 Task: Look for space in Oak Ridge, United States from 24th August, 2023 to 10th September, 2023 for 8 adults in price range Rs.12000 to Rs.15000. Place can be entire place or shared room with 4 bedrooms having 8 beds and 4 bathrooms. Property type can be house, flat, guest house. Amenities needed are: wifi, TV, free parkinig on premises, gym, breakfast. Booking option can be shelf check-in. Required host language is English.
Action: Mouse moved to (505, 109)
Screenshot: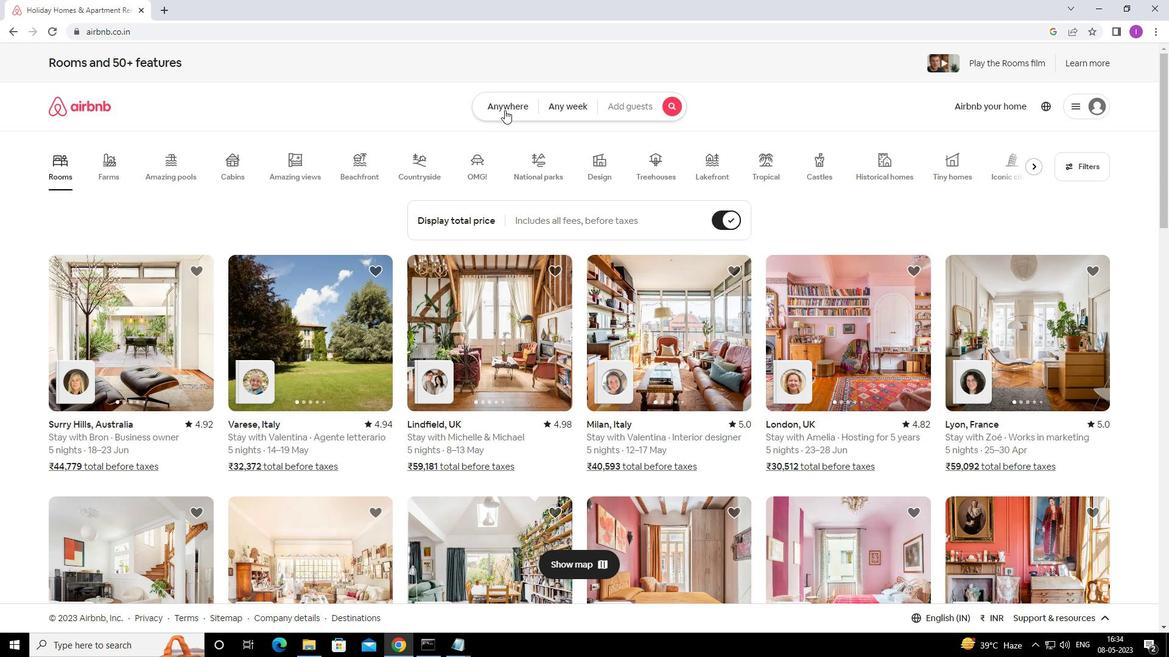 
Action: Mouse pressed left at (505, 109)
Screenshot: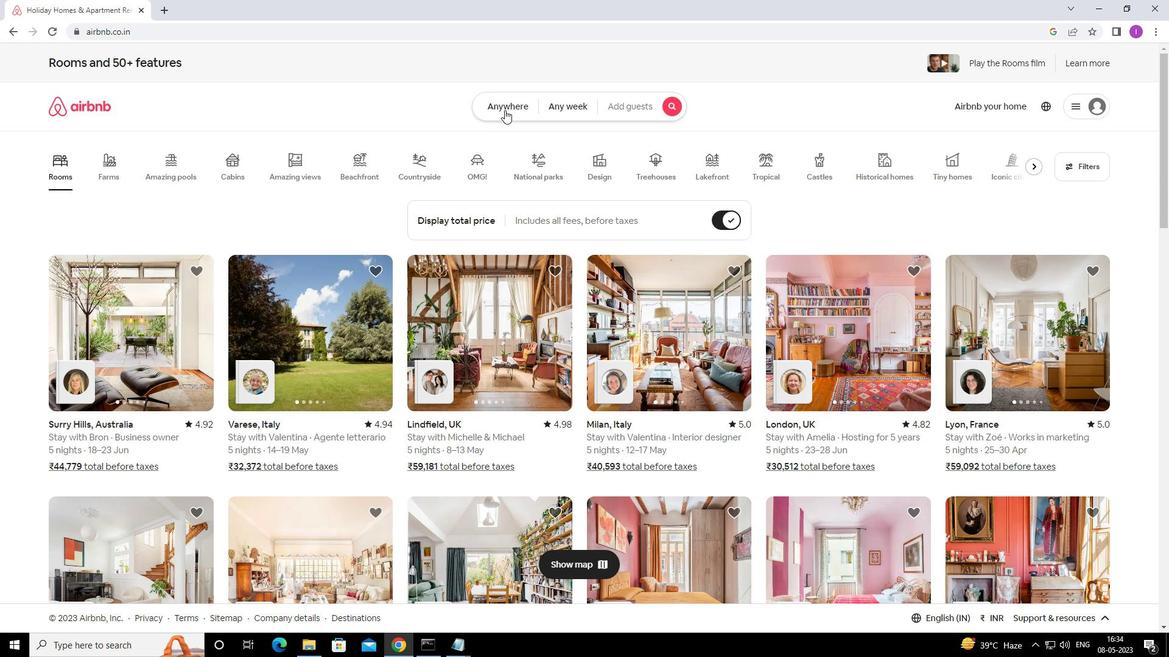 
Action: Mouse moved to (352, 158)
Screenshot: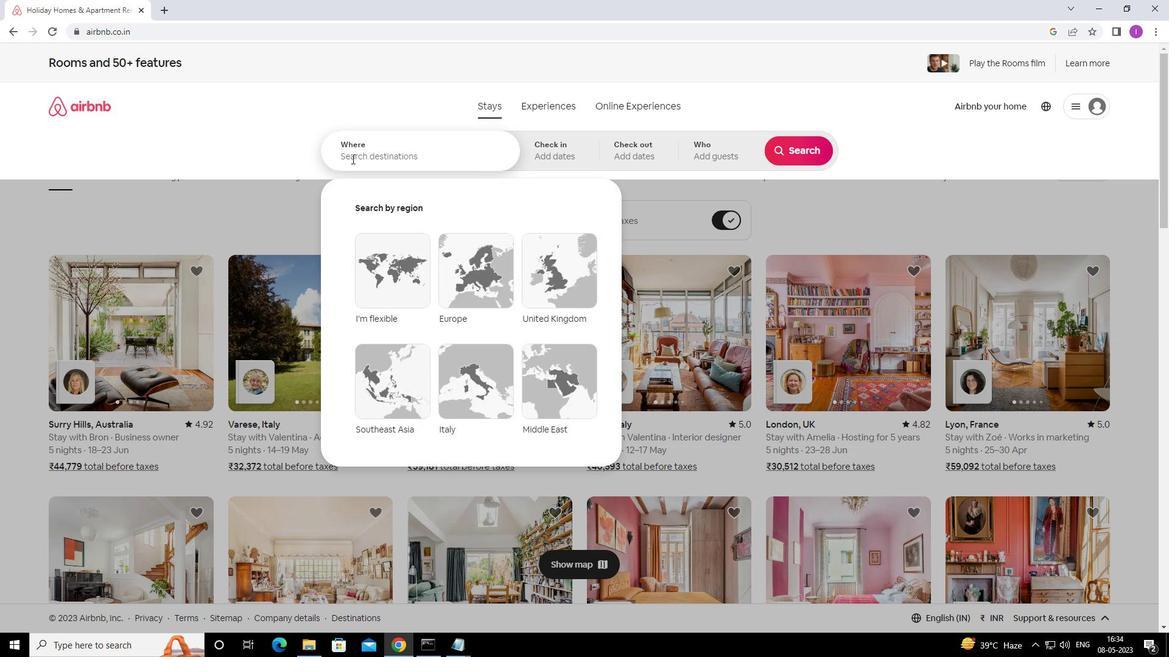 
Action: Mouse pressed left at (352, 158)
Screenshot: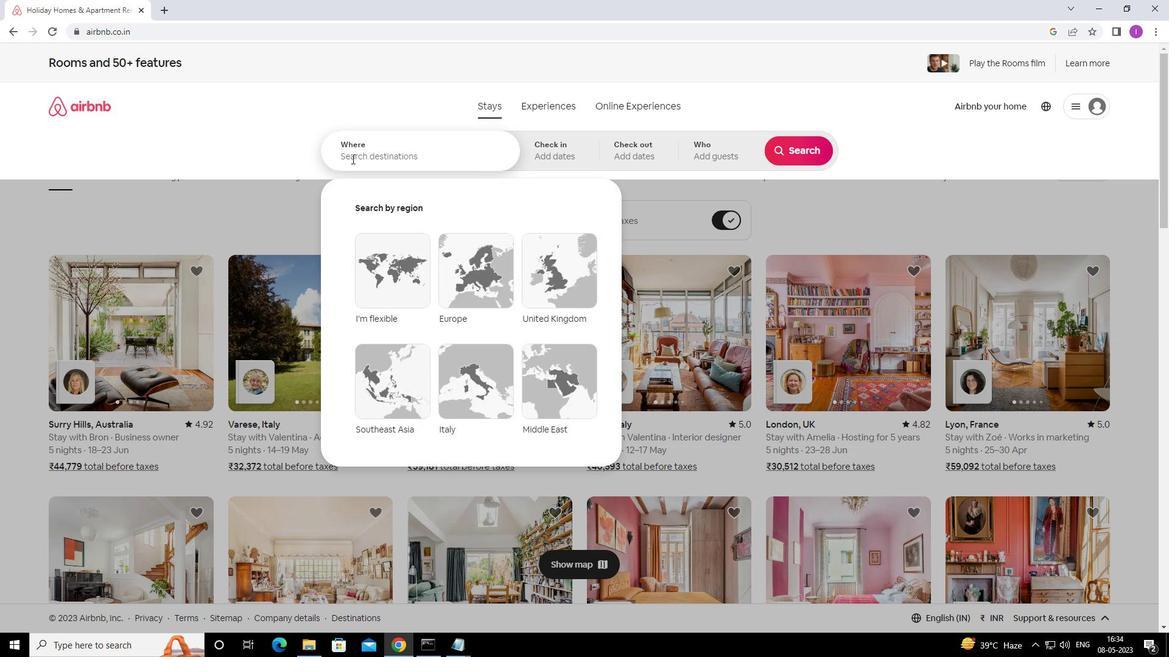 
Action: Mouse pressed left at (352, 158)
Screenshot: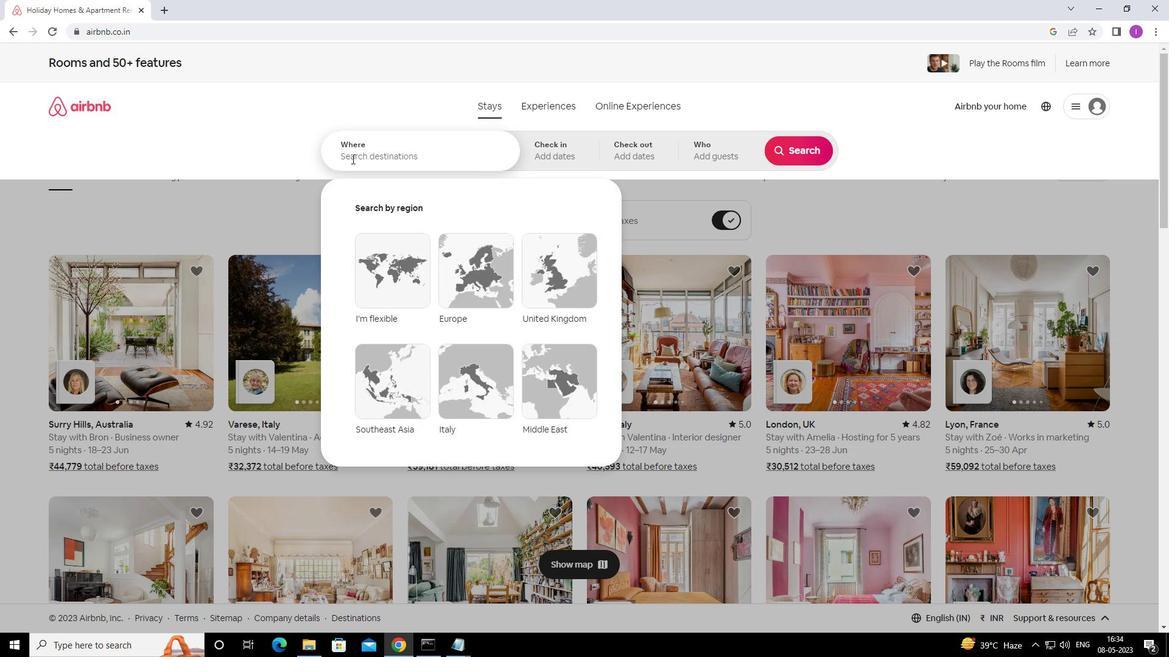 
Action: Mouse moved to (468, 157)
Screenshot: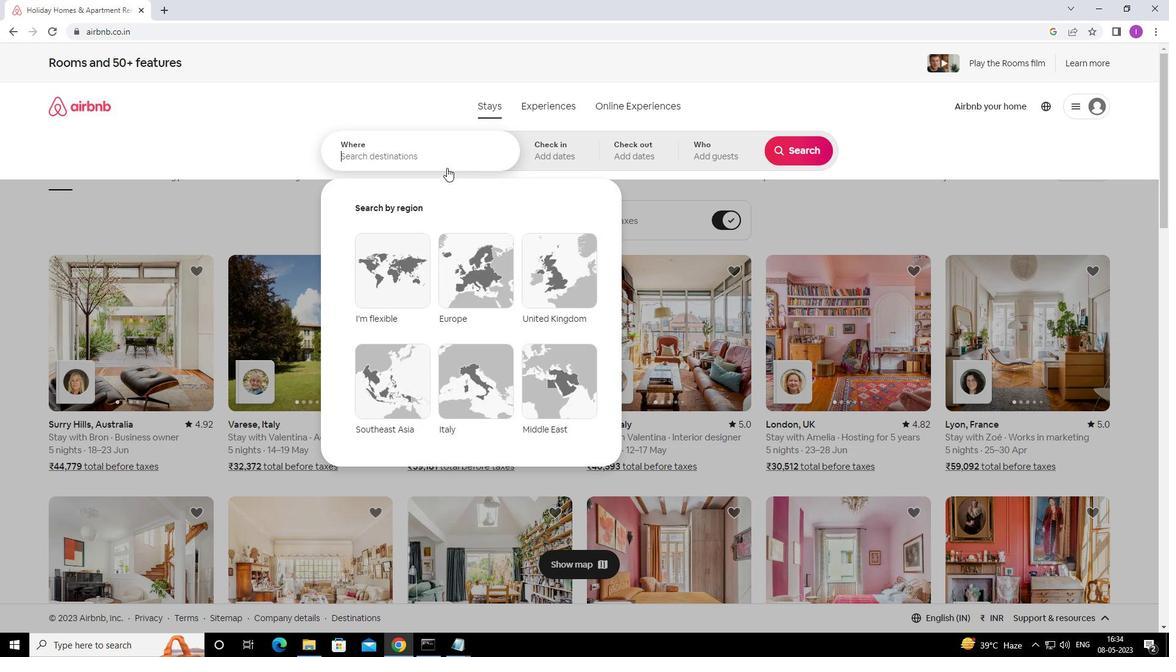 
Action: Key pressed <Key.shift>OAK<Key.space><Key.shift>RIDGE,<Key.shift>UNITED<Key.space>STATES
Screenshot: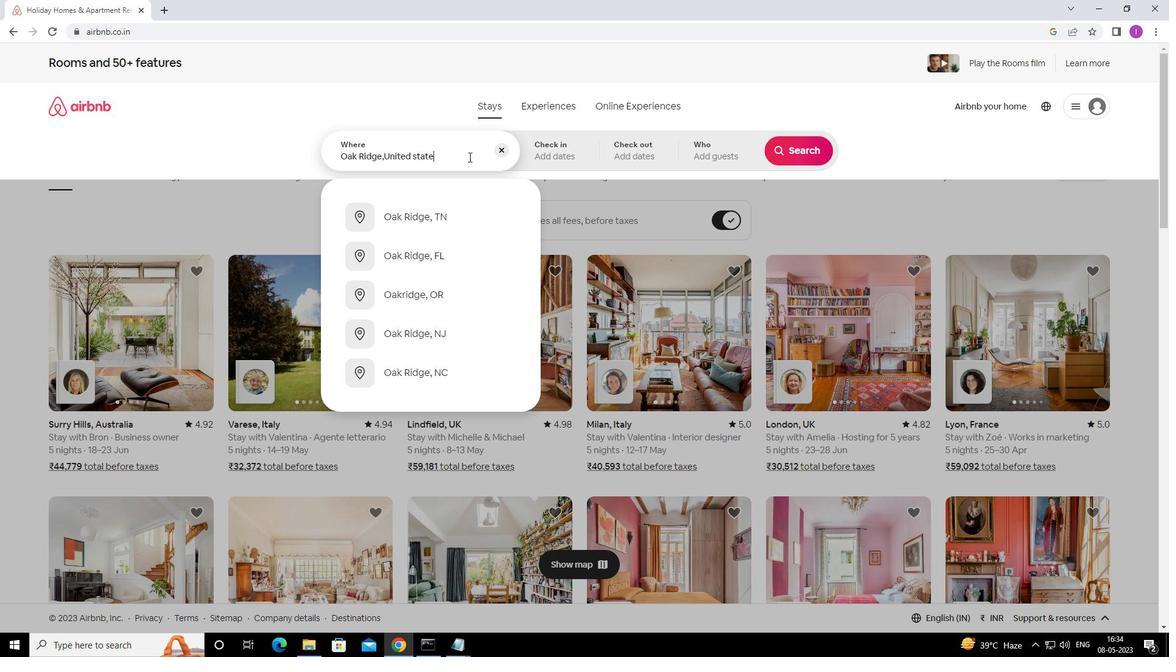 
Action: Mouse moved to (570, 147)
Screenshot: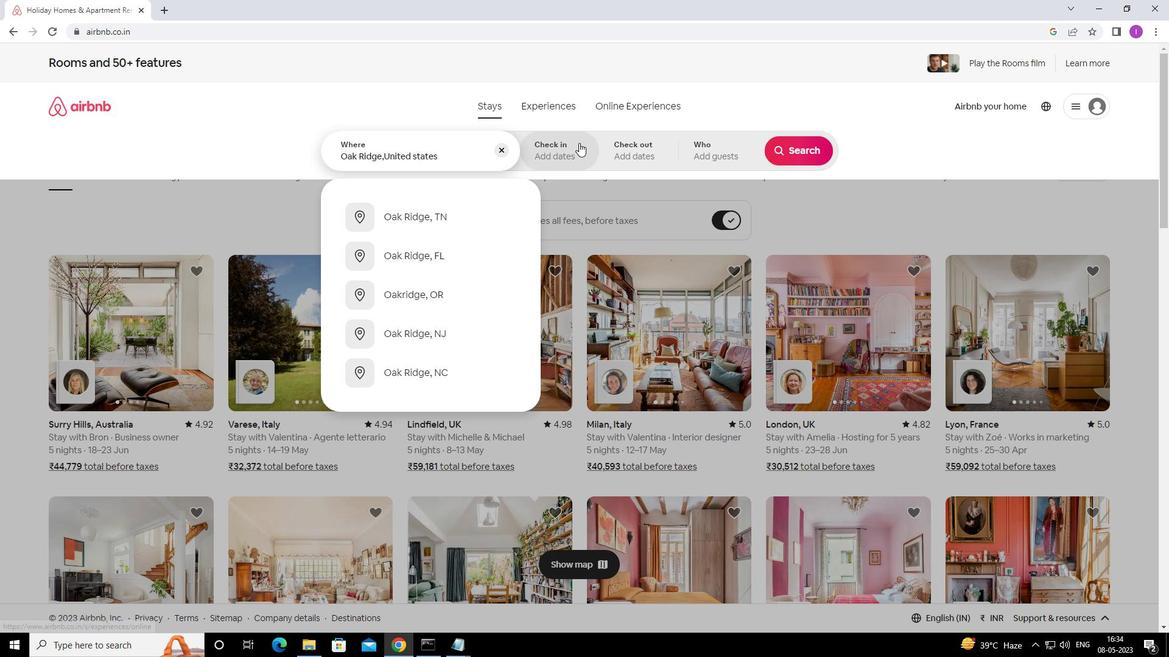 
Action: Mouse pressed left at (570, 147)
Screenshot: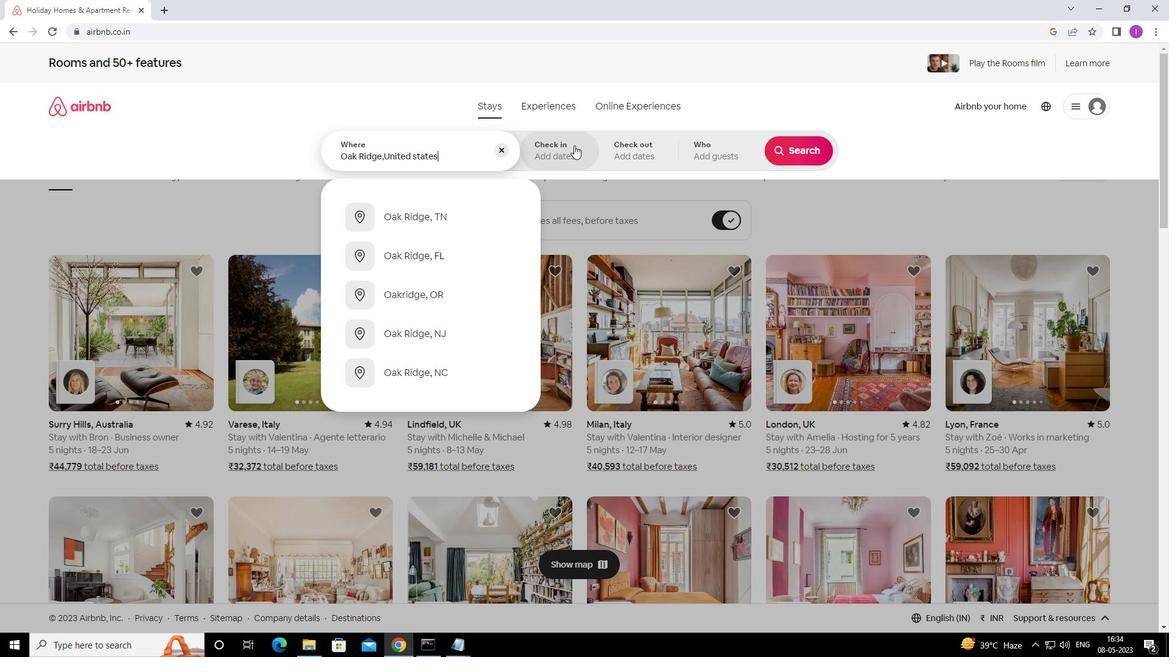 
Action: Mouse moved to (797, 246)
Screenshot: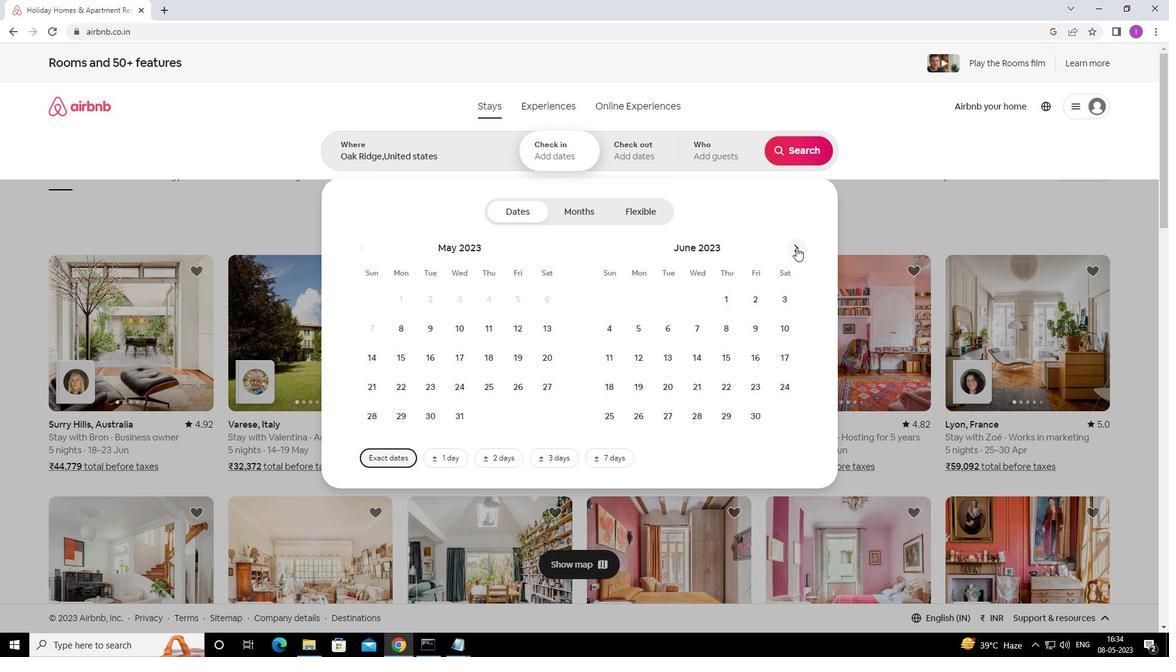 
Action: Mouse pressed left at (797, 246)
Screenshot: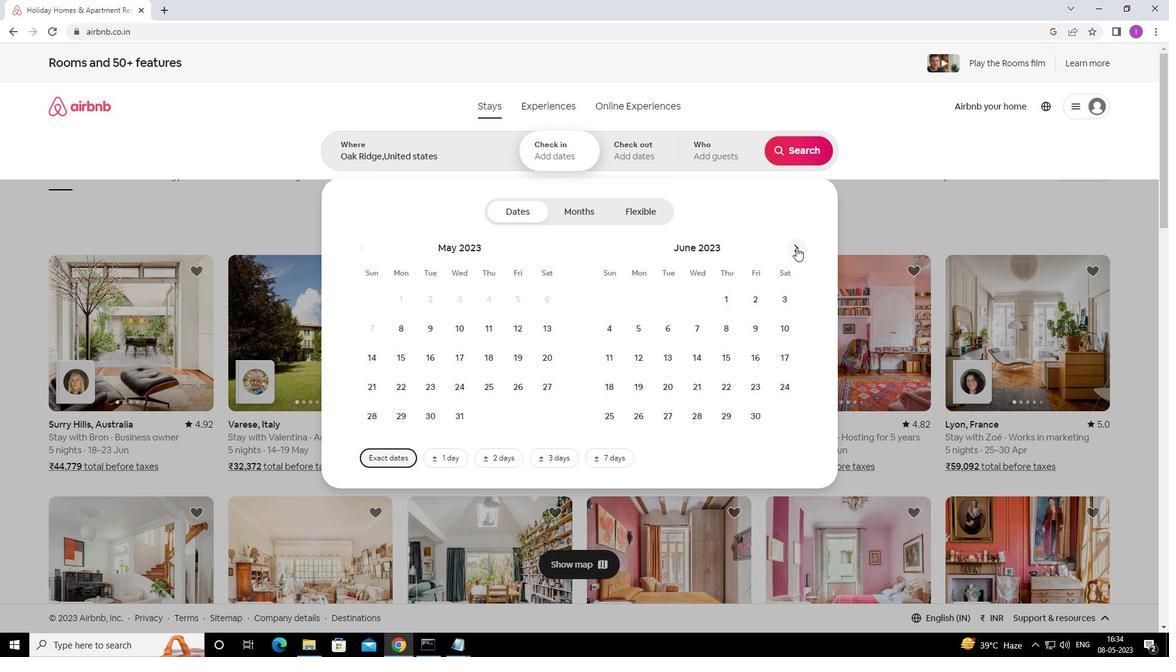 
Action: Mouse pressed left at (797, 246)
Screenshot: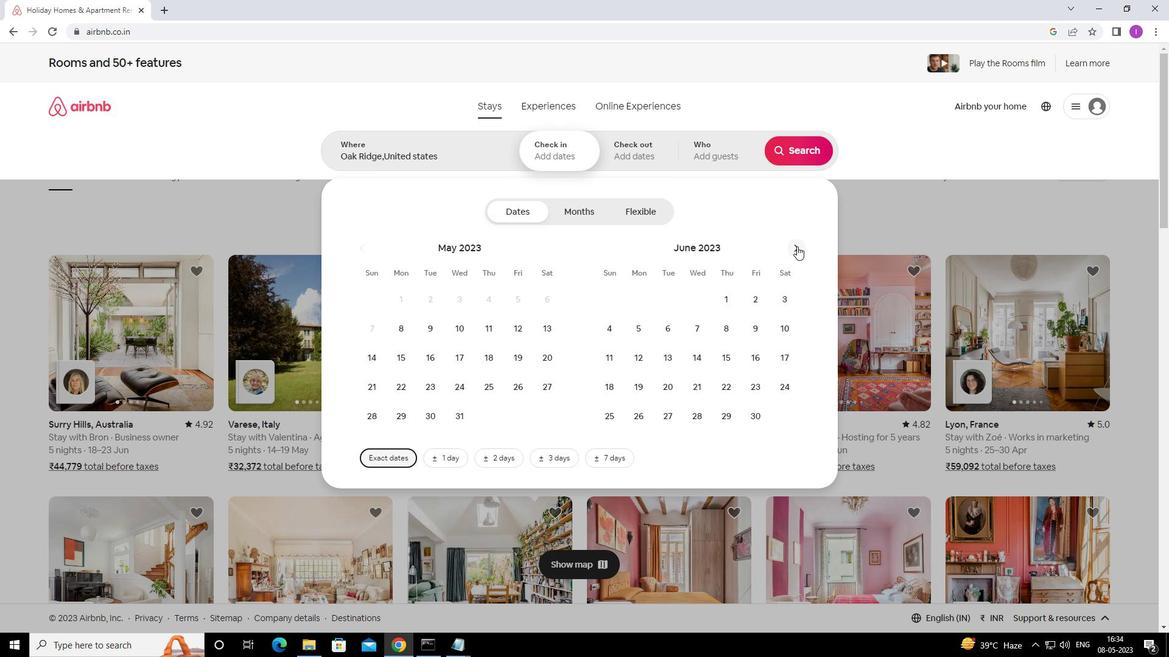 
Action: Mouse pressed left at (797, 246)
Screenshot: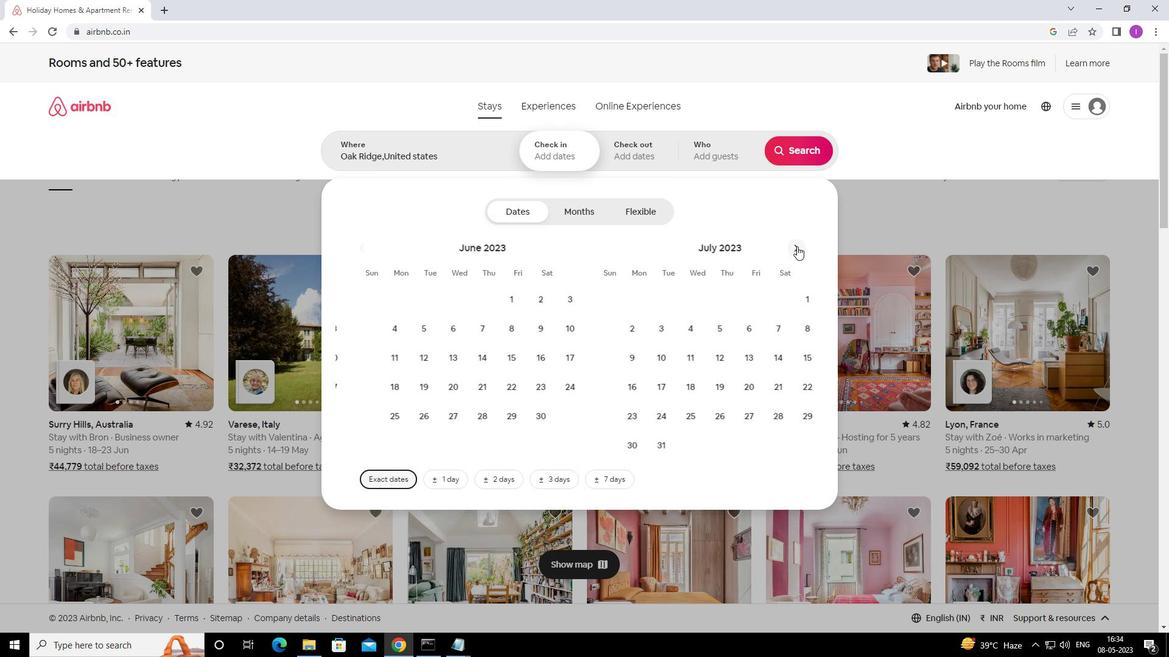 
Action: Mouse moved to (797, 249)
Screenshot: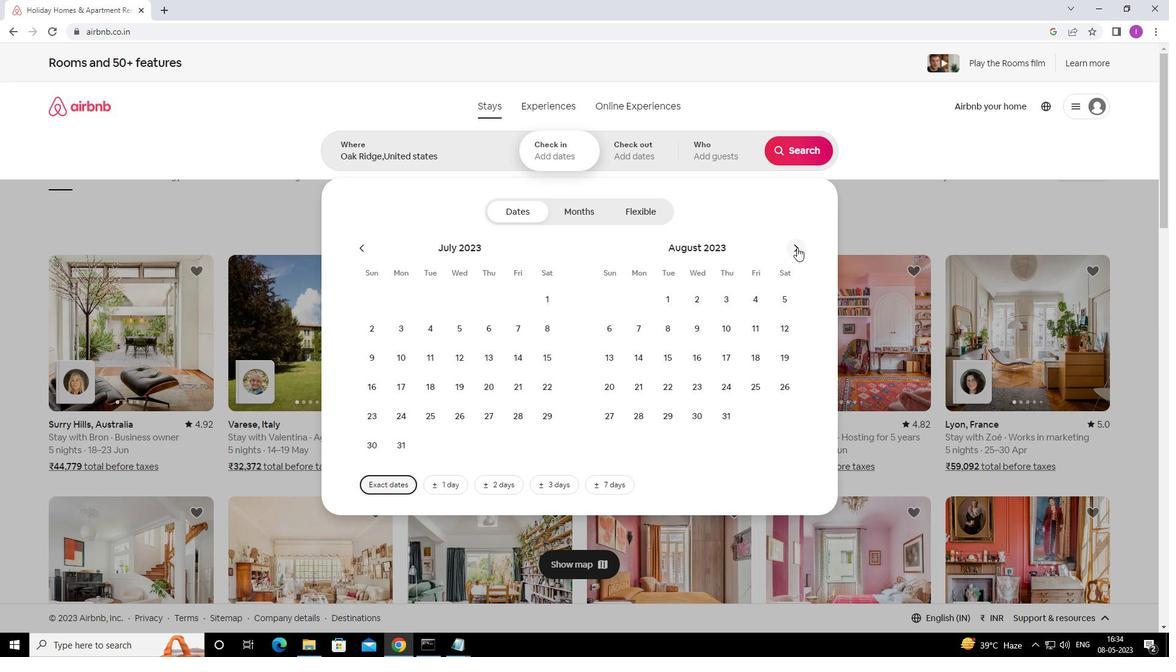 
Action: Mouse pressed left at (797, 249)
Screenshot: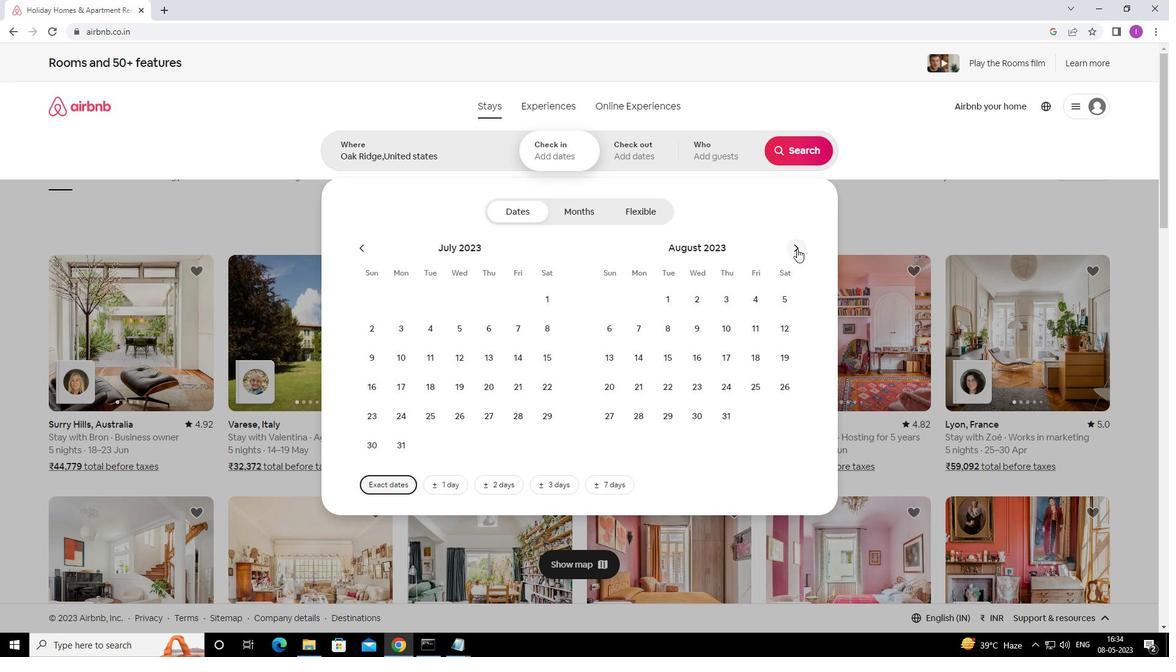 
Action: Mouse moved to (484, 391)
Screenshot: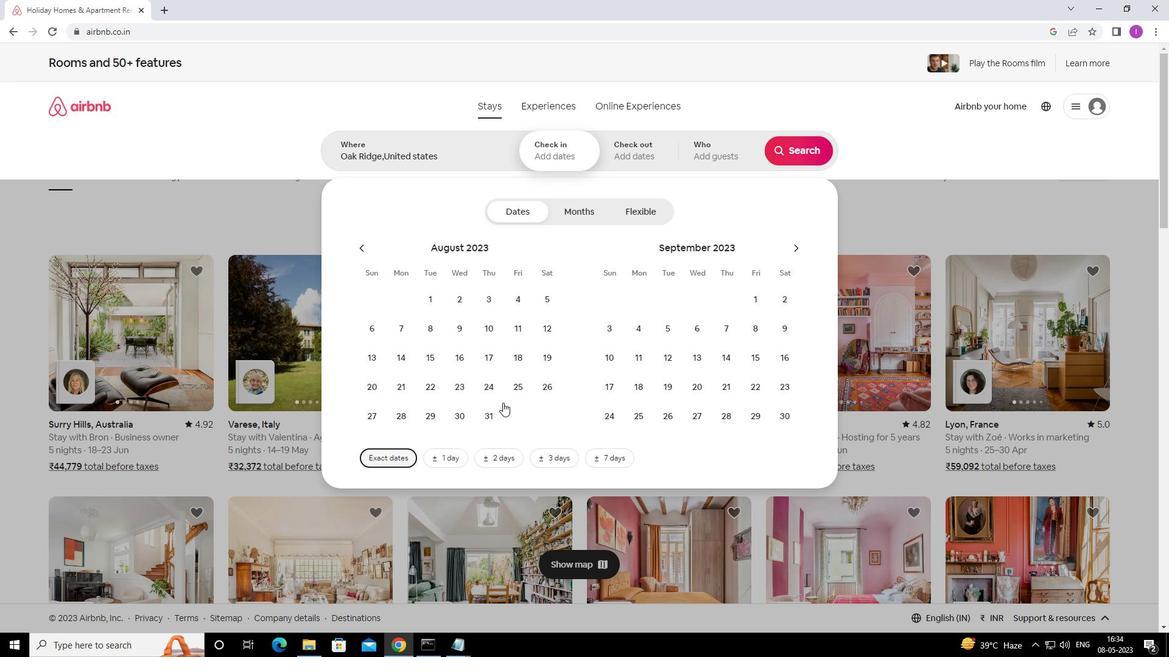 
Action: Mouse pressed left at (484, 391)
Screenshot: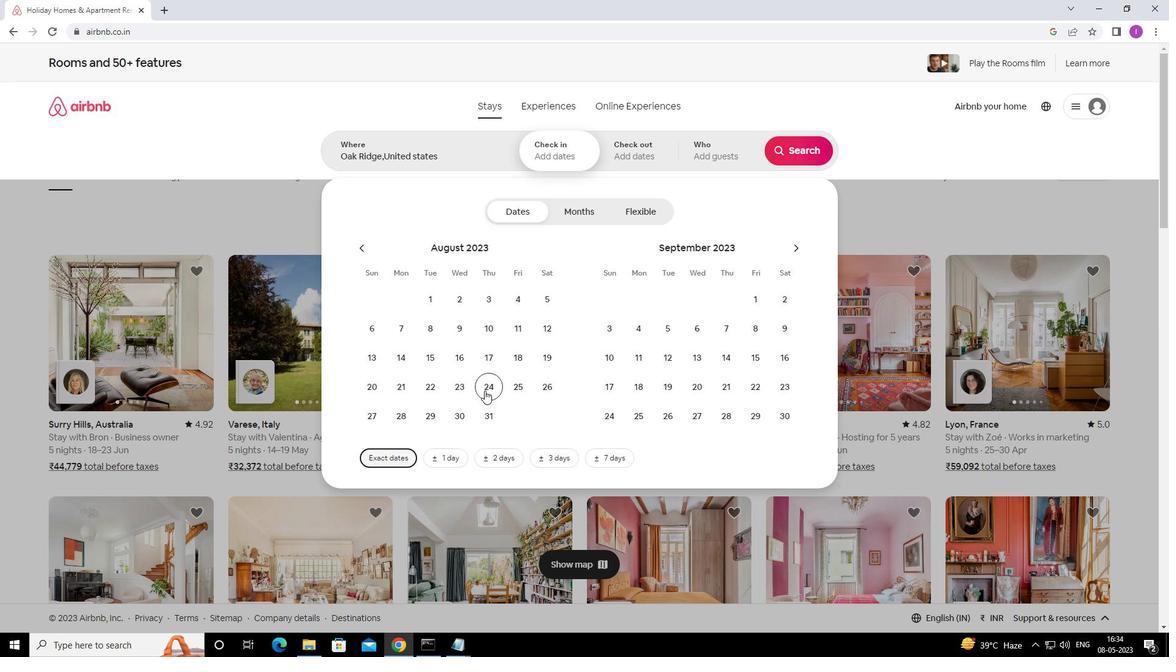 
Action: Mouse moved to (608, 358)
Screenshot: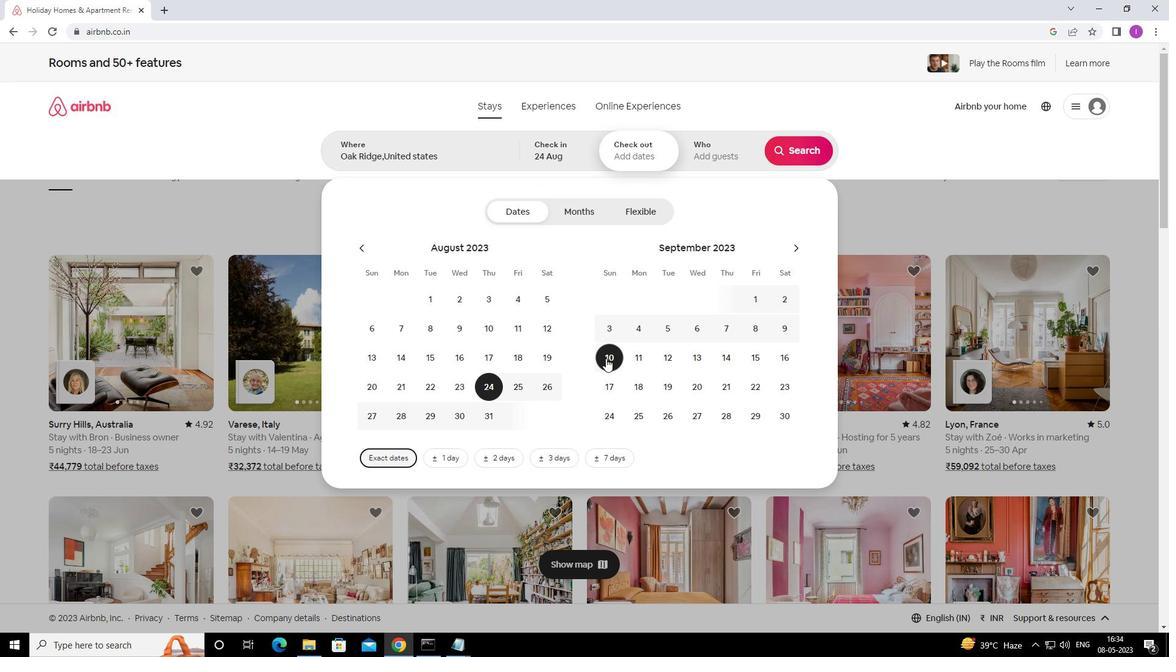 
Action: Mouse pressed left at (608, 358)
Screenshot: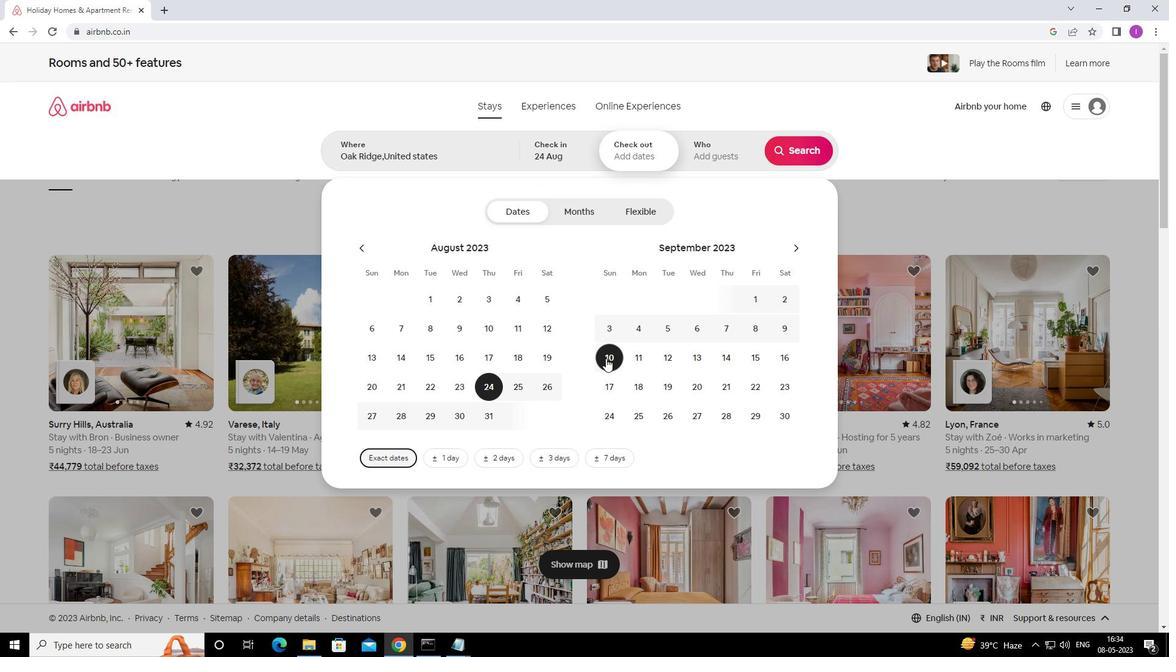 
Action: Mouse moved to (710, 156)
Screenshot: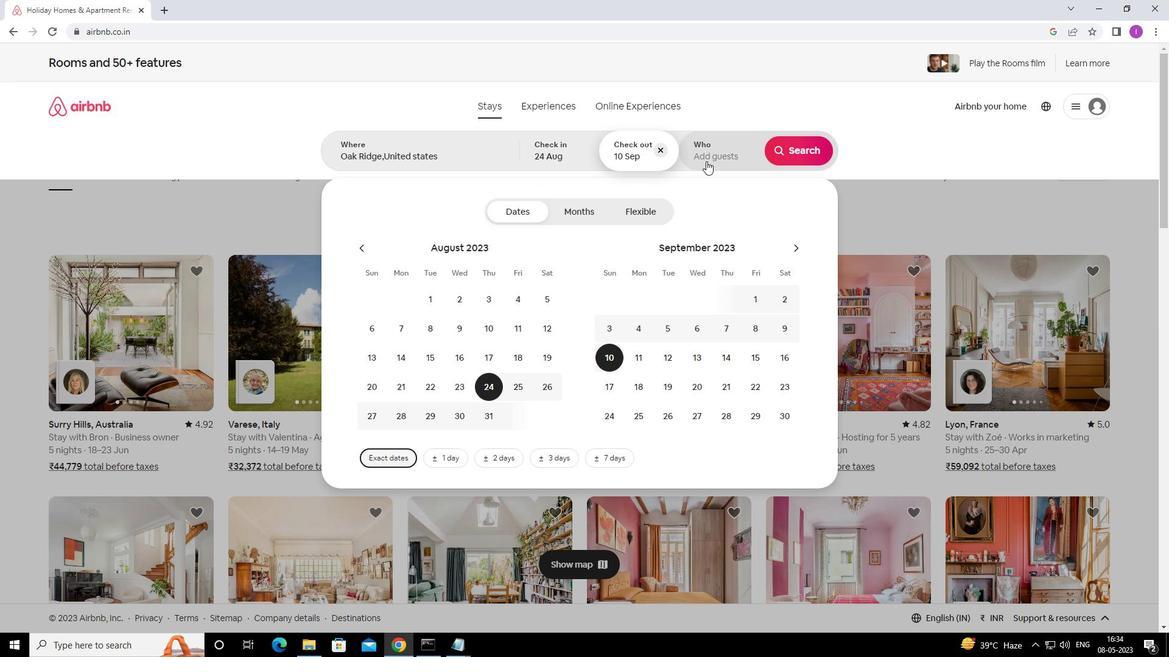 
Action: Mouse pressed left at (710, 156)
Screenshot: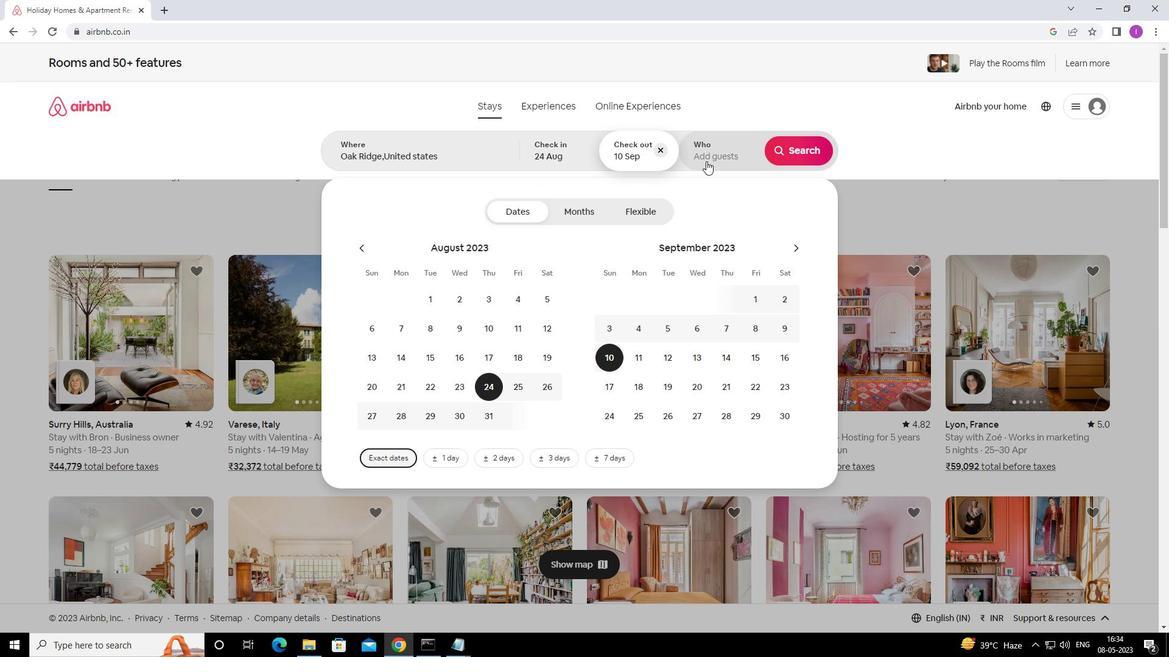
Action: Mouse moved to (805, 214)
Screenshot: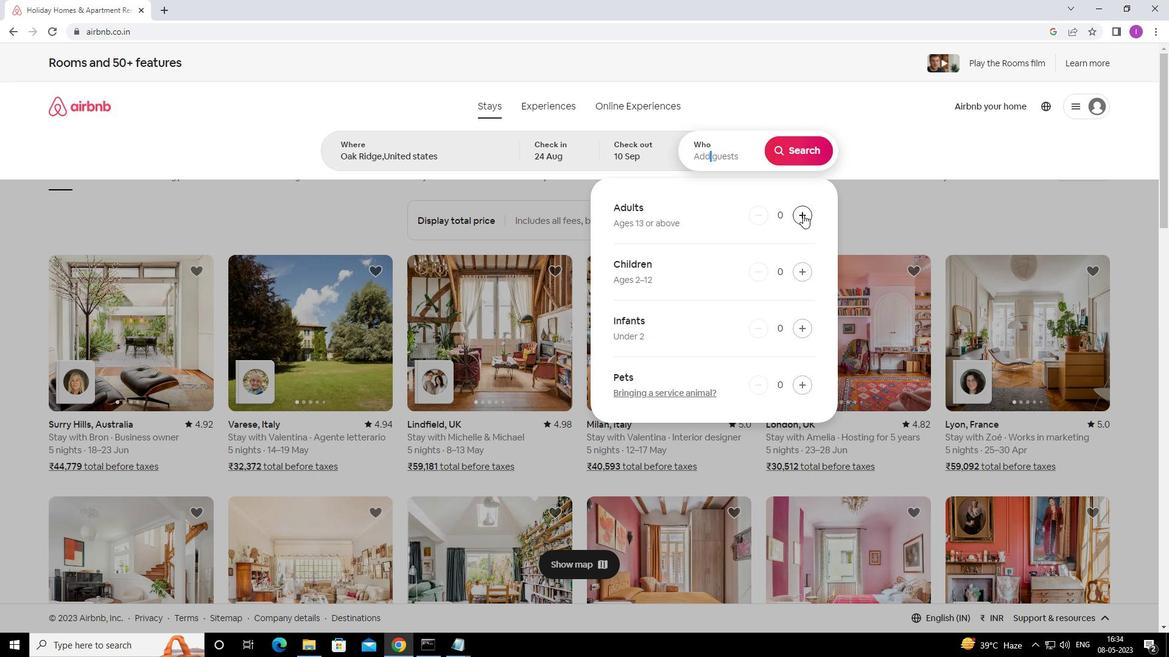 
Action: Mouse pressed left at (805, 214)
Screenshot: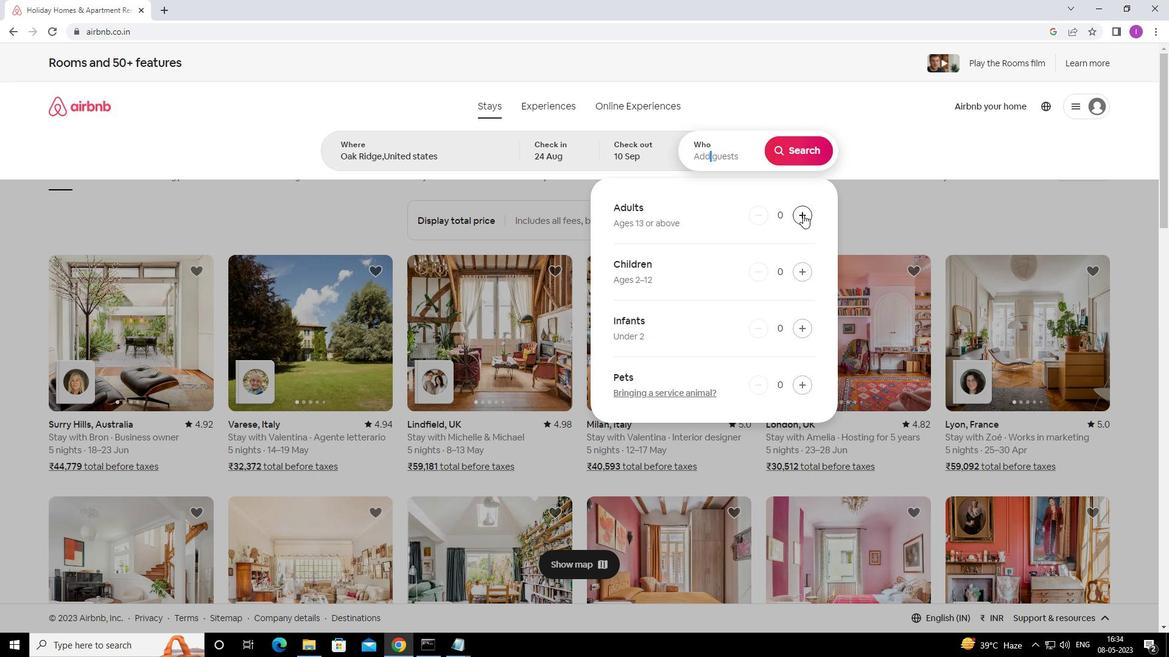 
Action: Mouse moved to (806, 214)
Screenshot: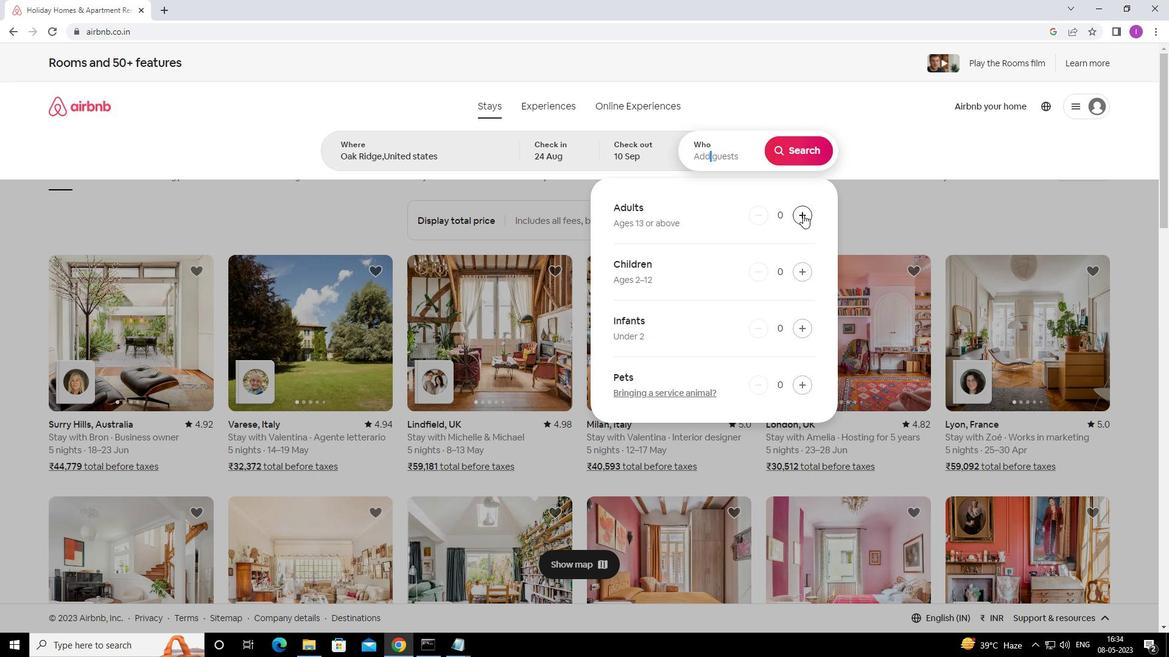 
Action: Mouse pressed left at (806, 214)
Screenshot: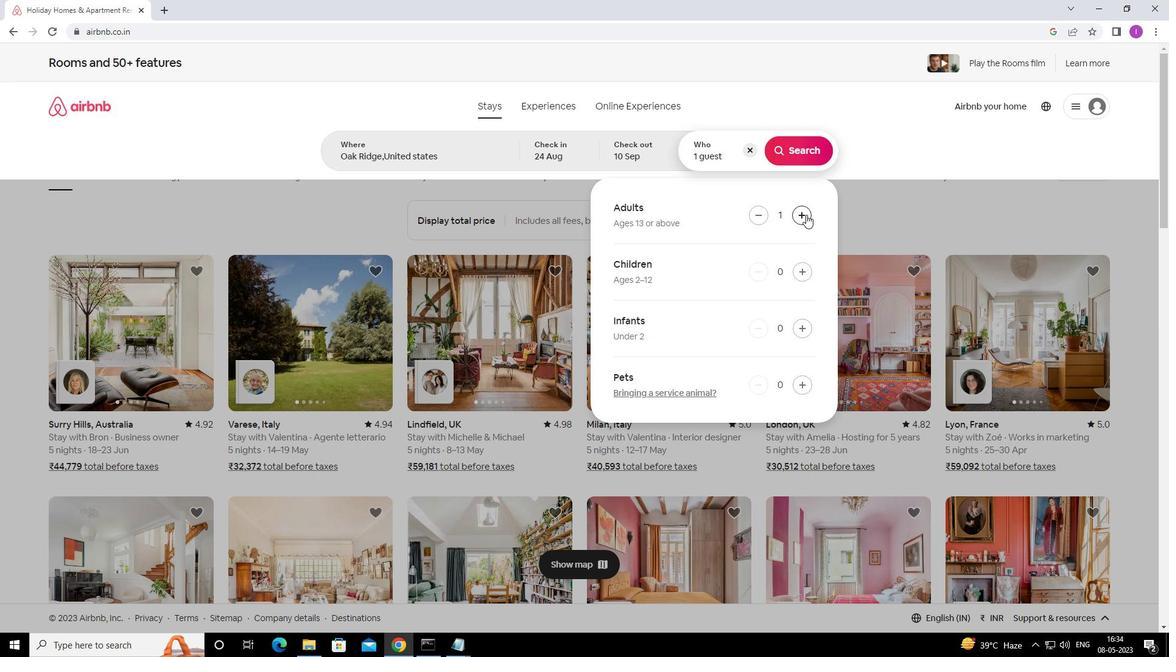 
Action: Mouse pressed left at (806, 214)
Screenshot: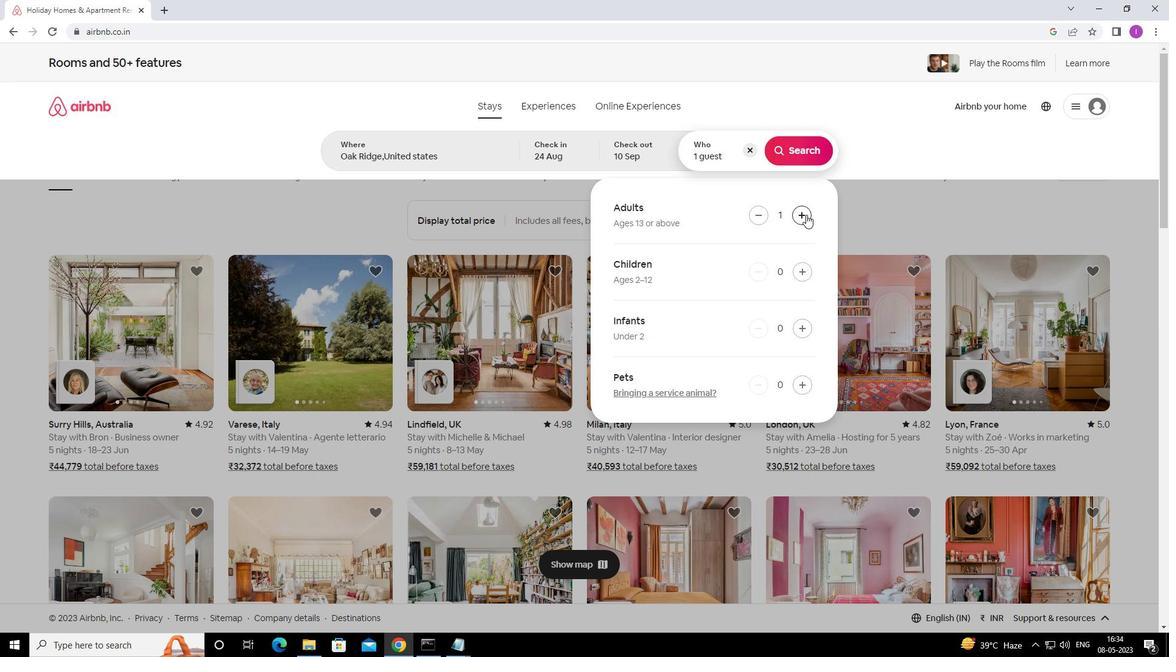 
Action: Mouse pressed left at (806, 214)
Screenshot: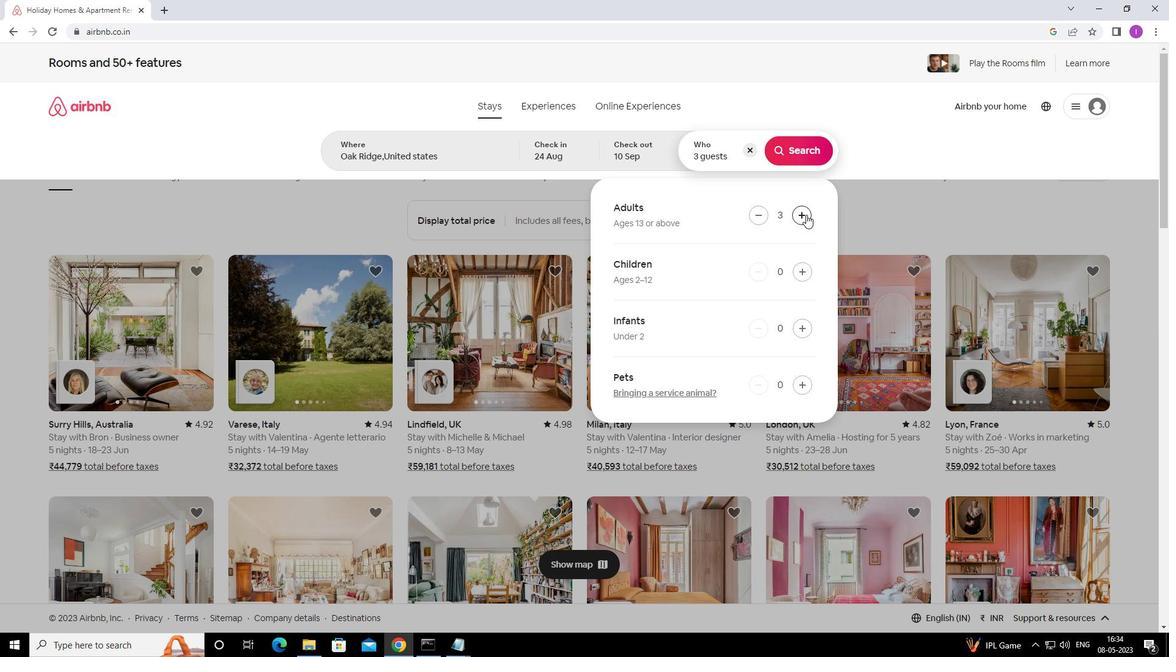 
Action: Mouse pressed left at (806, 214)
Screenshot: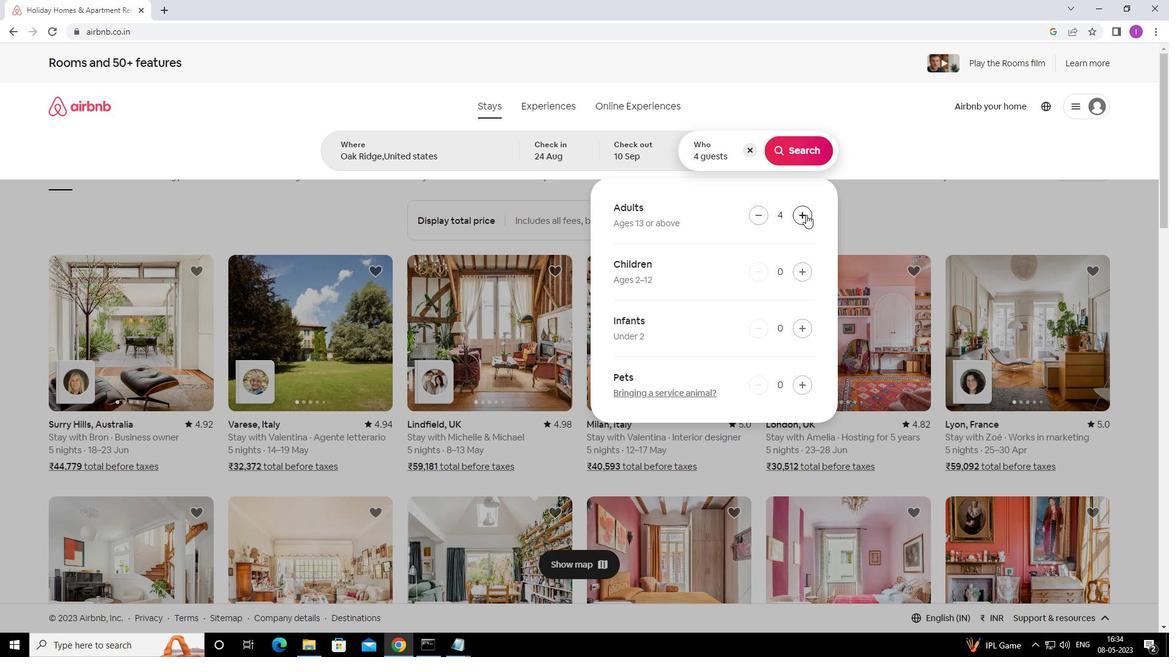 
Action: Mouse pressed left at (806, 214)
Screenshot: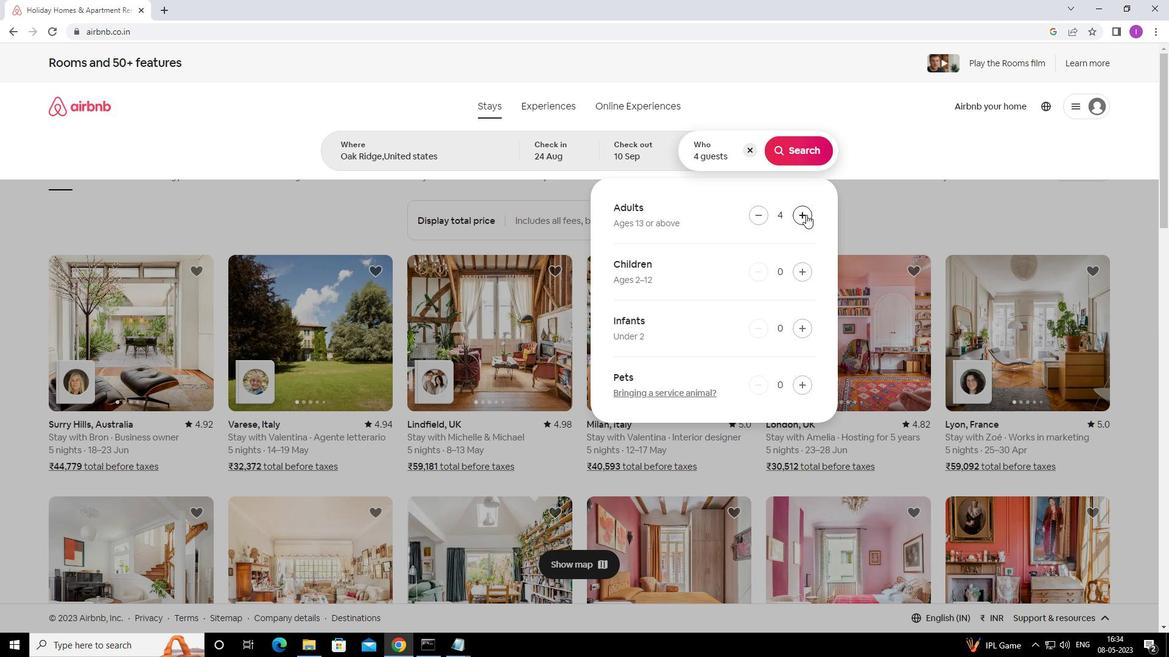 
Action: Mouse pressed left at (806, 214)
Screenshot: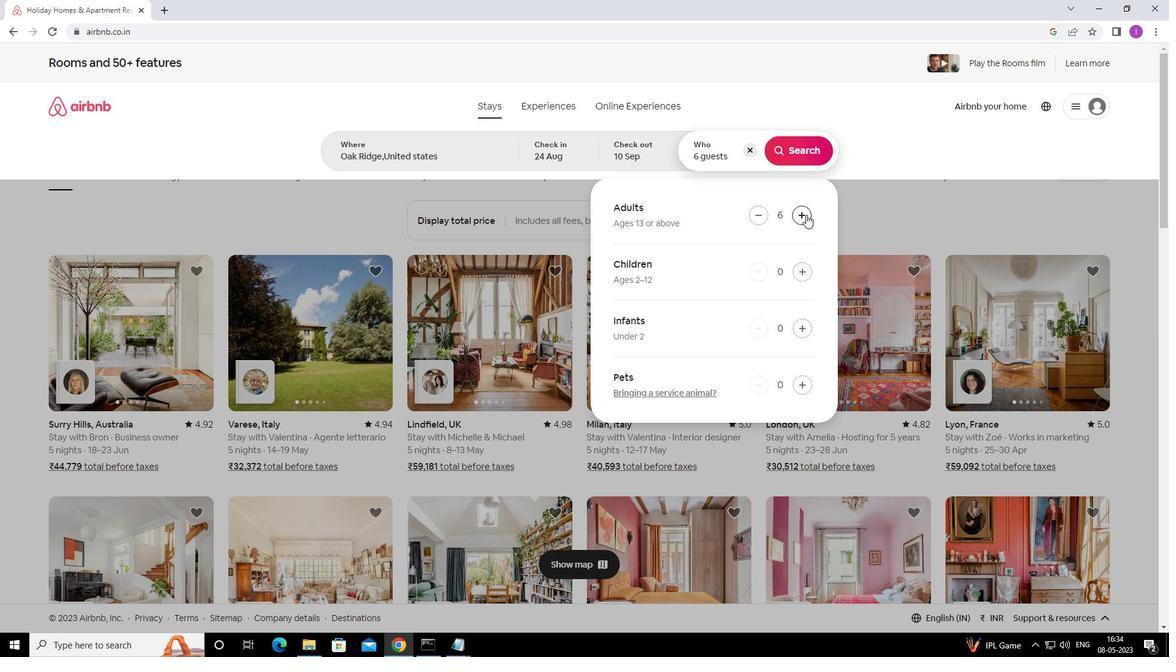 
Action: Mouse pressed left at (806, 214)
Screenshot: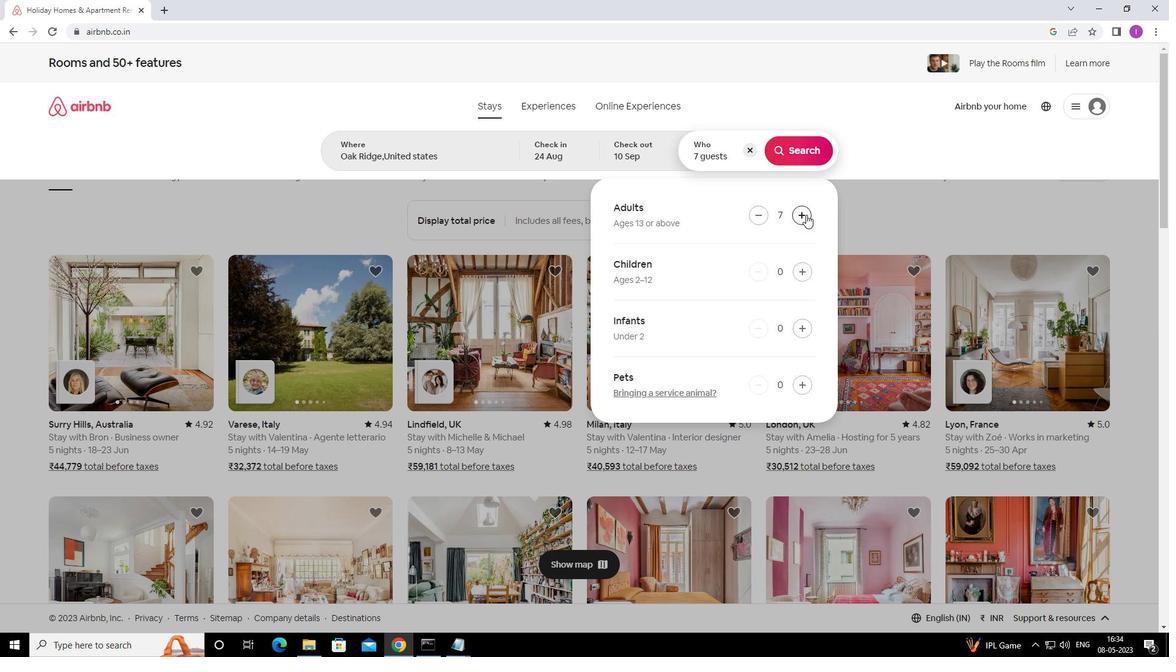 
Action: Mouse moved to (785, 149)
Screenshot: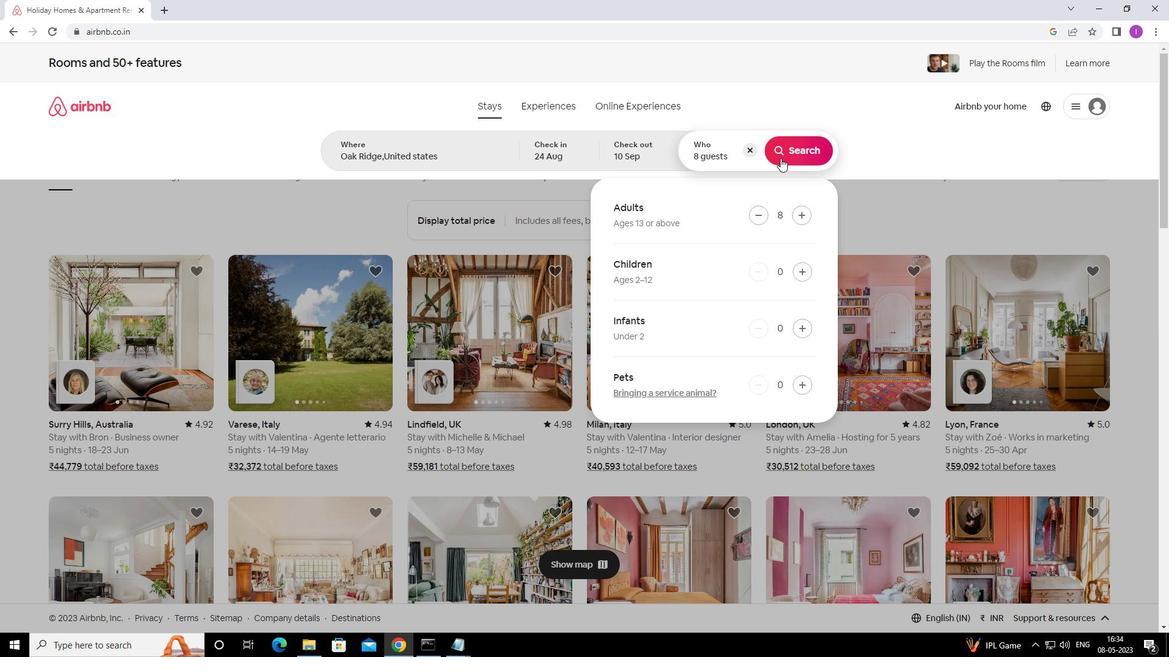 
Action: Mouse pressed left at (785, 149)
Screenshot: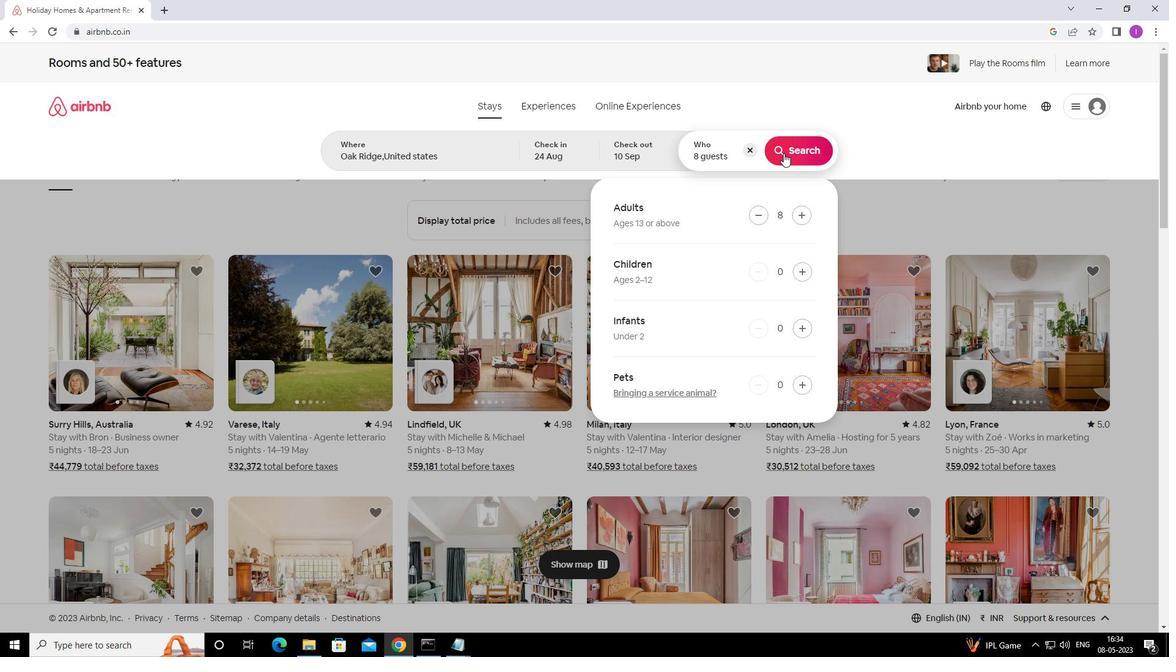 
Action: Mouse moved to (1118, 111)
Screenshot: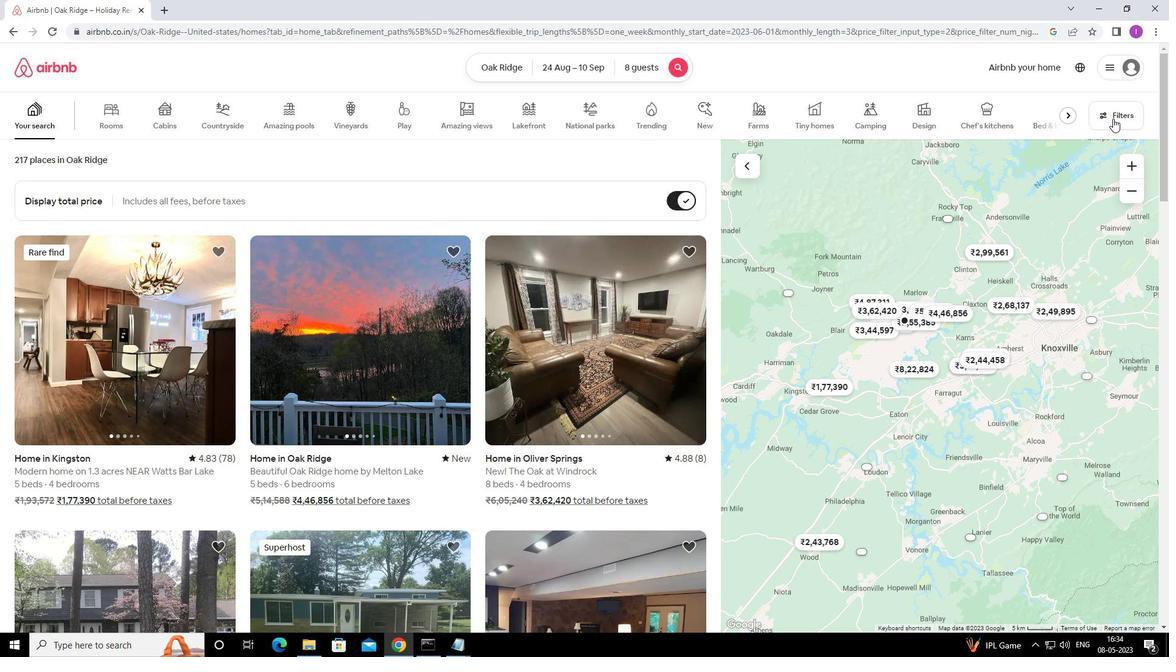 
Action: Mouse pressed left at (1118, 111)
Screenshot: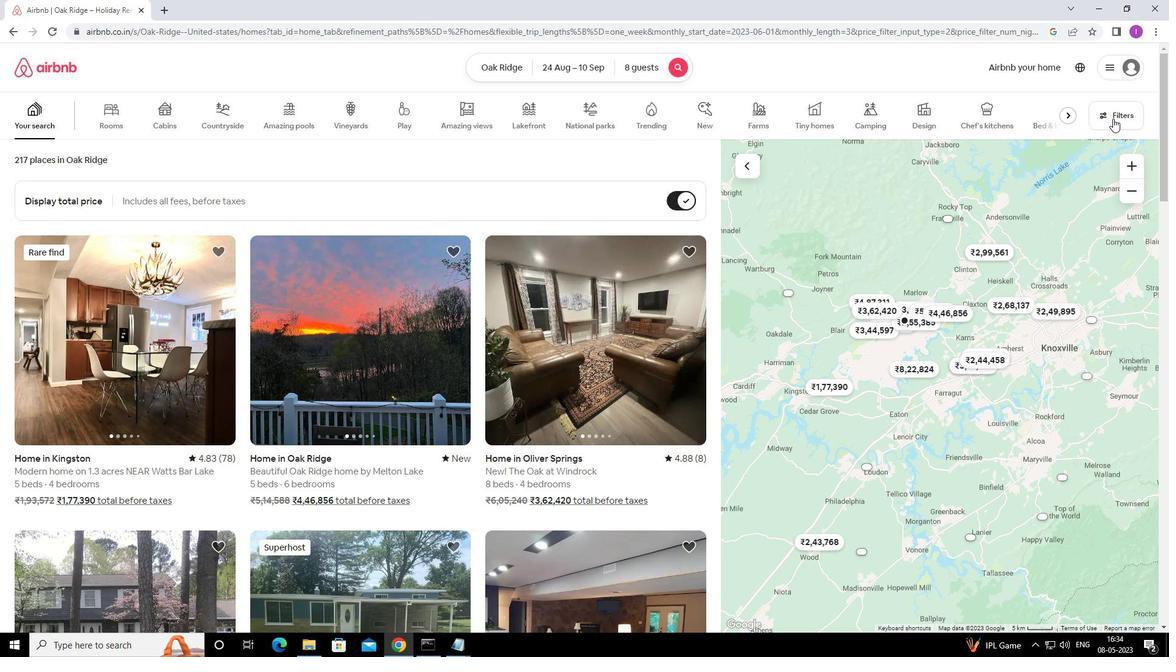 
Action: Mouse moved to (461, 423)
Screenshot: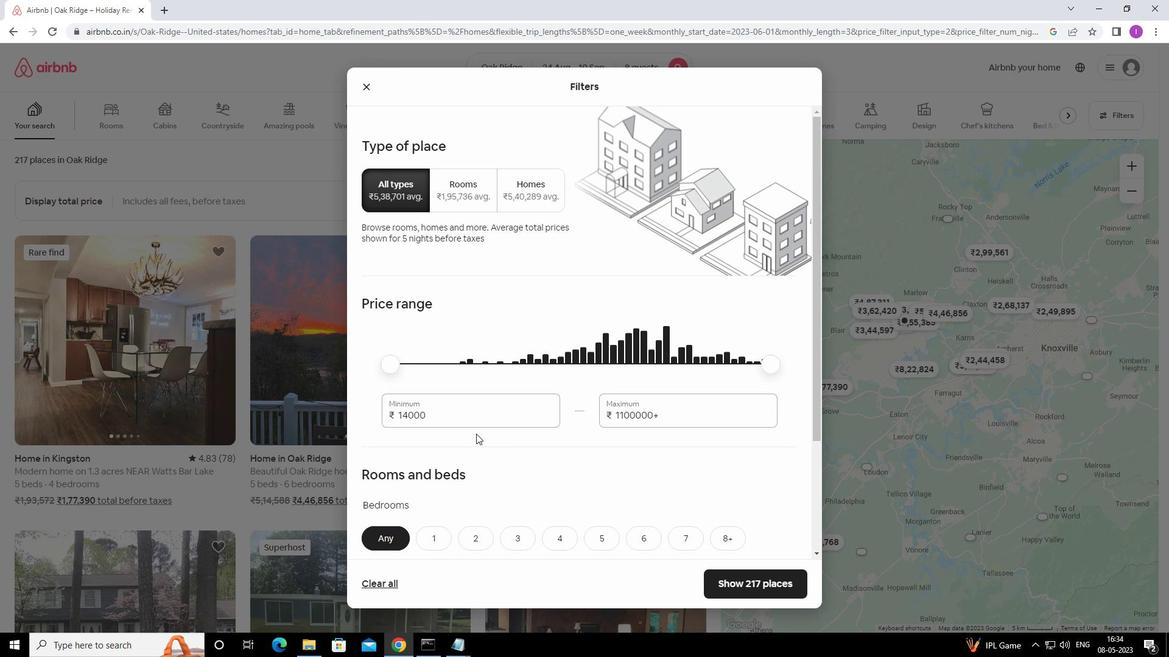 
Action: Mouse pressed left at (461, 423)
Screenshot: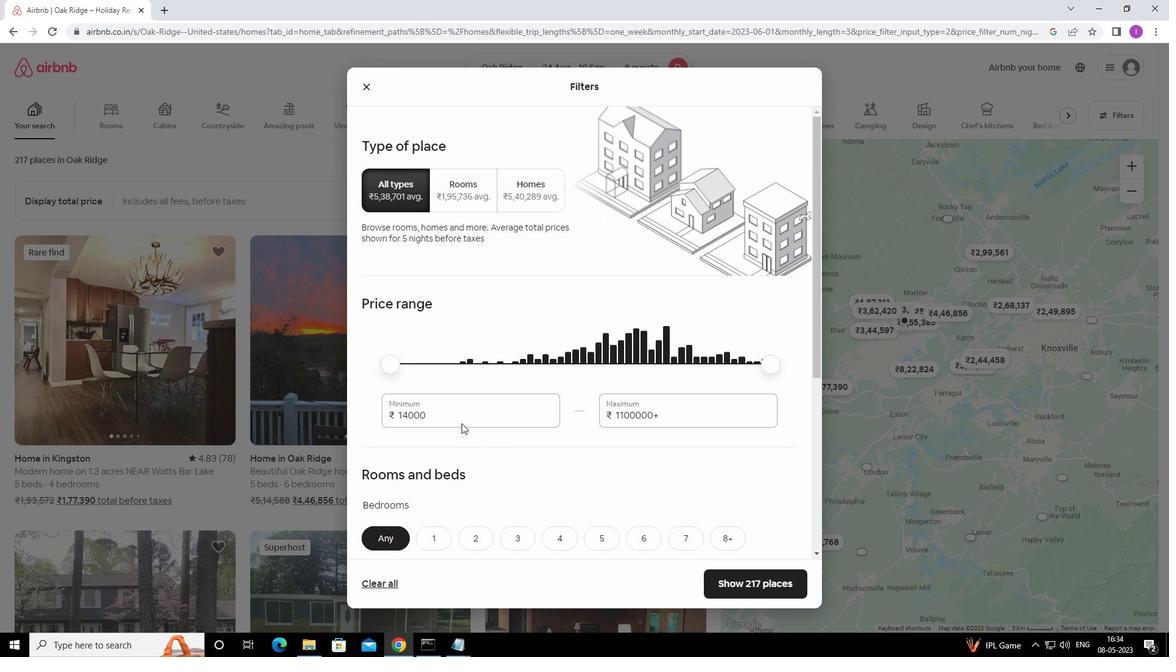 
Action: Mouse moved to (459, 421)
Screenshot: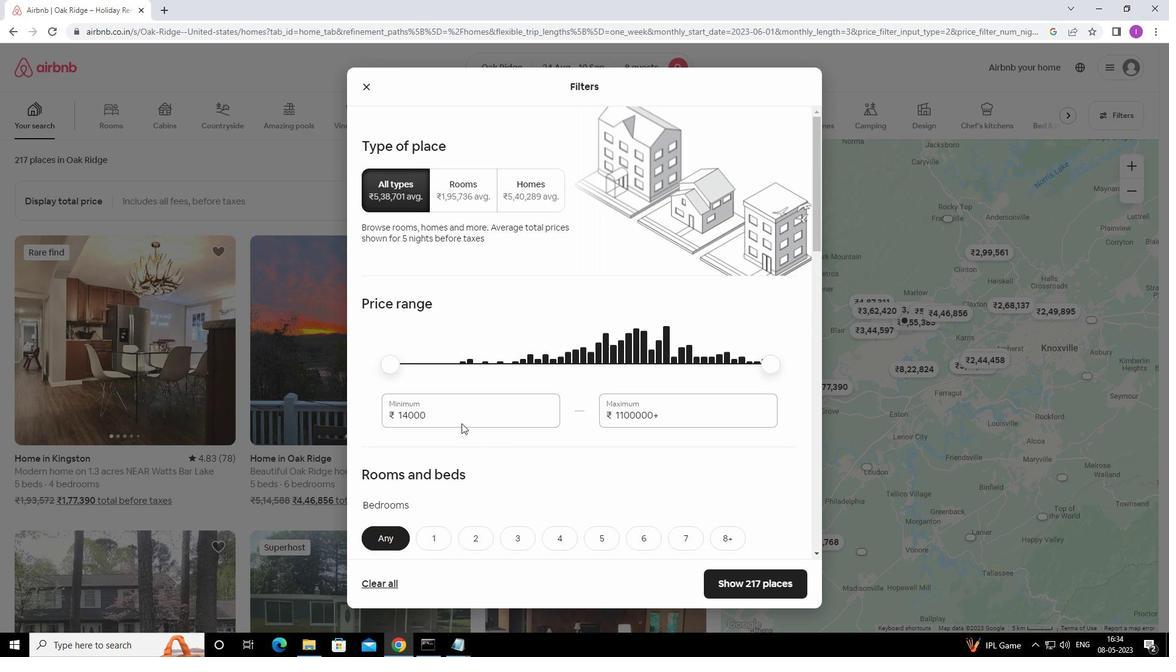 
Action: Mouse pressed left at (459, 421)
Screenshot: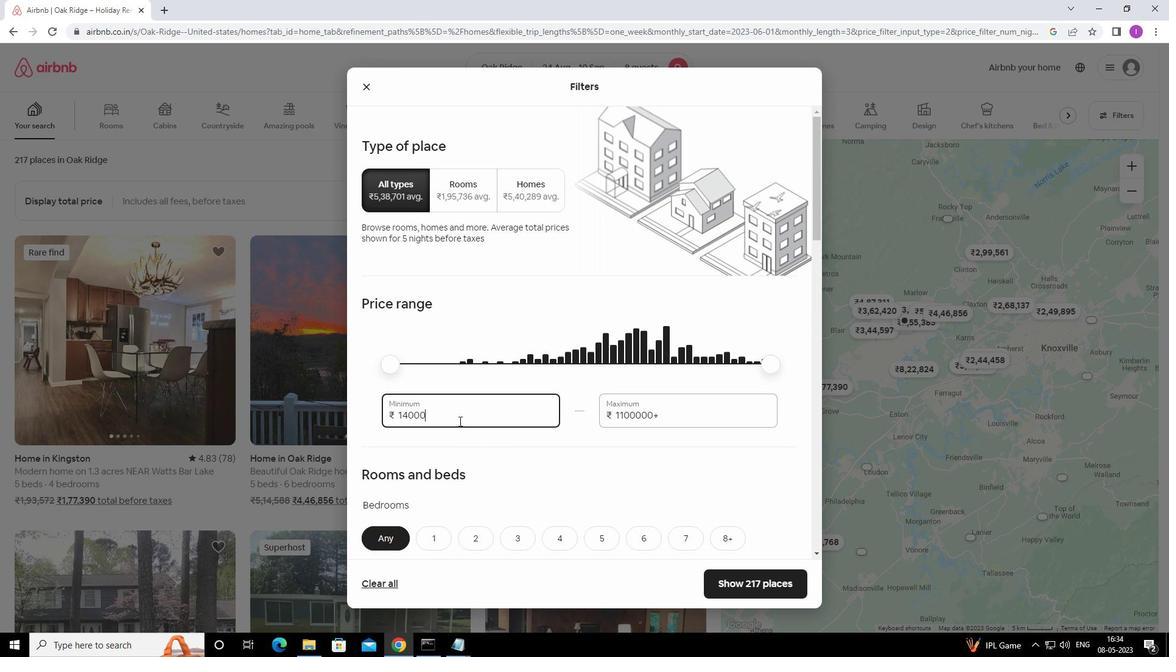 
Action: Mouse moved to (370, 419)
Screenshot: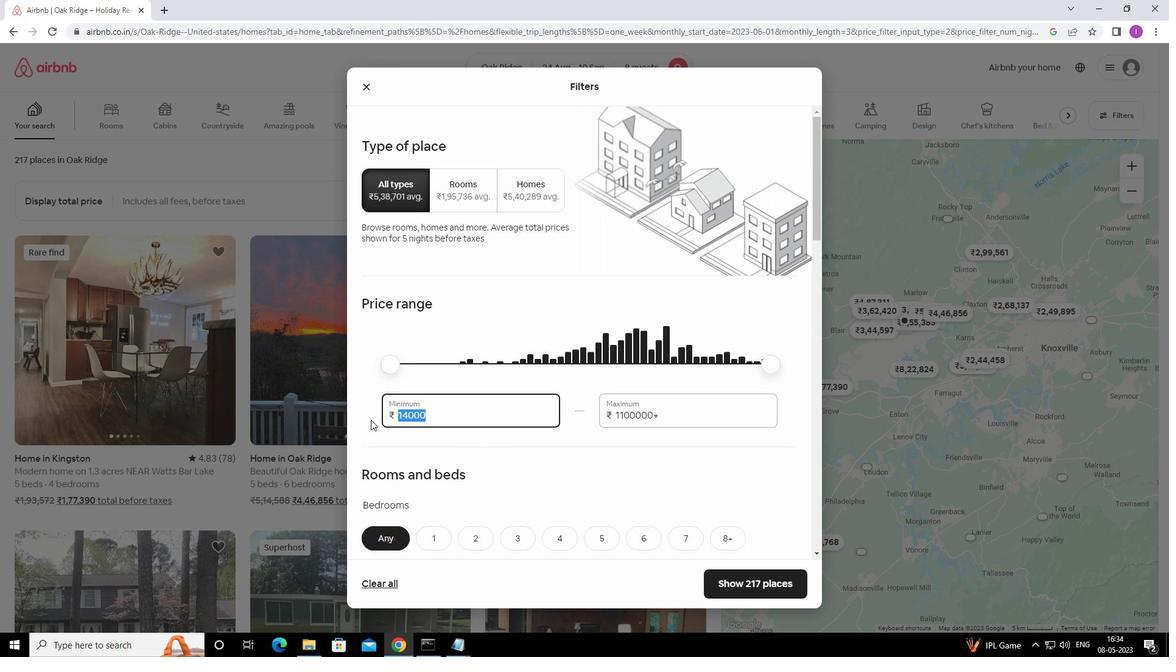 
Action: Key pressed 12
Screenshot: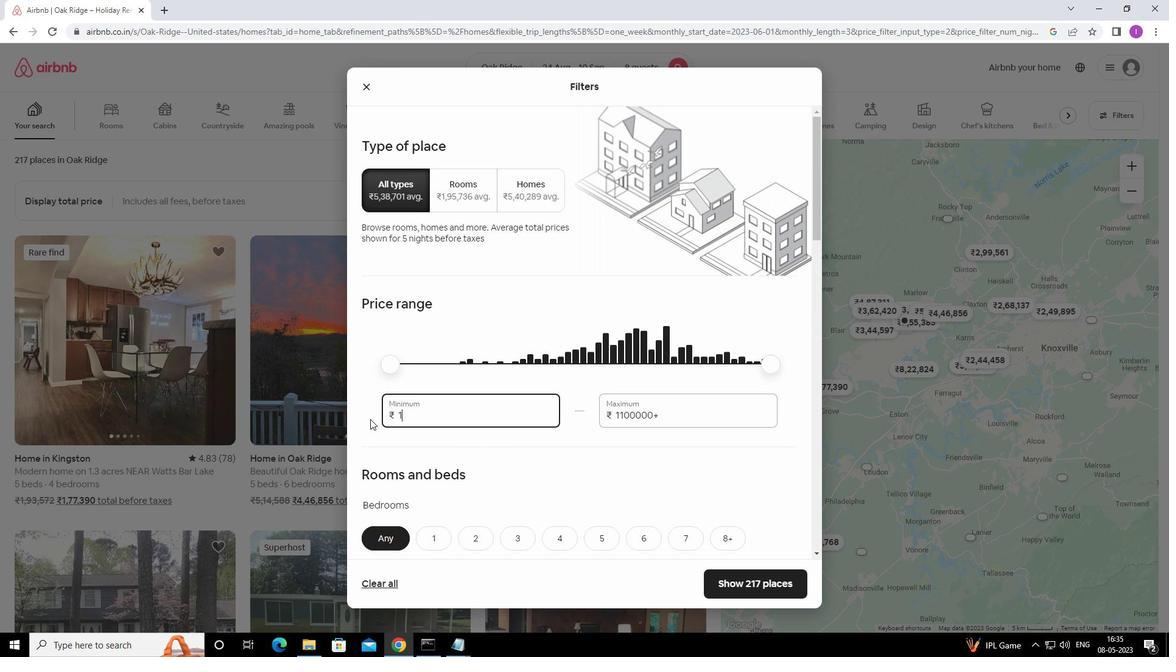 
Action: Mouse moved to (372, 417)
Screenshot: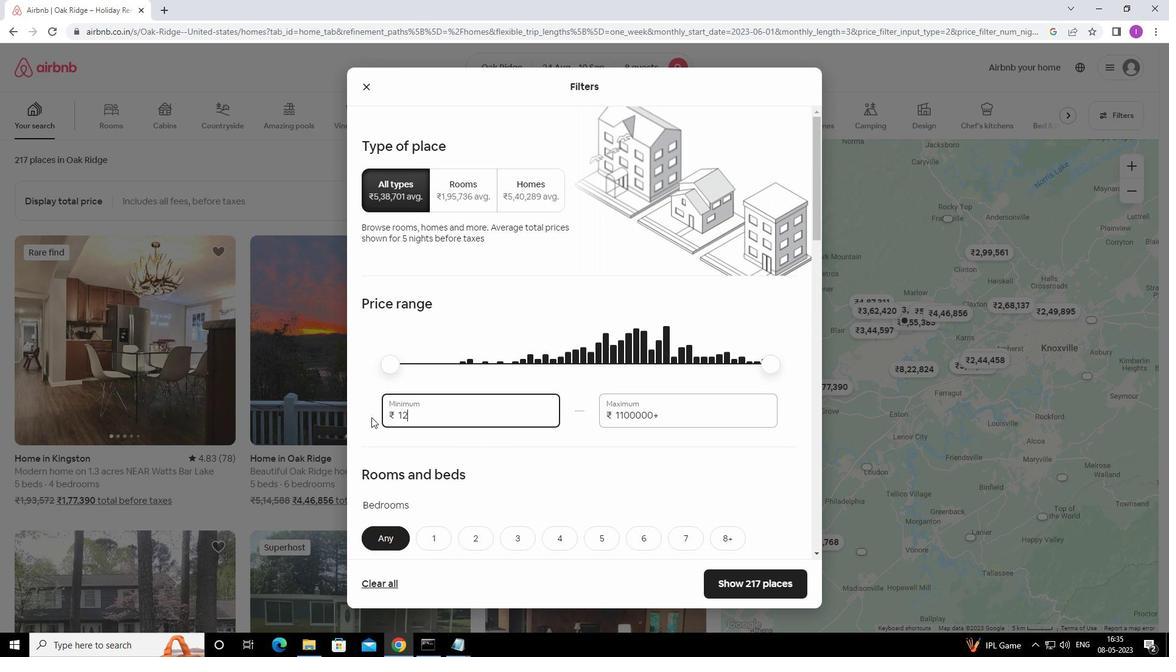 
Action: Key pressed 00
Screenshot: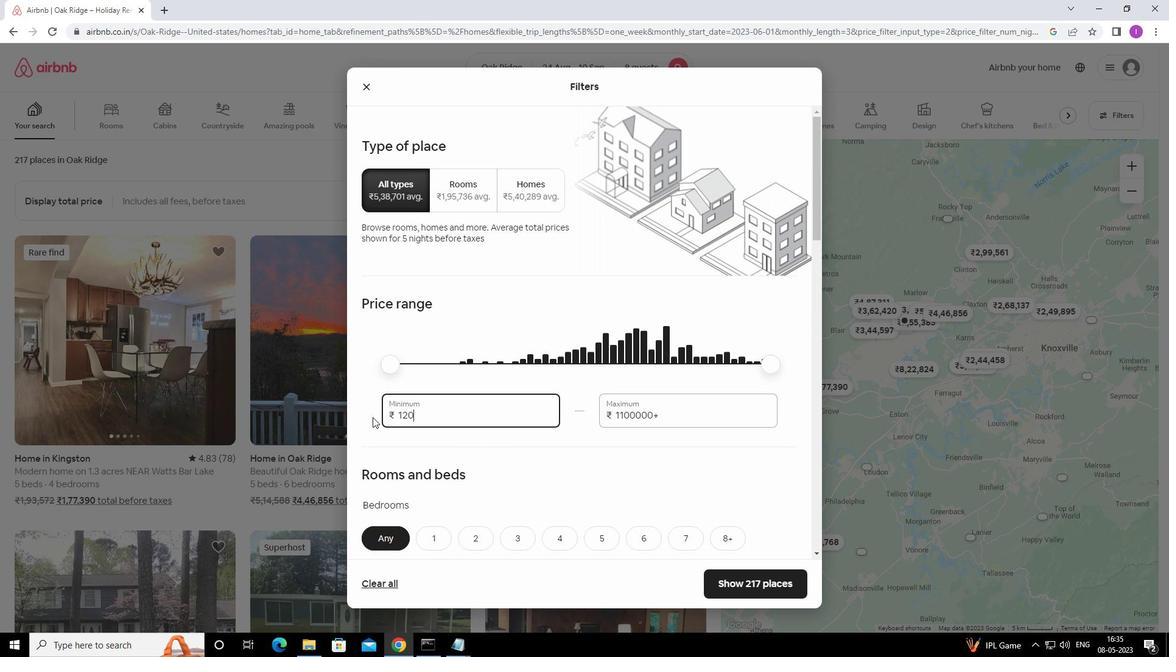 
Action: Mouse moved to (375, 415)
Screenshot: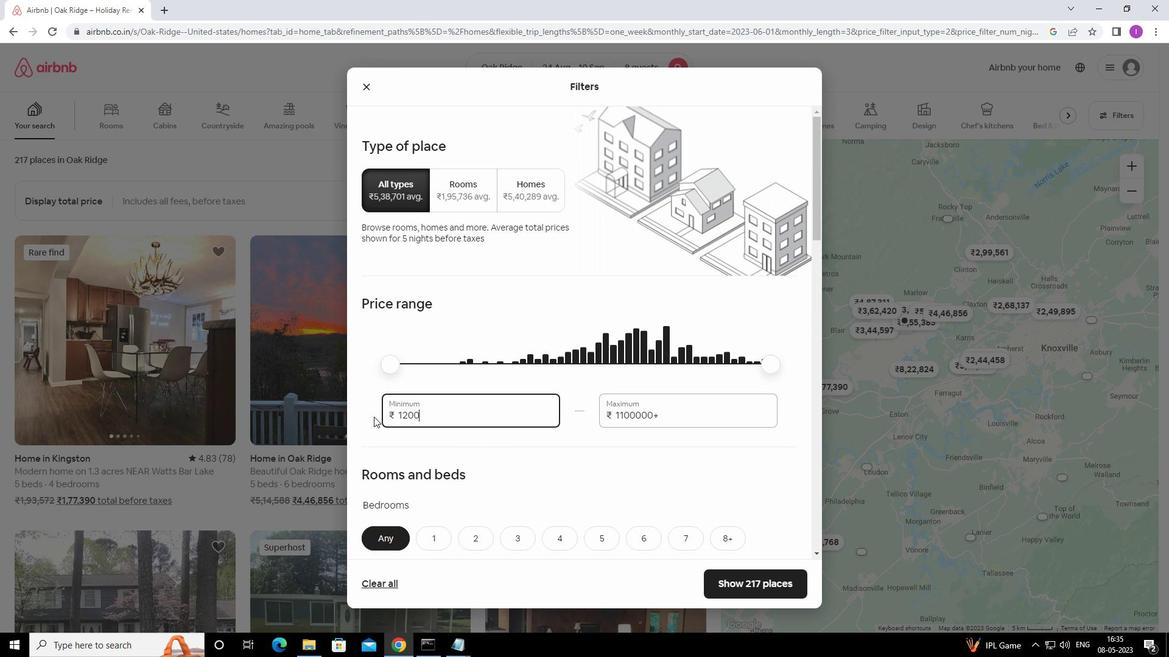 
Action: Key pressed 0
Screenshot: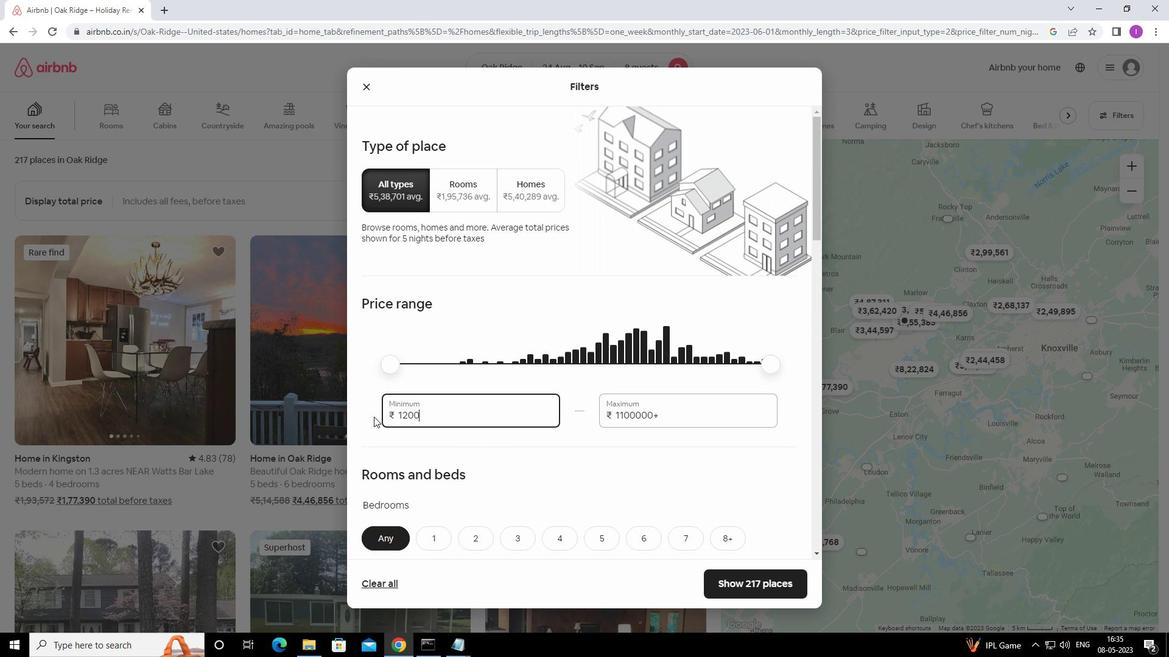 
Action: Mouse moved to (682, 407)
Screenshot: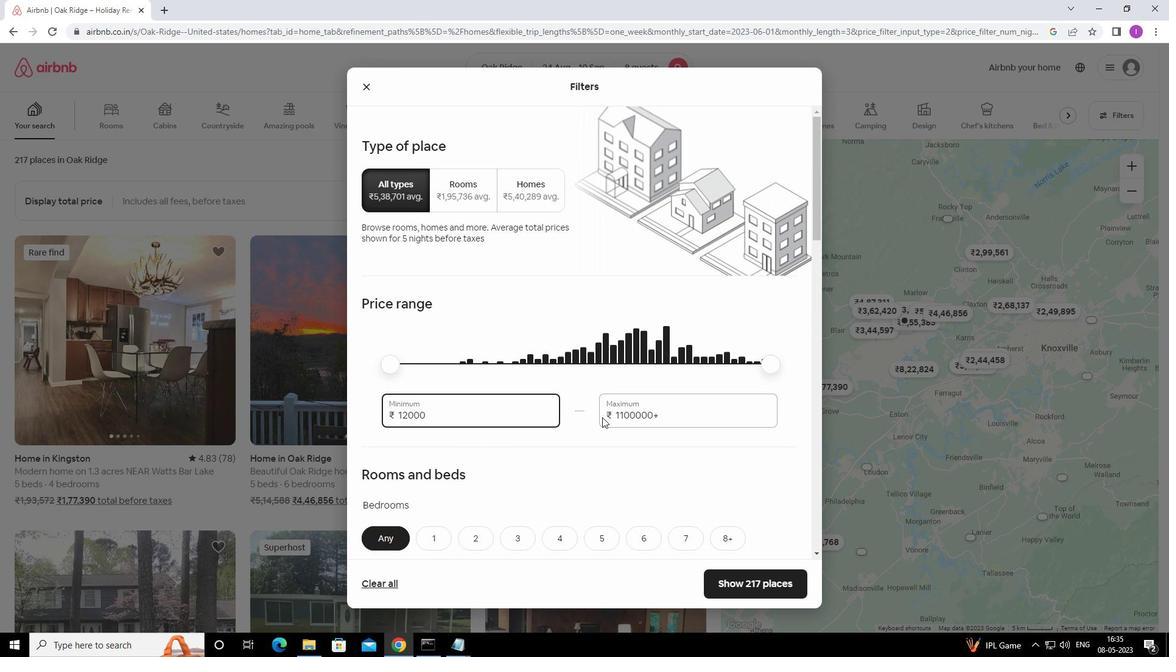 
Action: Mouse pressed left at (682, 407)
Screenshot: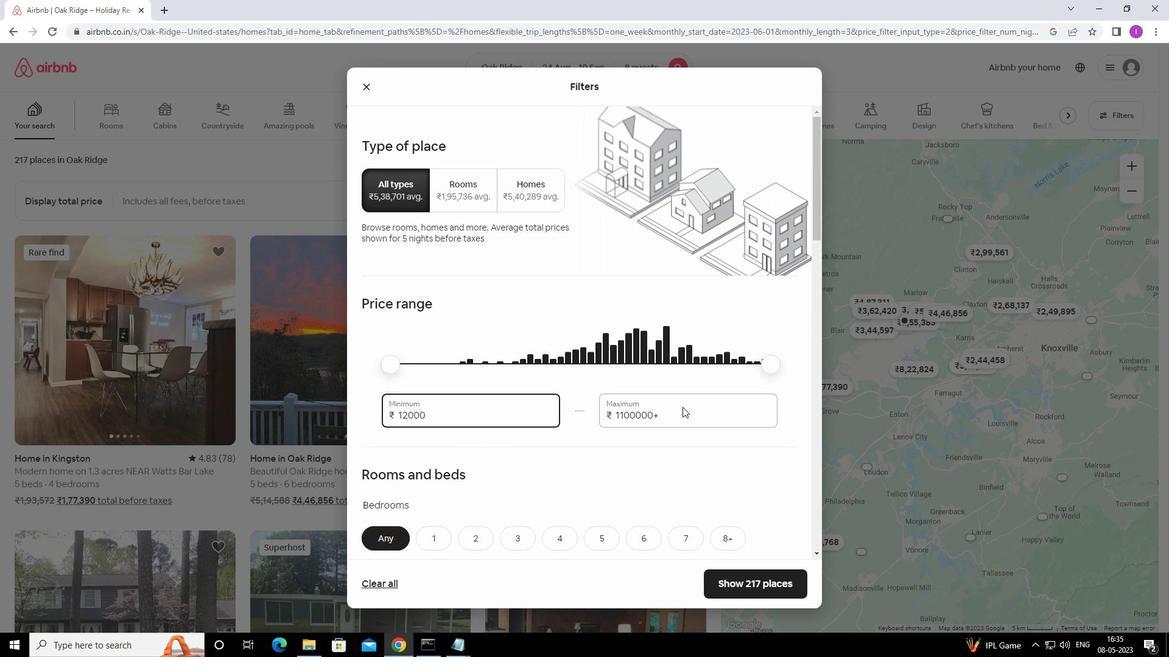 
Action: Mouse moved to (667, 414)
Screenshot: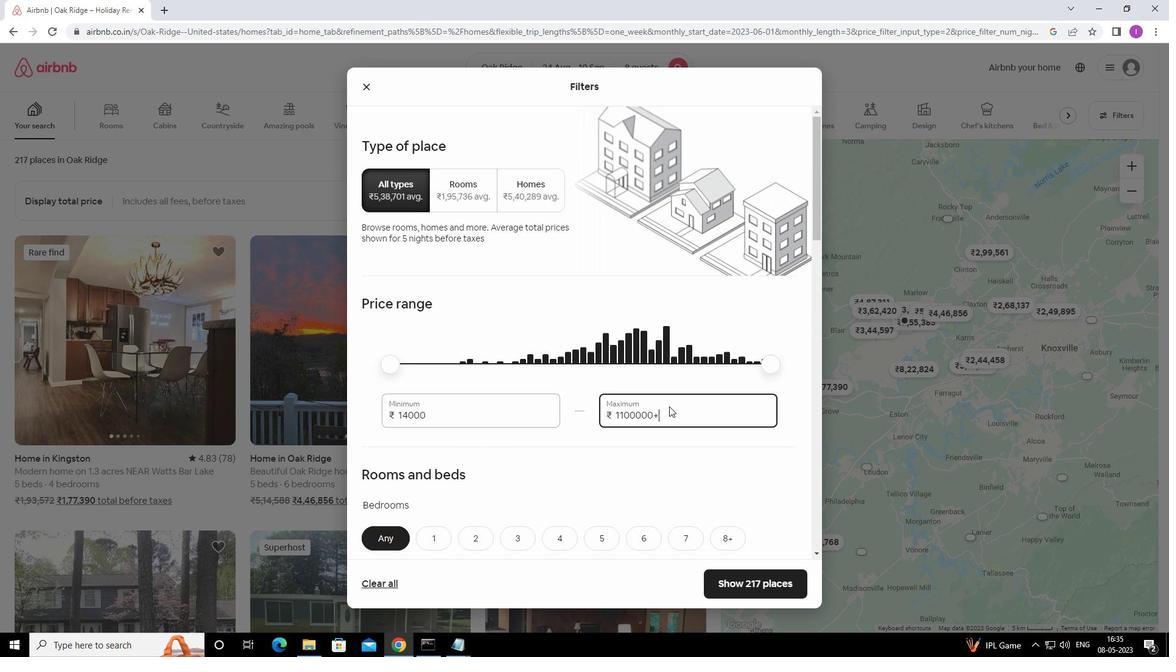 
Action: Mouse pressed left at (667, 414)
Screenshot: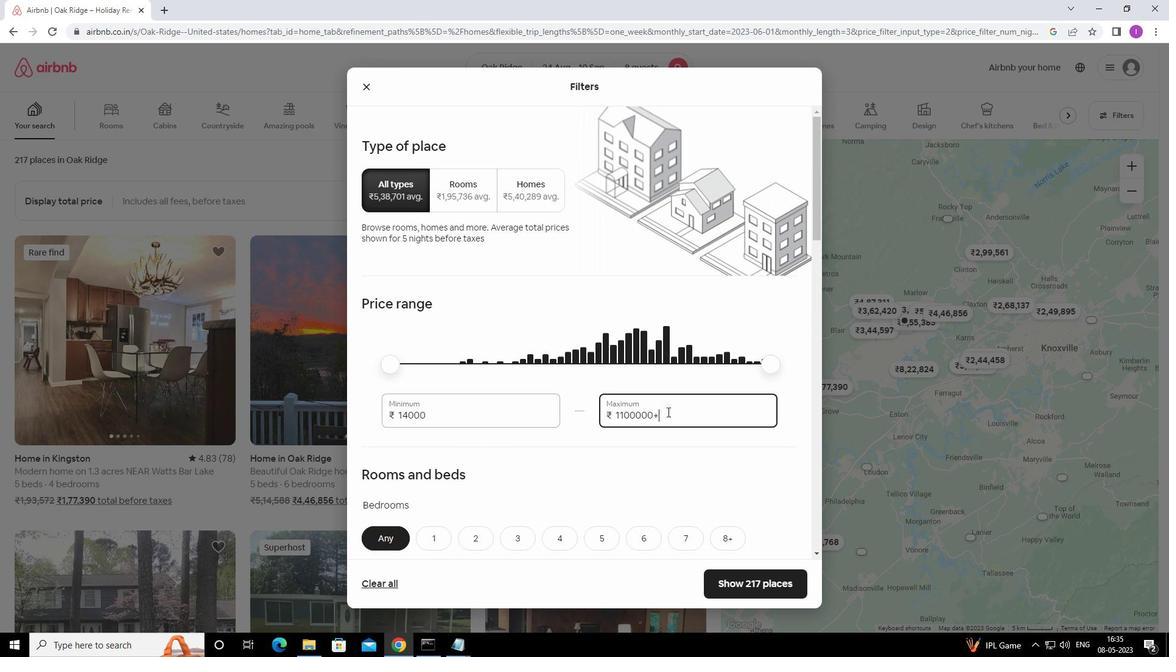 
Action: Mouse moved to (604, 419)
Screenshot: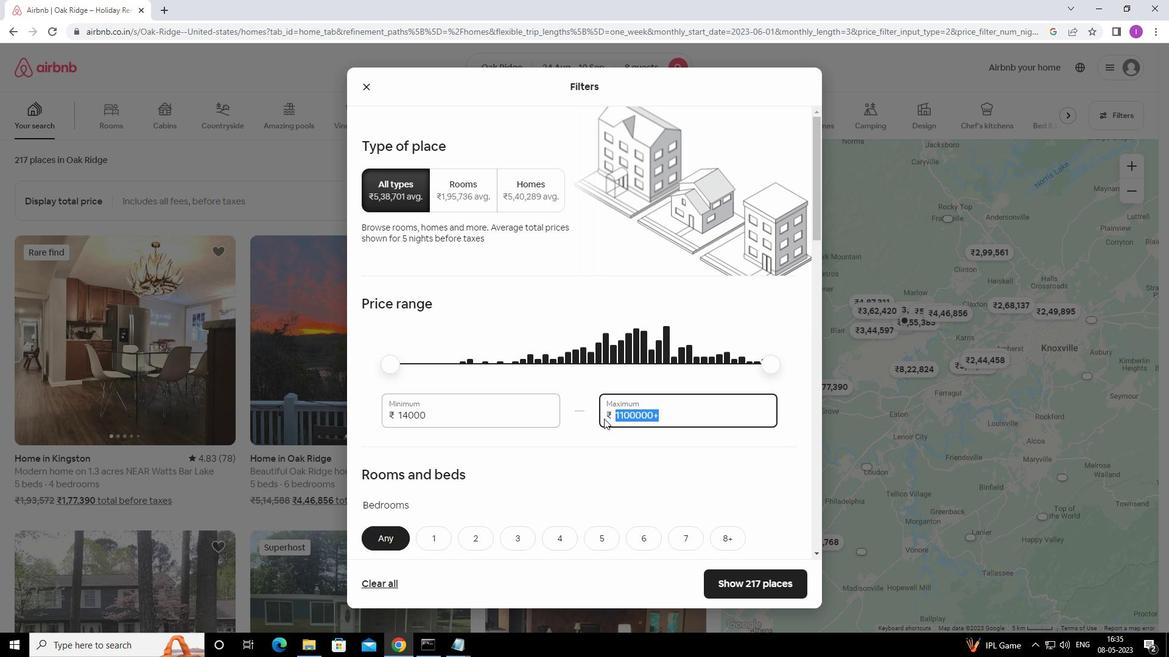 
Action: Key pressed 1
Screenshot: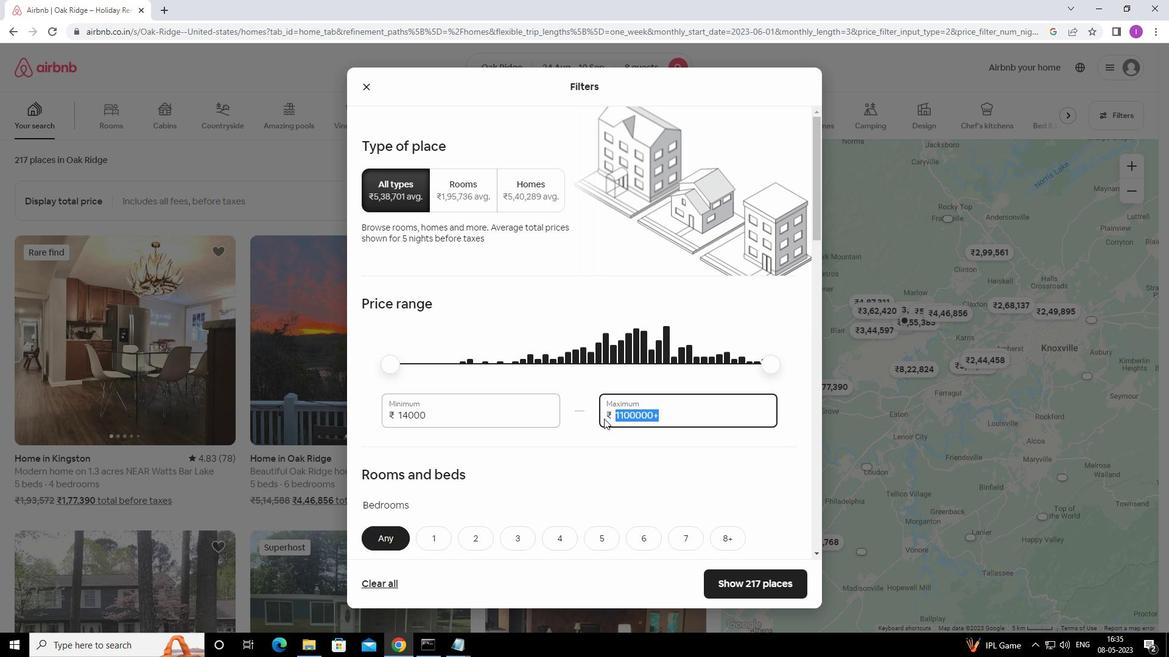 
Action: Mouse moved to (603, 416)
Screenshot: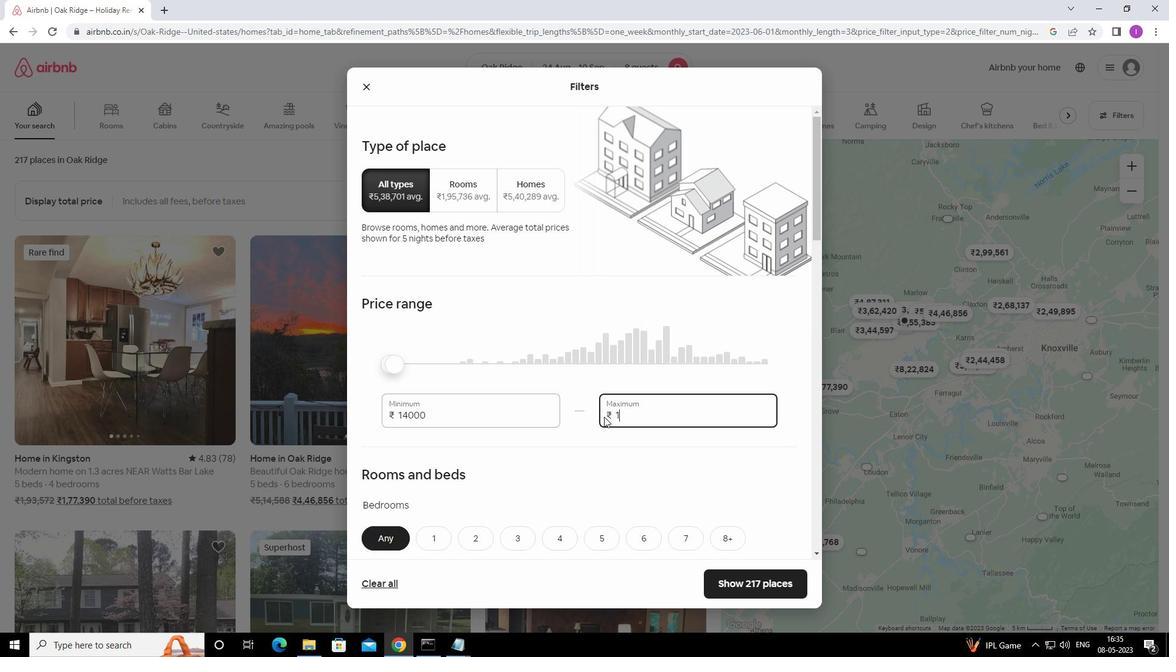
Action: Key pressed 5
Screenshot: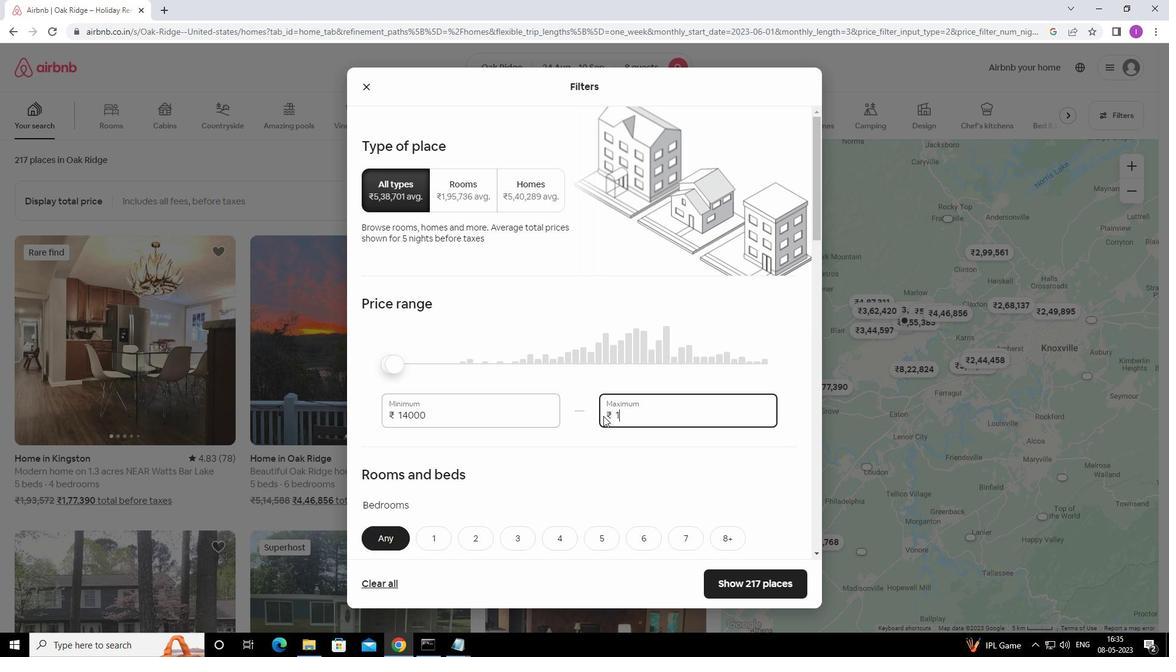 
Action: Mouse moved to (603, 415)
Screenshot: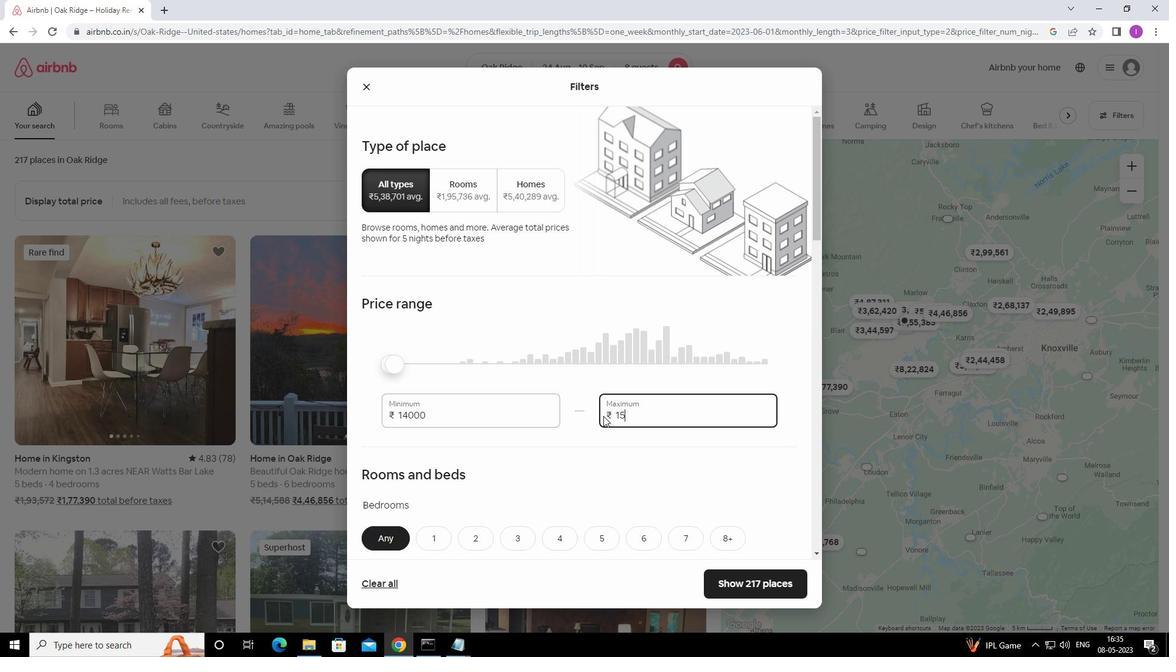 
Action: Key pressed 000
Screenshot: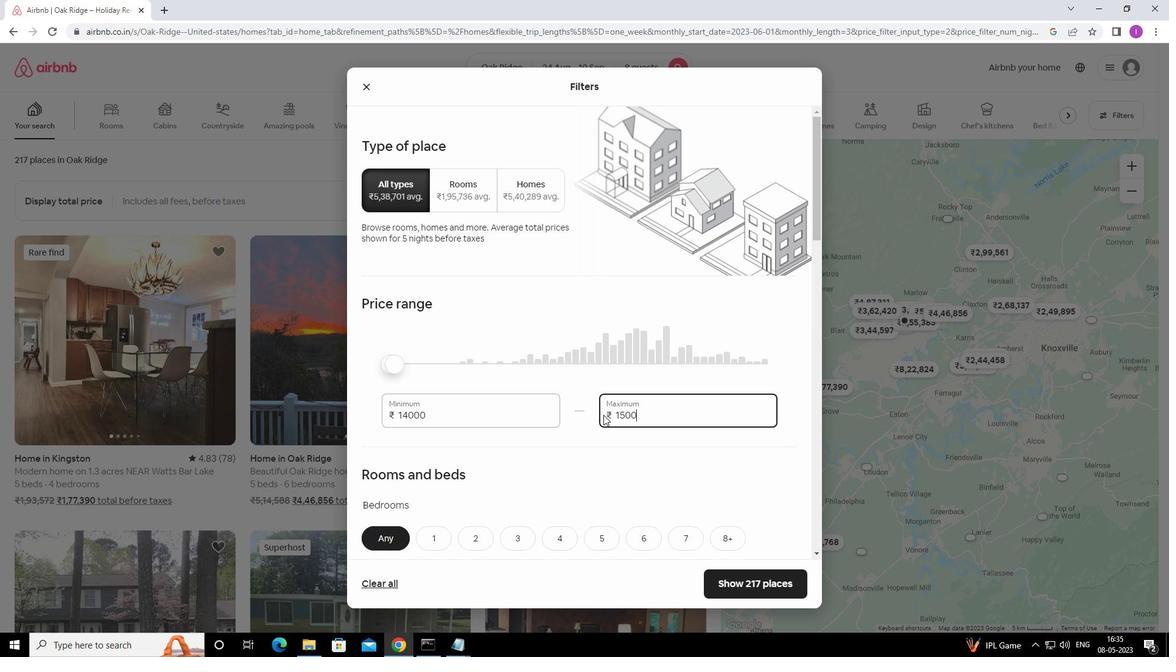 
Action: Mouse moved to (654, 521)
Screenshot: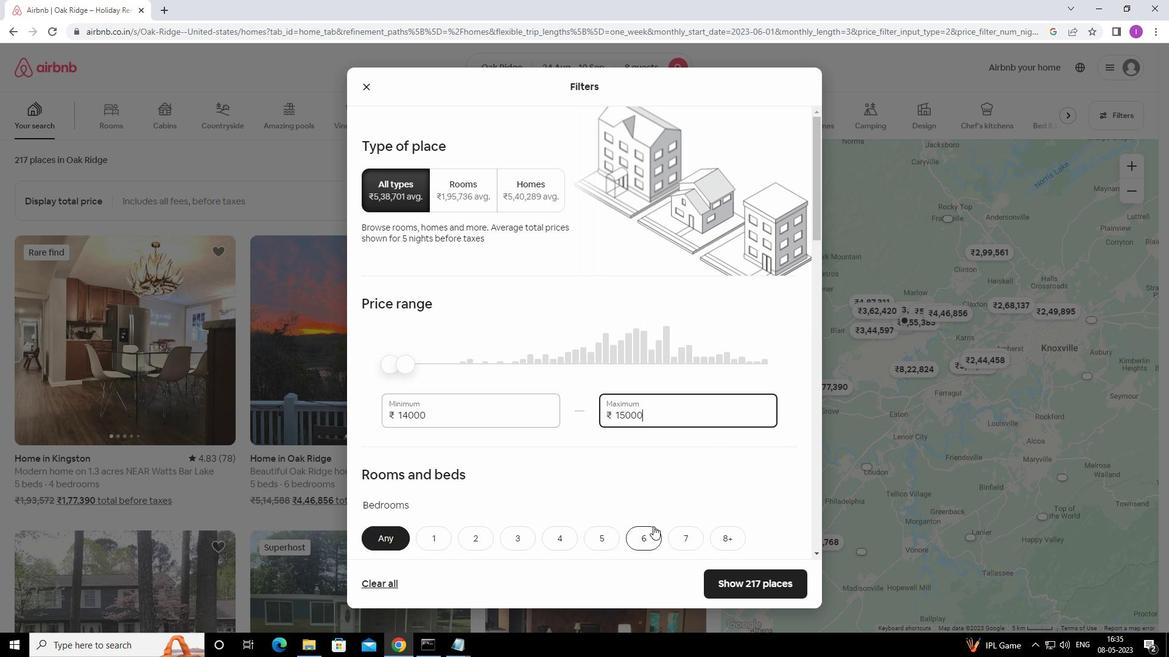 
Action: Mouse scrolled (654, 520) with delta (0, 0)
Screenshot: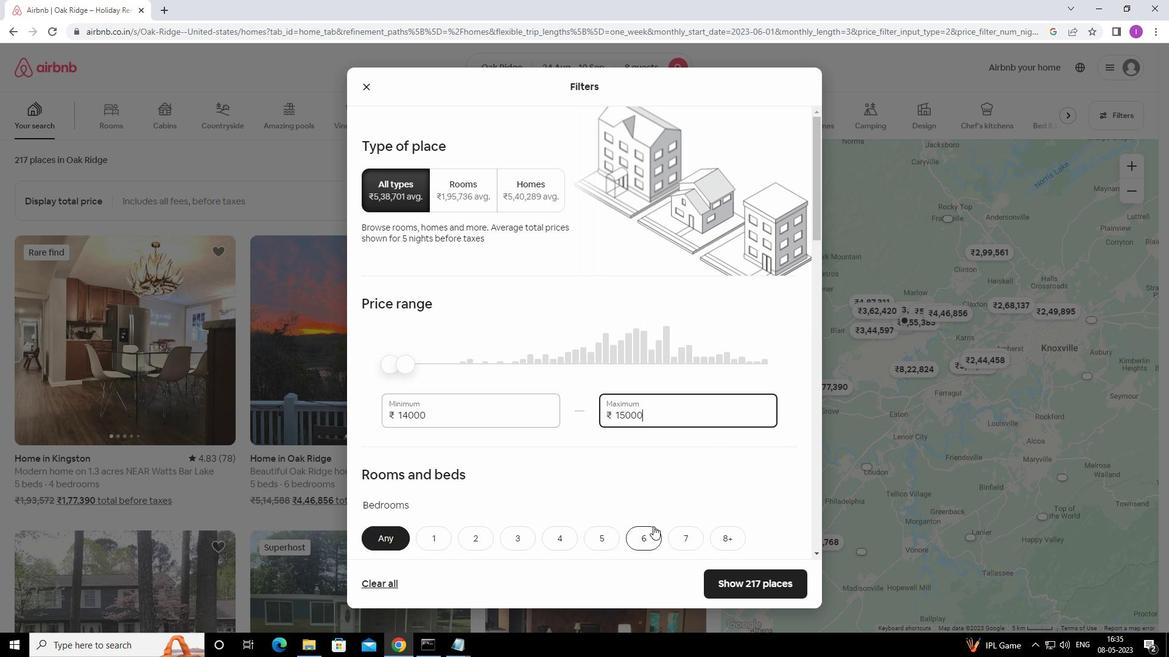 
Action: Mouse moved to (654, 524)
Screenshot: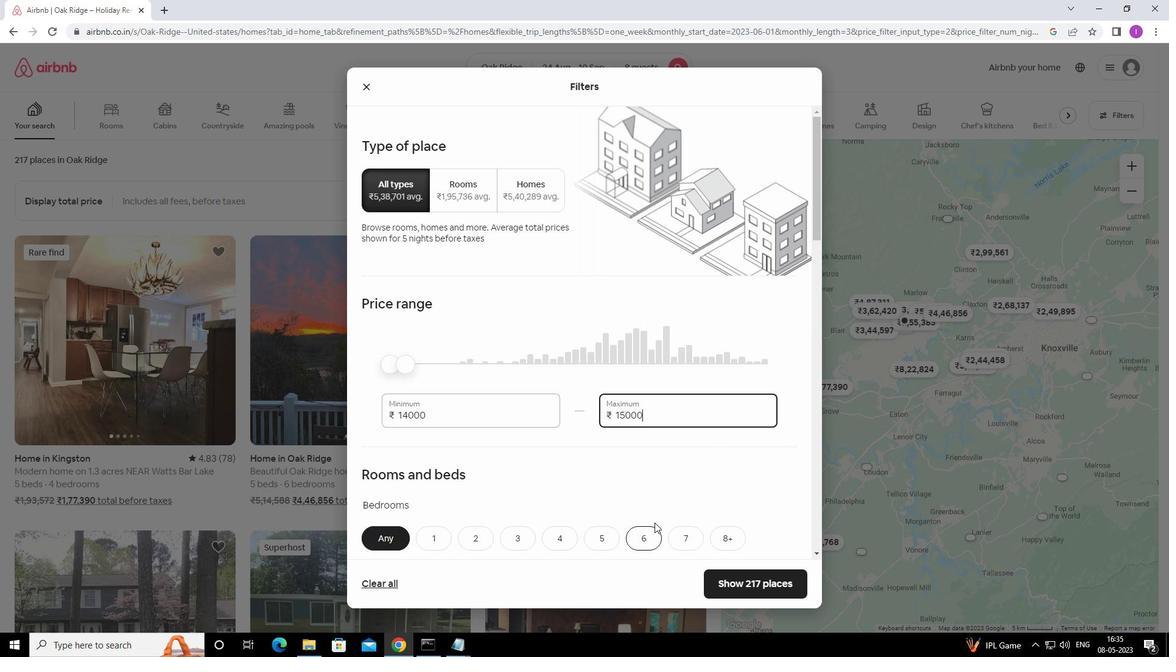 
Action: Mouse scrolled (654, 523) with delta (0, 0)
Screenshot: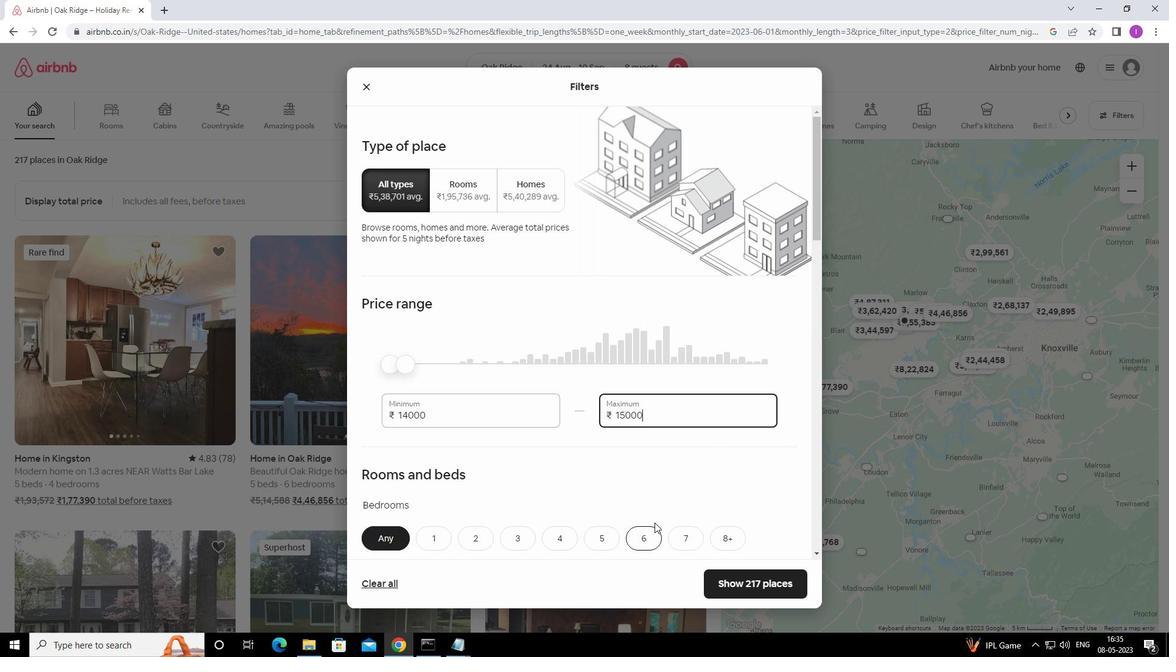 
Action: Mouse scrolled (654, 523) with delta (0, 0)
Screenshot: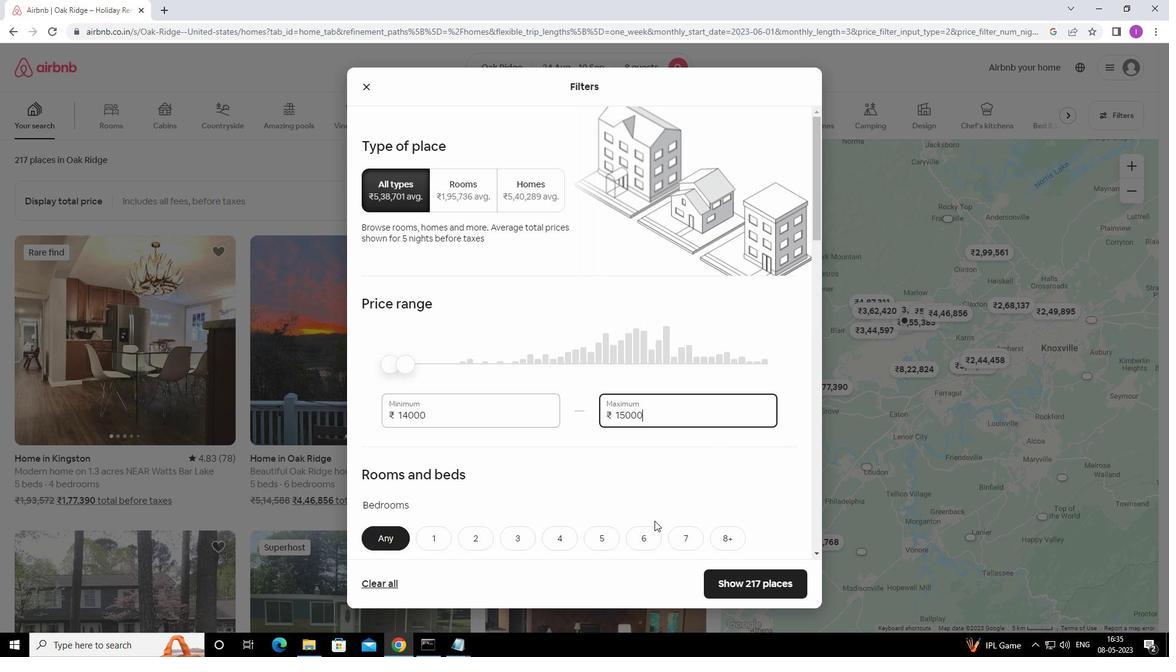 
Action: Mouse moved to (552, 360)
Screenshot: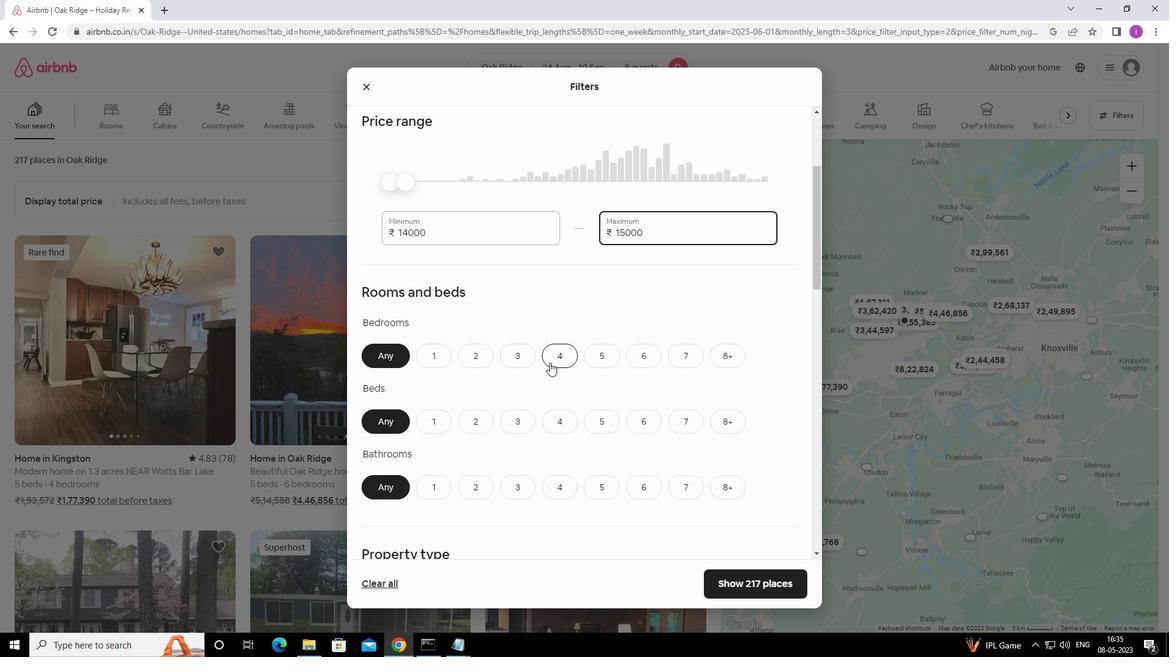 
Action: Mouse pressed left at (552, 360)
Screenshot: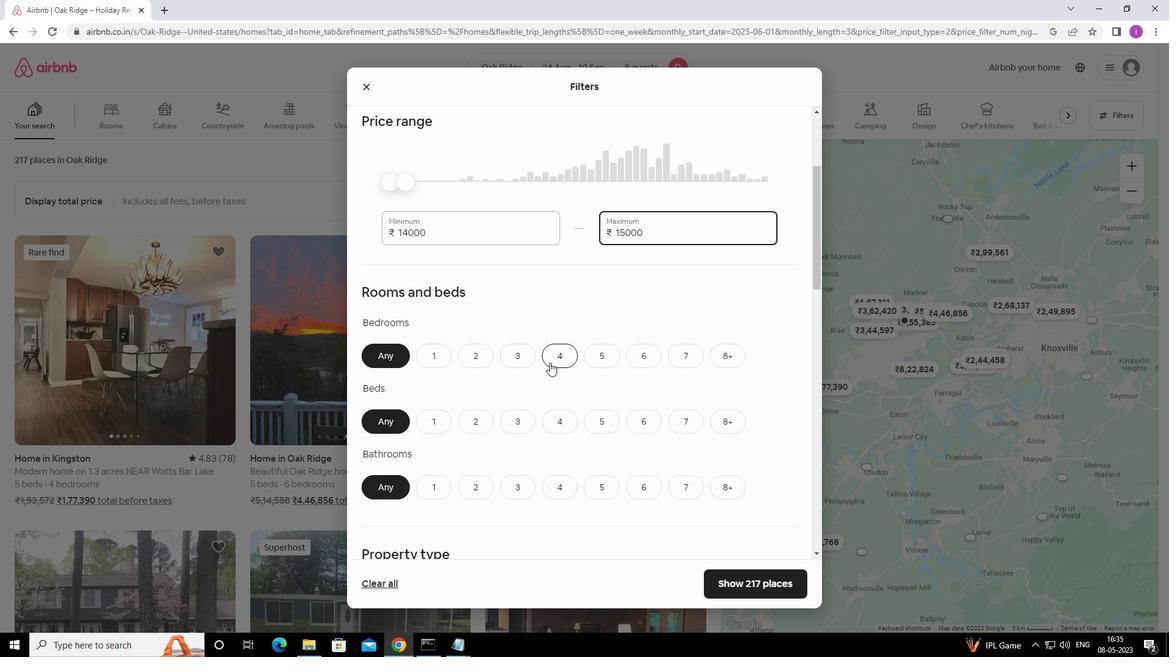 
Action: Mouse moved to (722, 420)
Screenshot: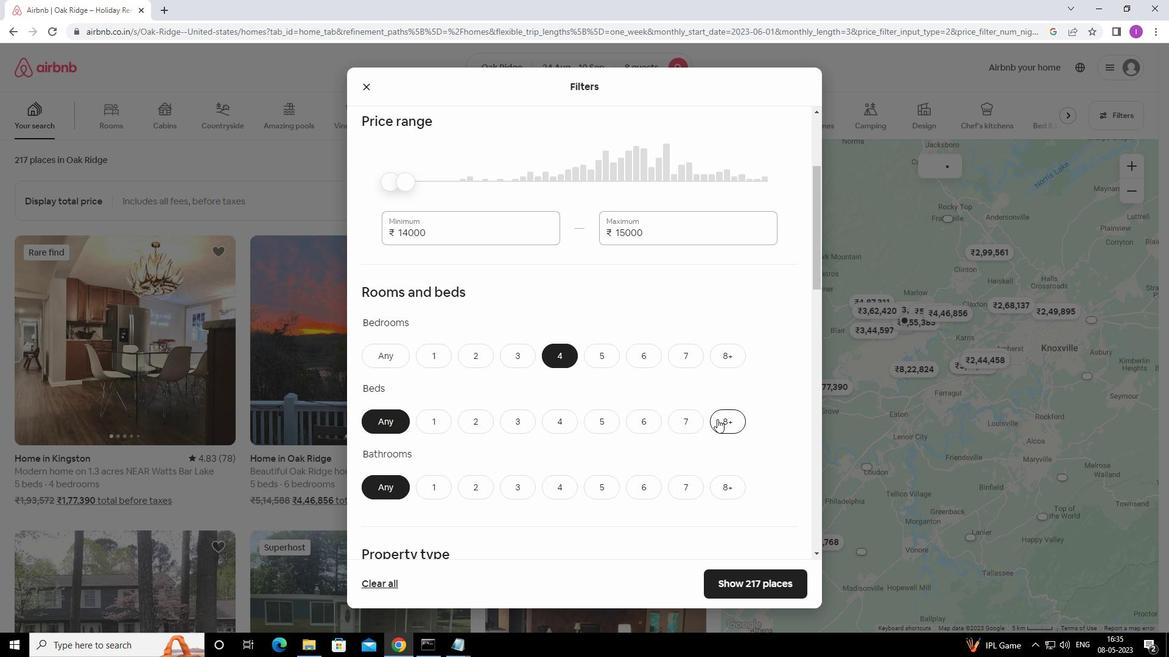 
Action: Mouse pressed left at (722, 420)
Screenshot: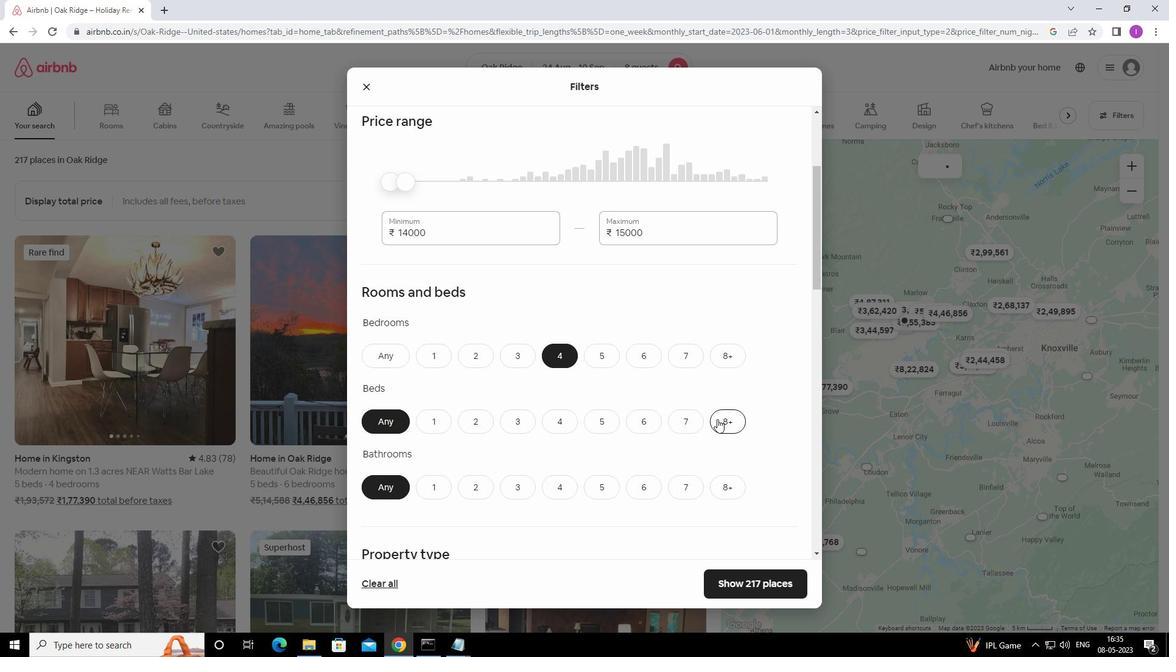 
Action: Mouse moved to (561, 492)
Screenshot: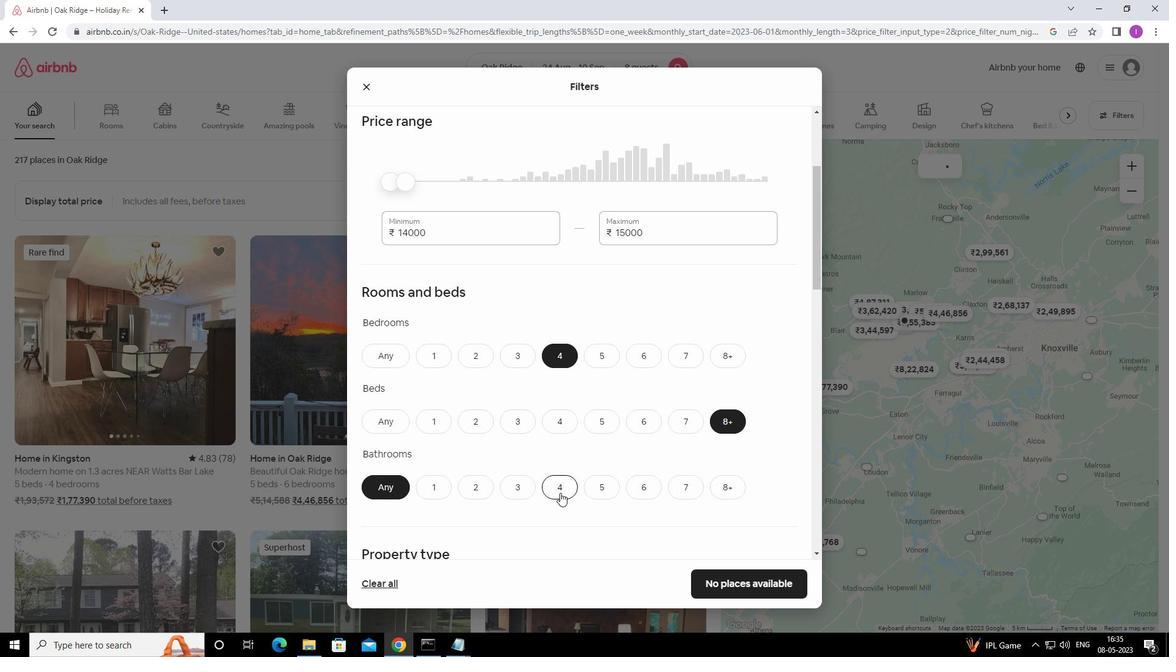 
Action: Mouse pressed left at (561, 492)
Screenshot: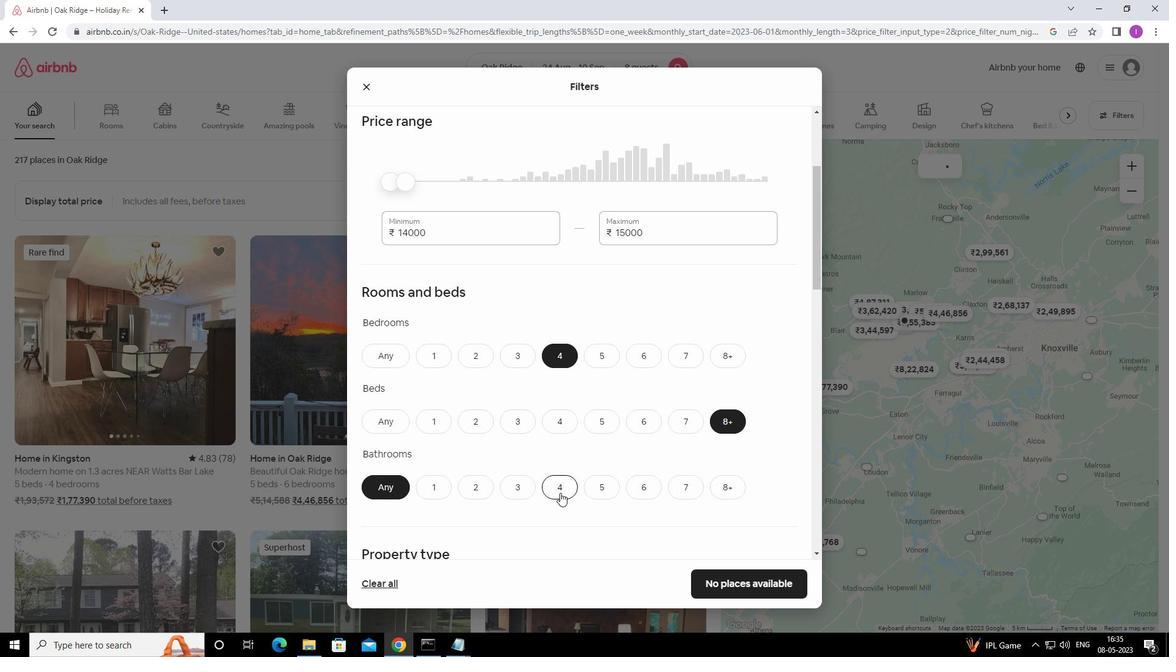 
Action: Mouse moved to (607, 400)
Screenshot: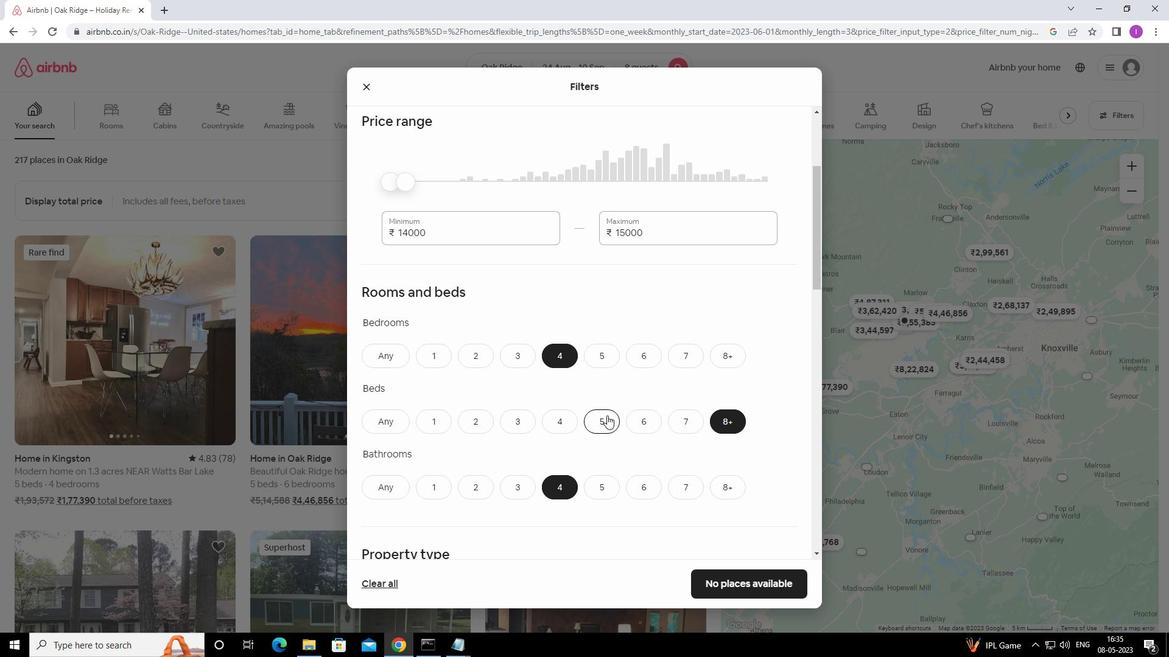
Action: Mouse scrolled (607, 399) with delta (0, 0)
Screenshot: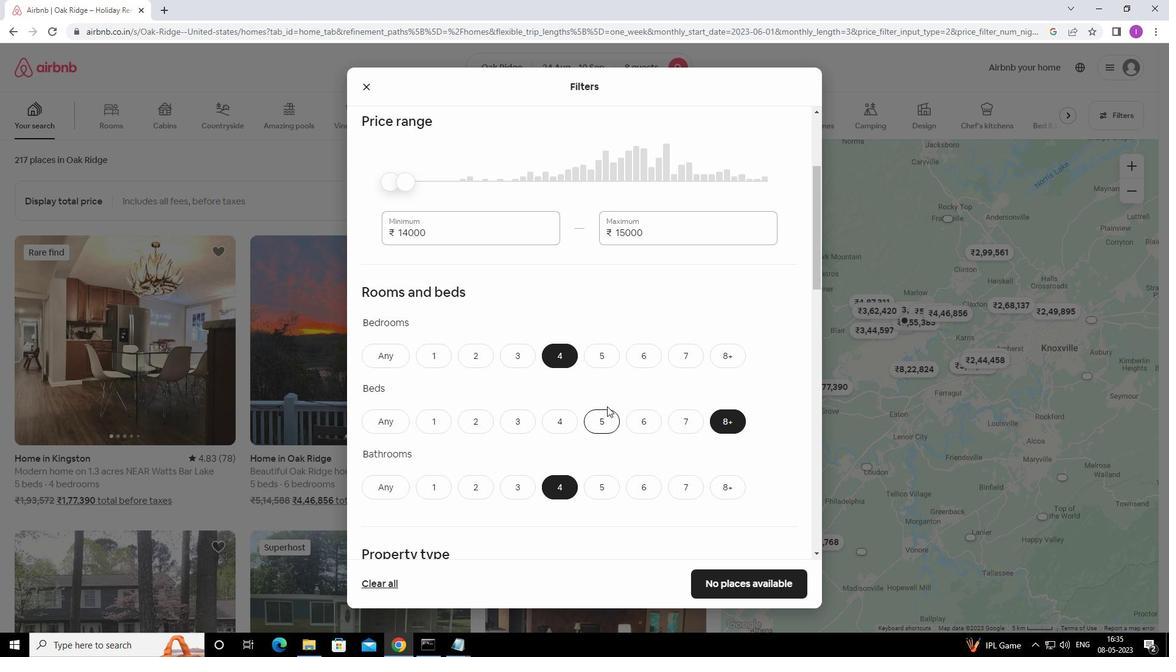 
Action: Mouse scrolled (607, 399) with delta (0, 0)
Screenshot: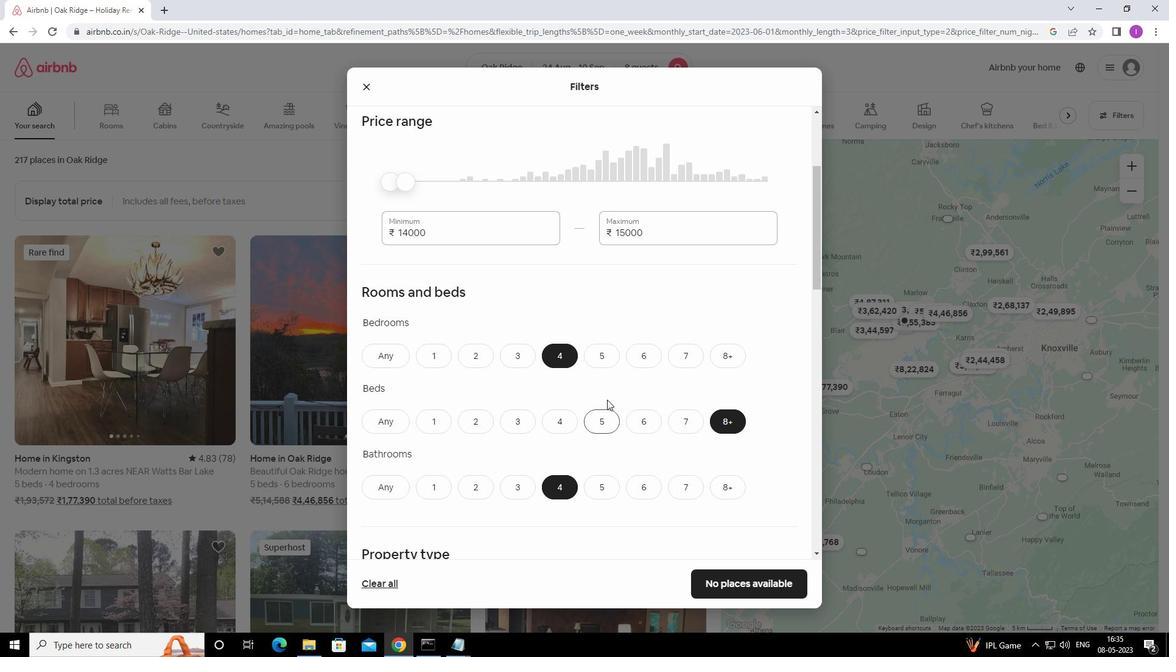 
Action: Mouse moved to (612, 399)
Screenshot: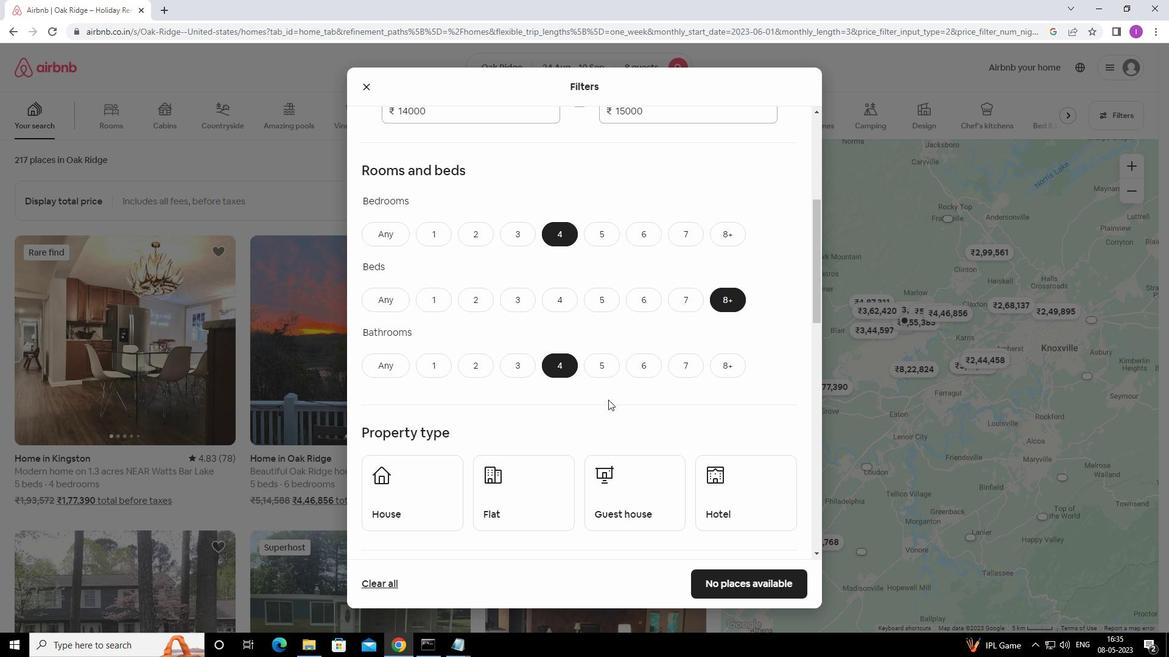 
Action: Mouse scrolled (612, 398) with delta (0, 0)
Screenshot: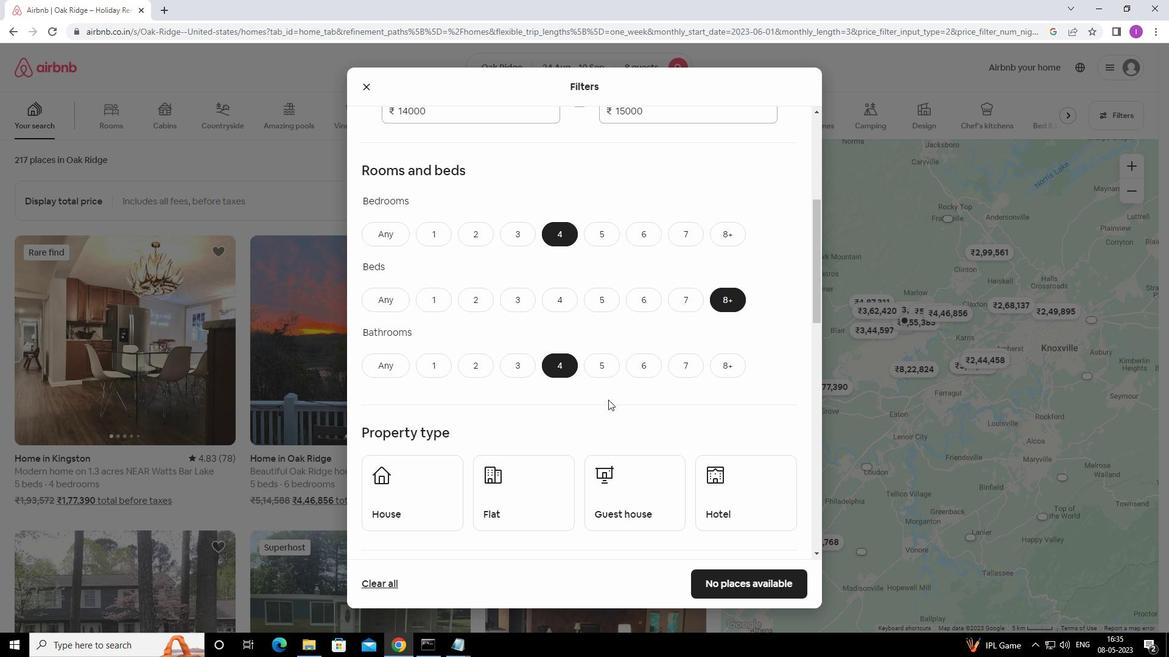 
Action: Mouse moved to (612, 401)
Screenshot: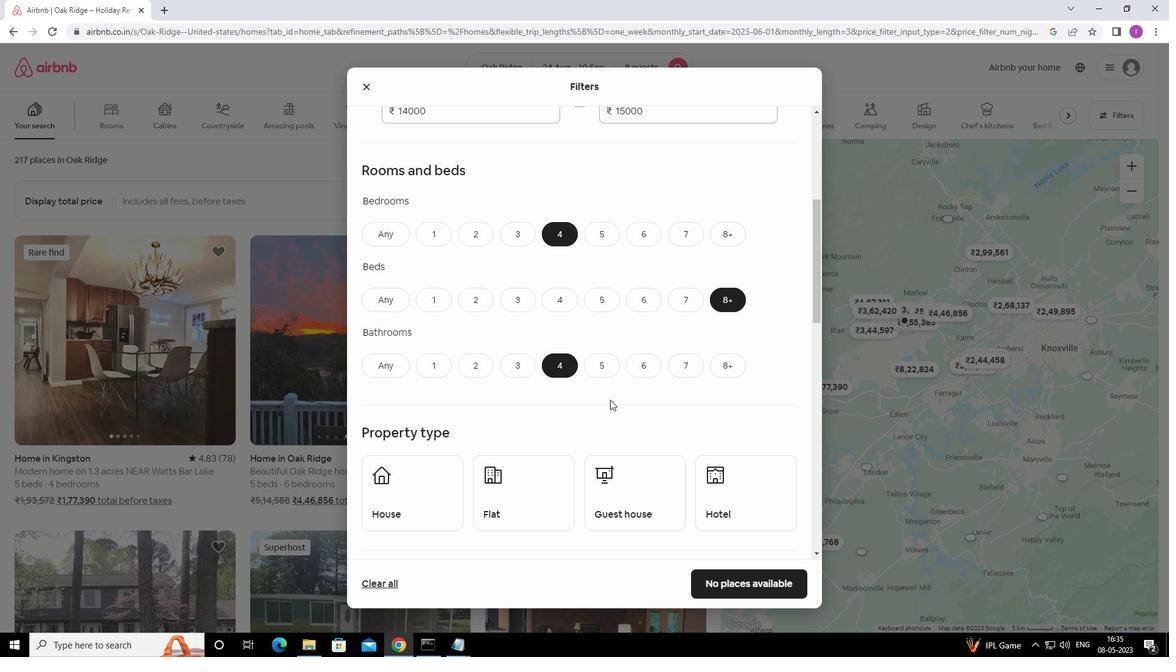 
Action: Mouse scrolled (612, 401) with delta (0, 0)
Screenshot: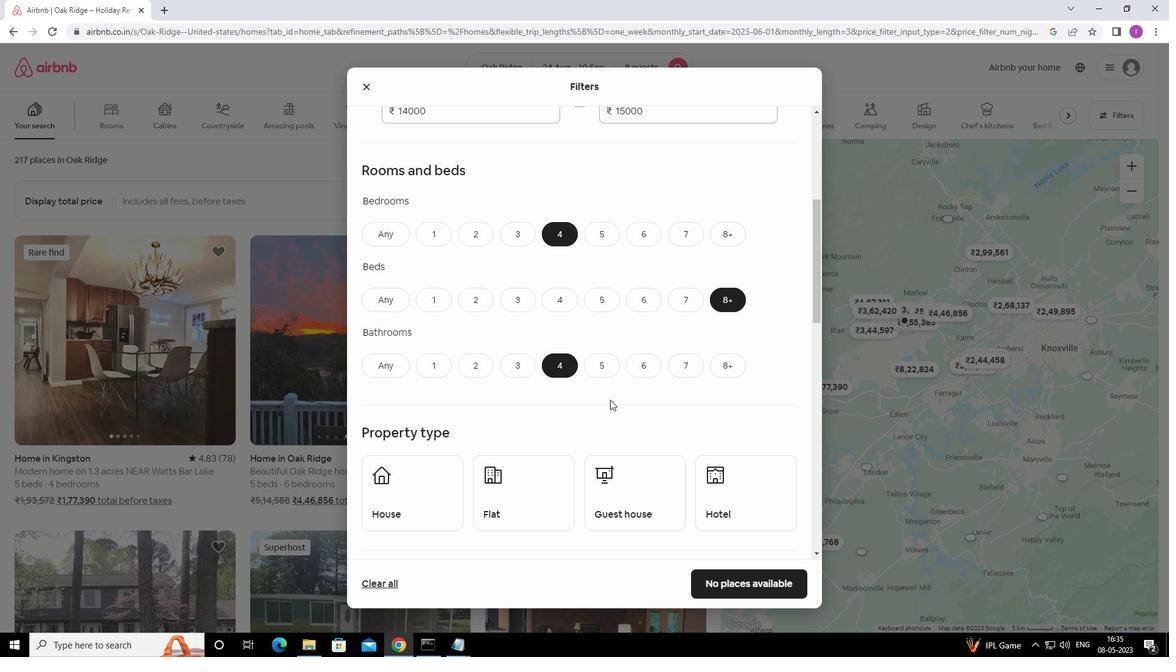 
Action: Mouse moved to (436, 389)
Screenshot: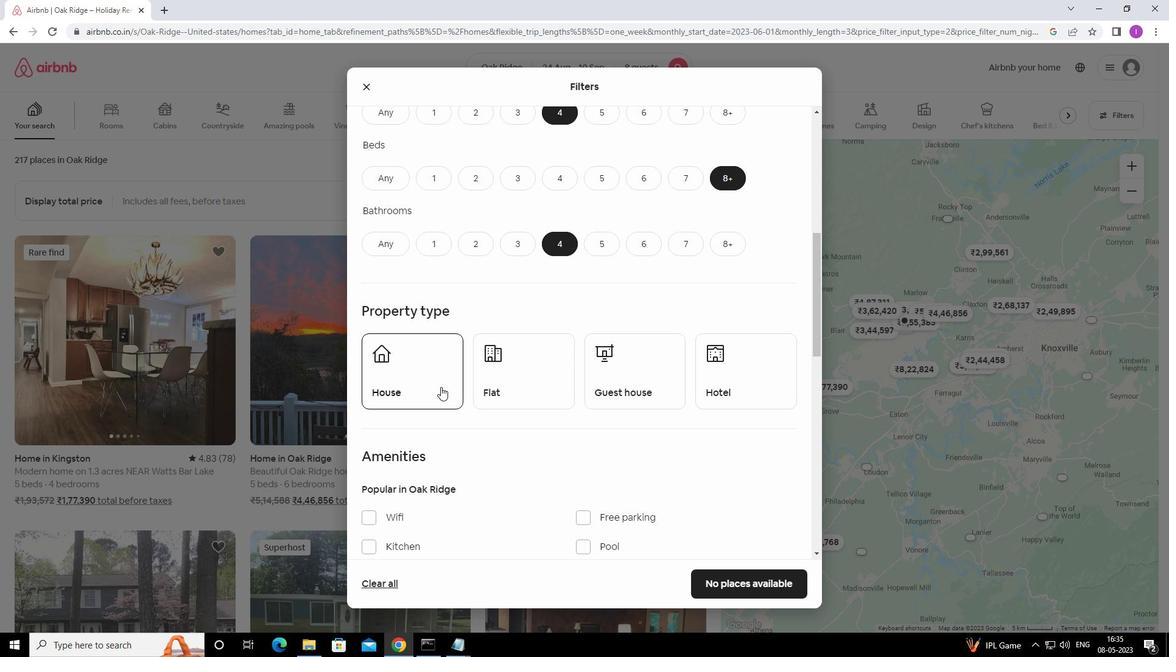 
Action: Mouse pressed left at (436, 389)
Screenshot: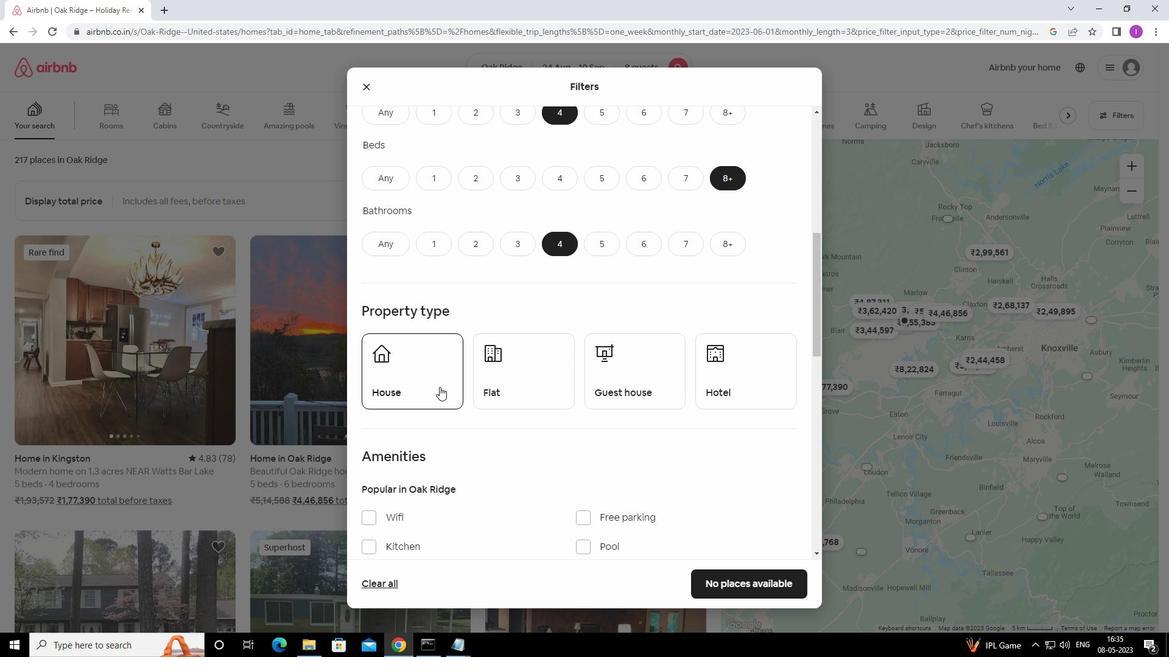 
Action: Mouse moved to (539, 388)
Screenshot: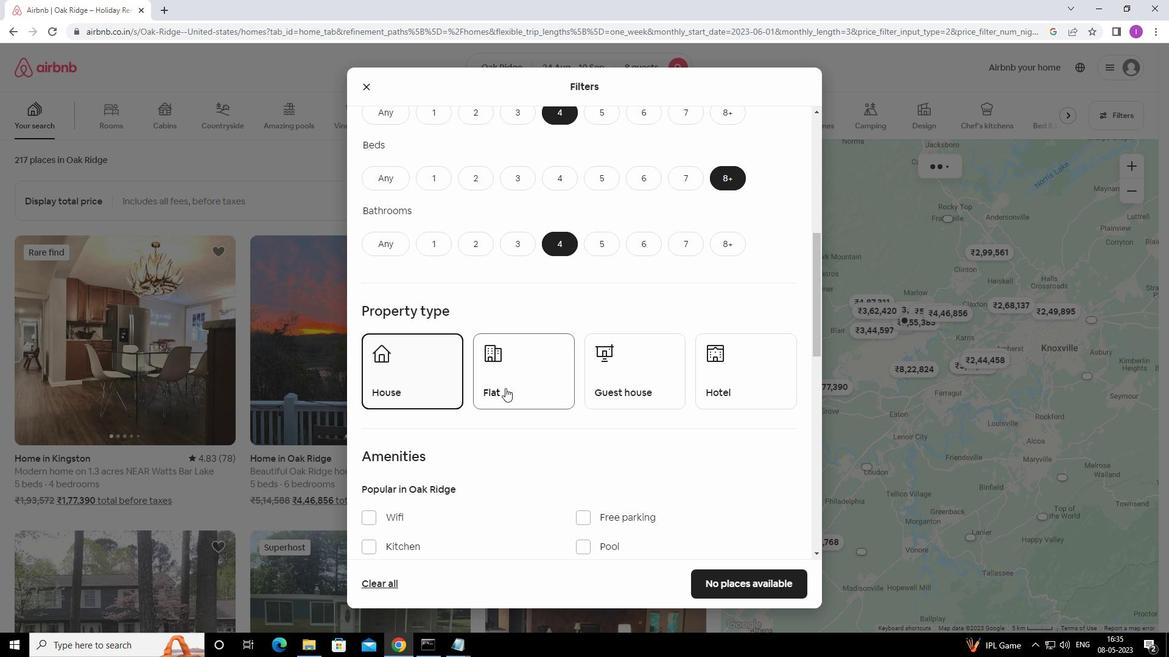 
Action: Mouse pressed left at (539, 388)
Screenshot: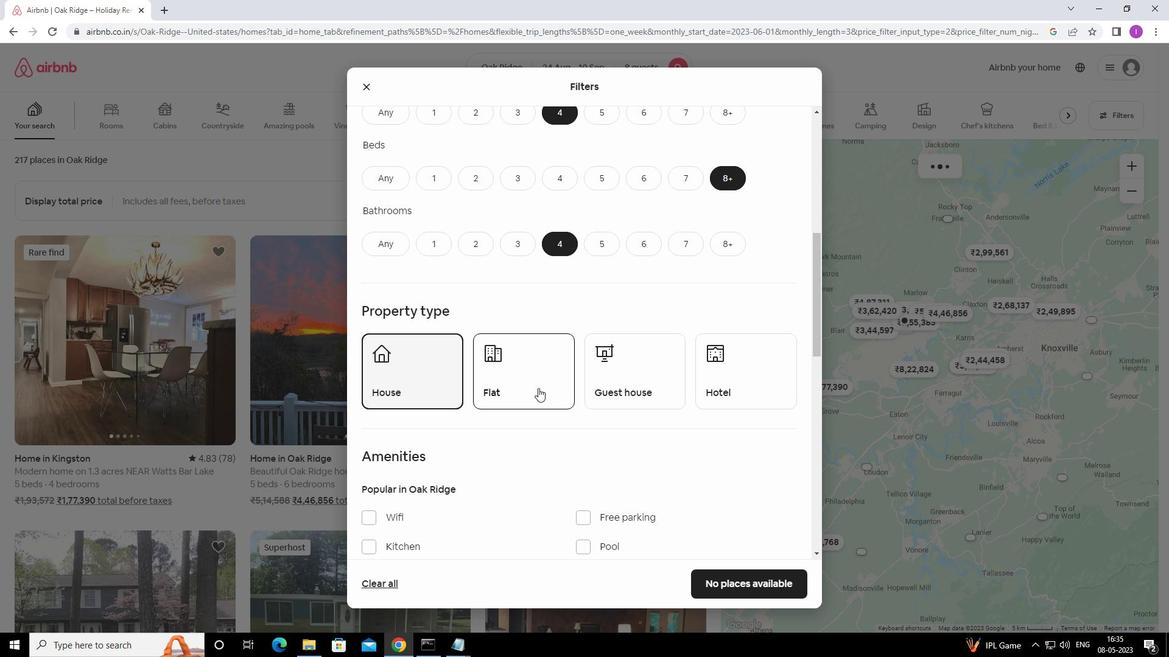 
Action: Mouse moved to (655, 383)
Screenshot: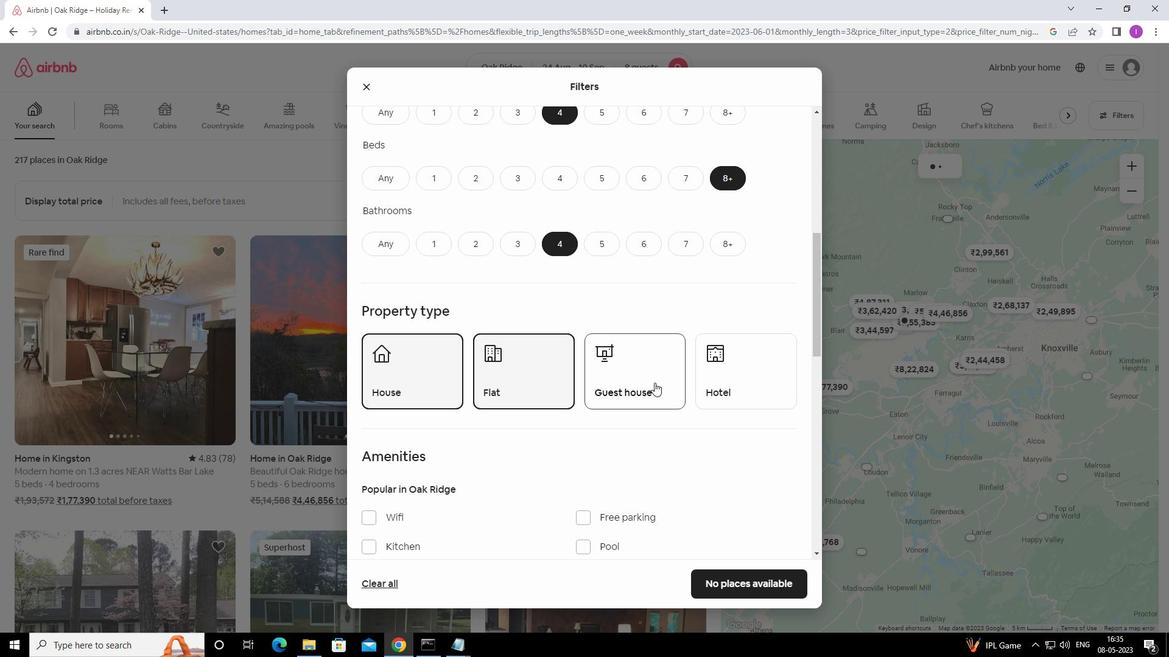 
Action: Mouse pressed left at (655, 383)
Screenshot: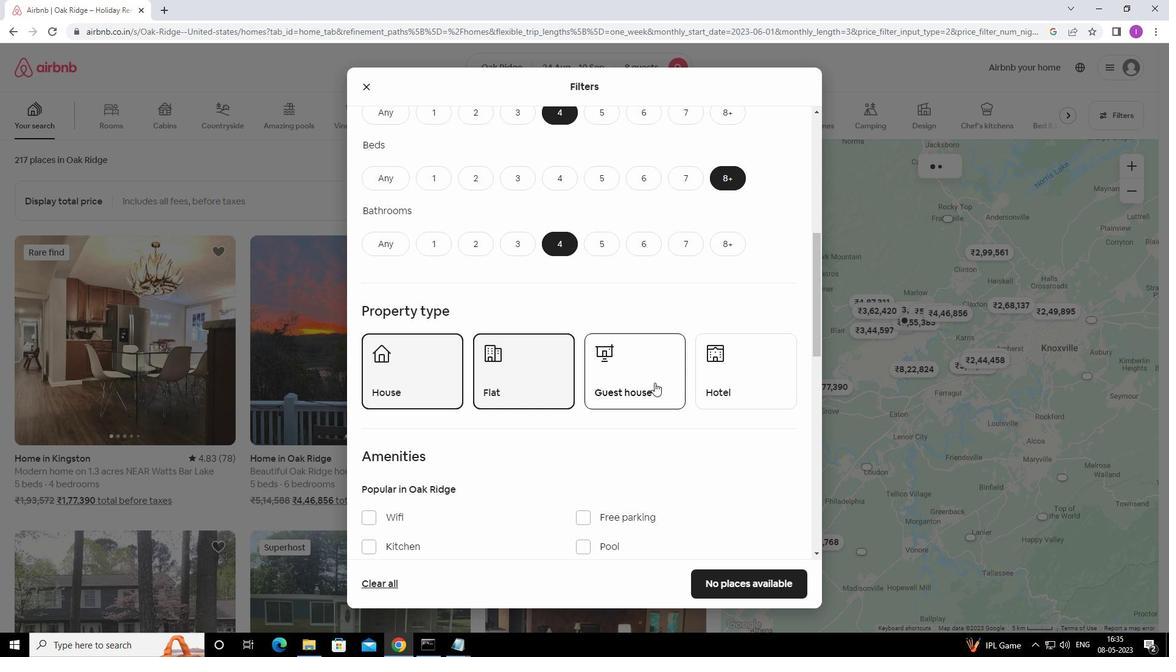 
Action: Mouse moved to (595, 459)
Screenshot: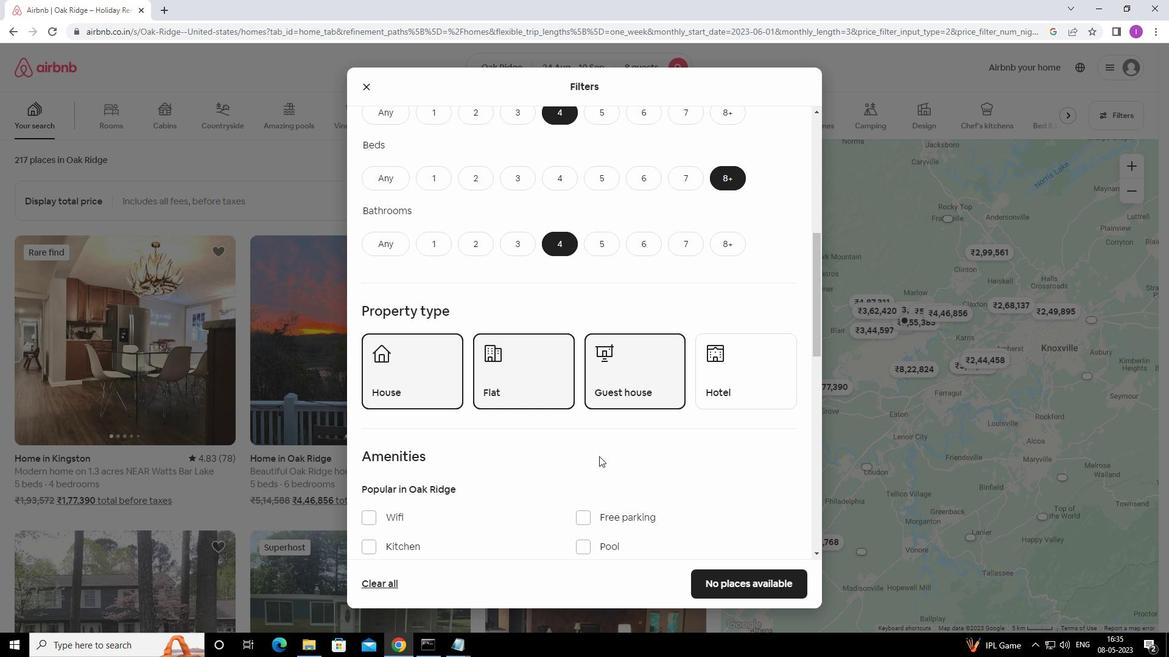 
Action: Mouse scrolled (595, 459) with delta (0, 0)
Screenshot: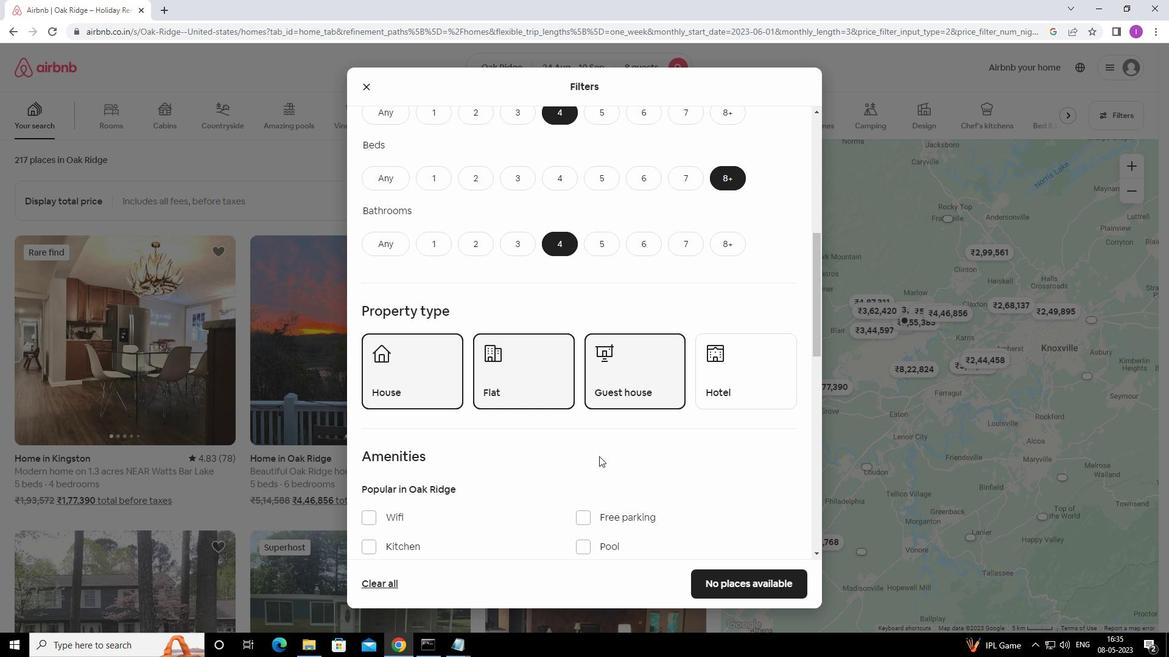 
Action: Mouse moved to (595, 460)
Screenshot: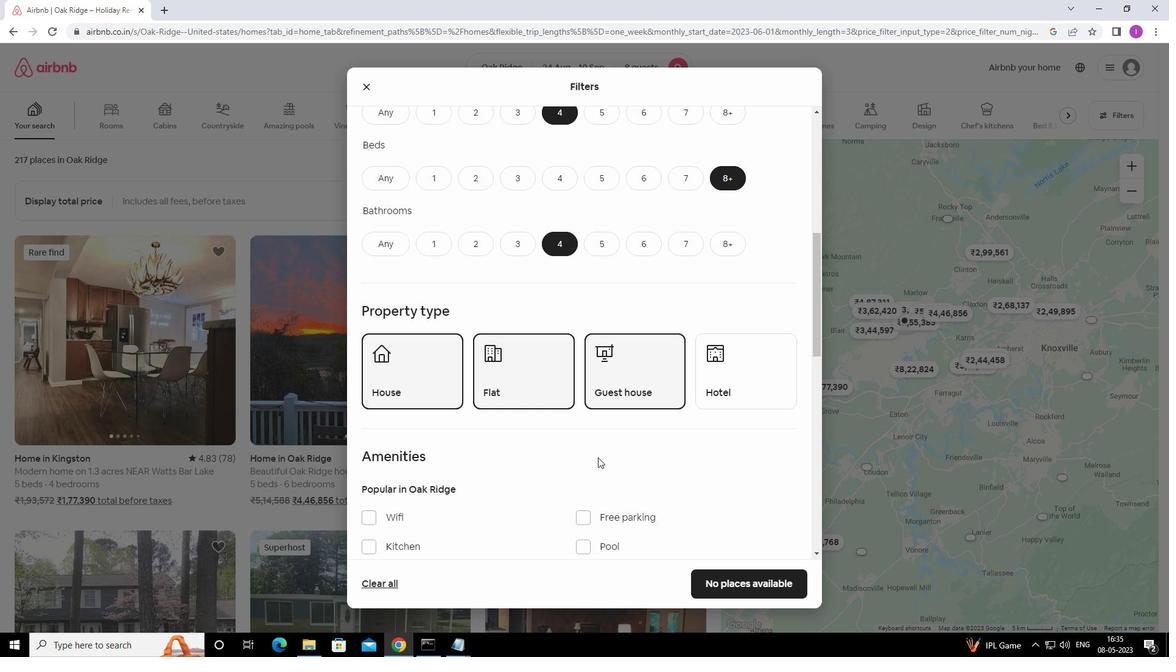 
Action: Mouse scrolled (595, 459) with delta (0, 0)
Screenshot: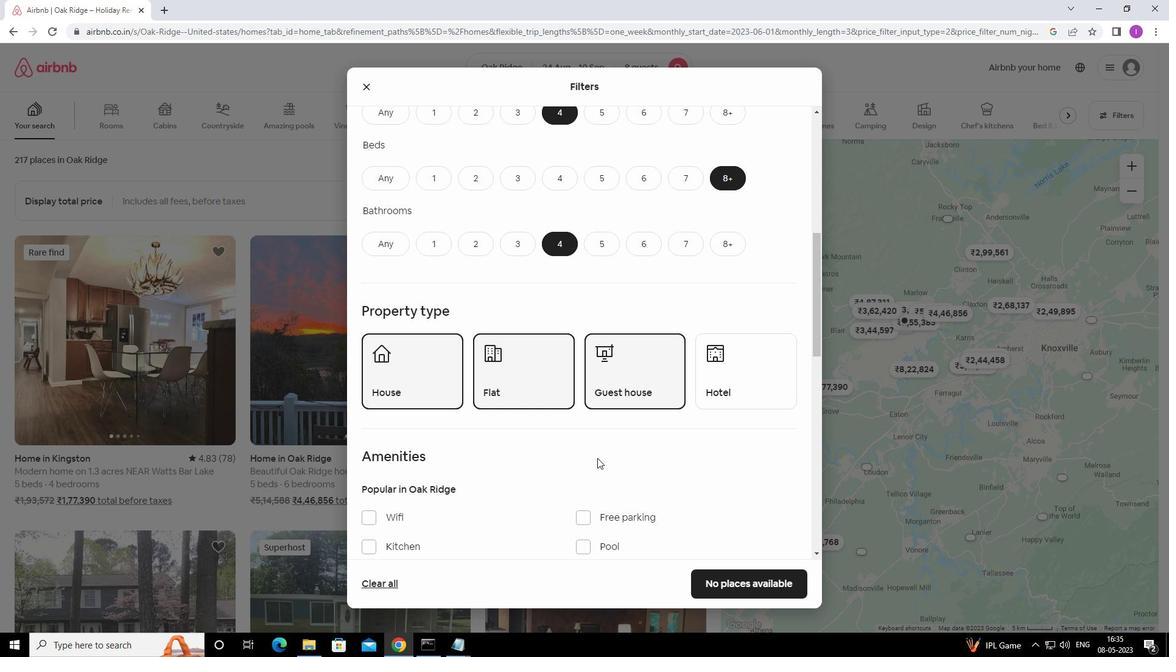 
Action: Mouse scrolled (595, 459) with delta (0, 0)
Screenshot: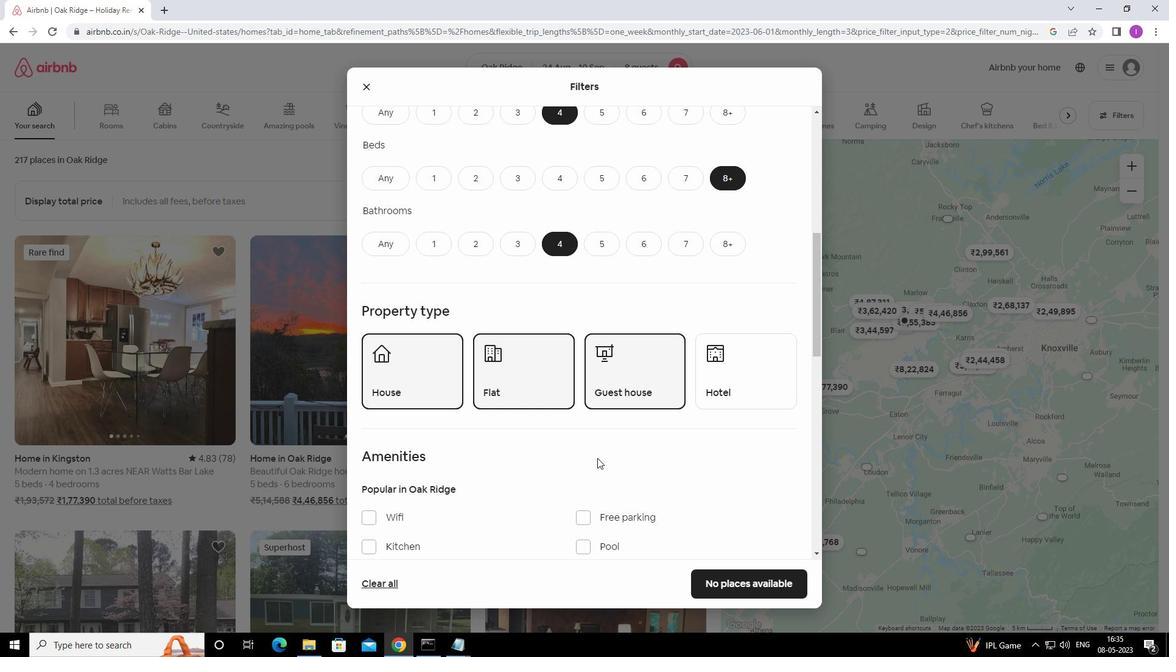 
Action: Mouse moved to (587, 338)
Screenshot: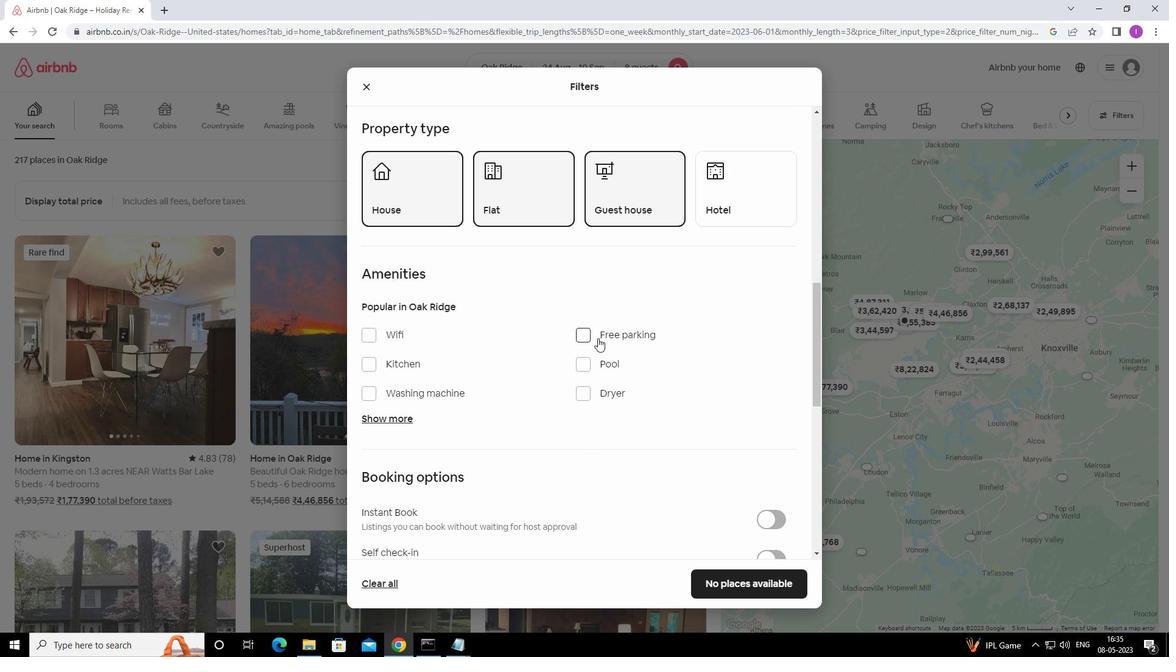 
Action: Mouse pressed left at (587, 338)
Screenshot: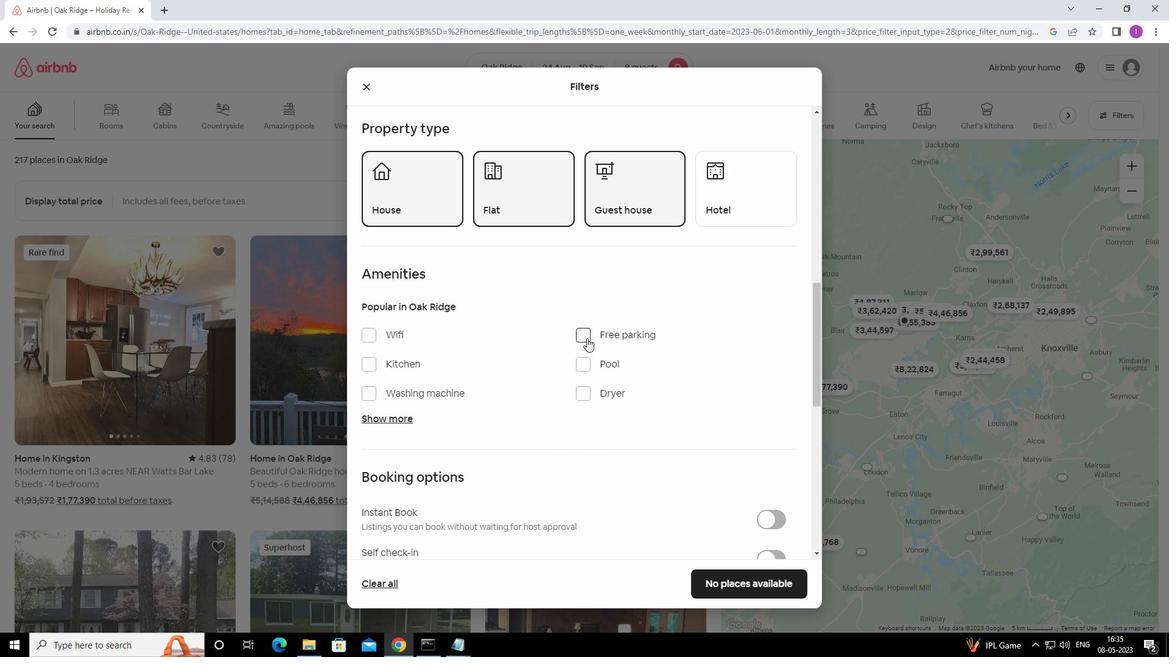 
Action: Mouse moved to (368, 336)
Screenshot: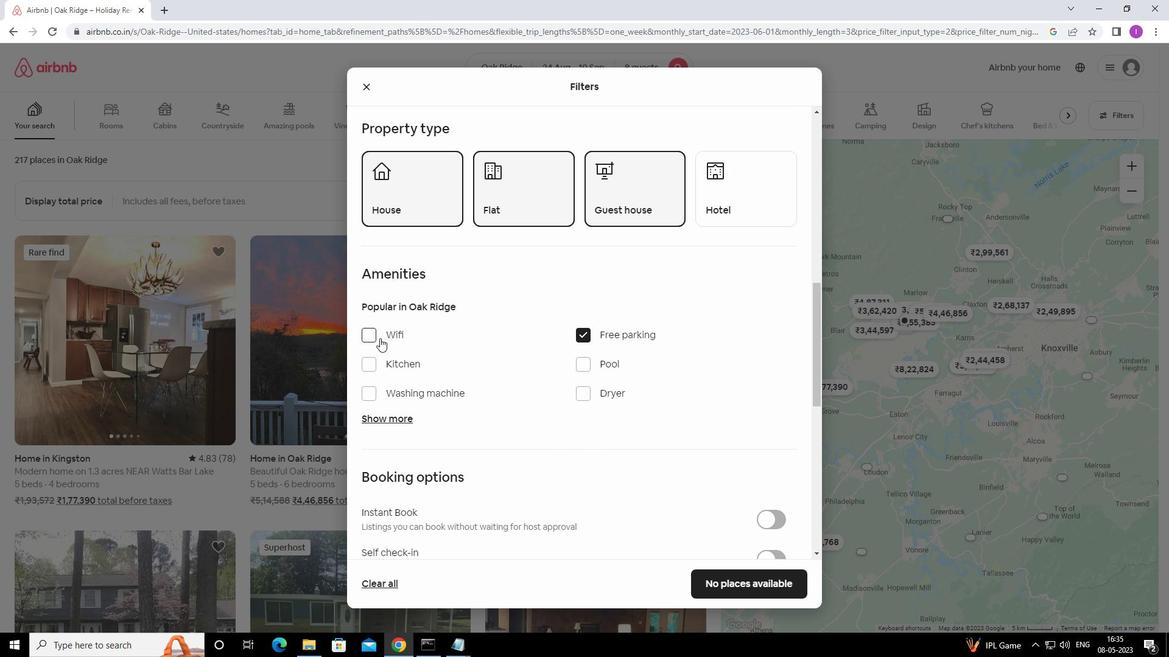 
Action: Mouse pressed left at (368, 336)
Screenshot: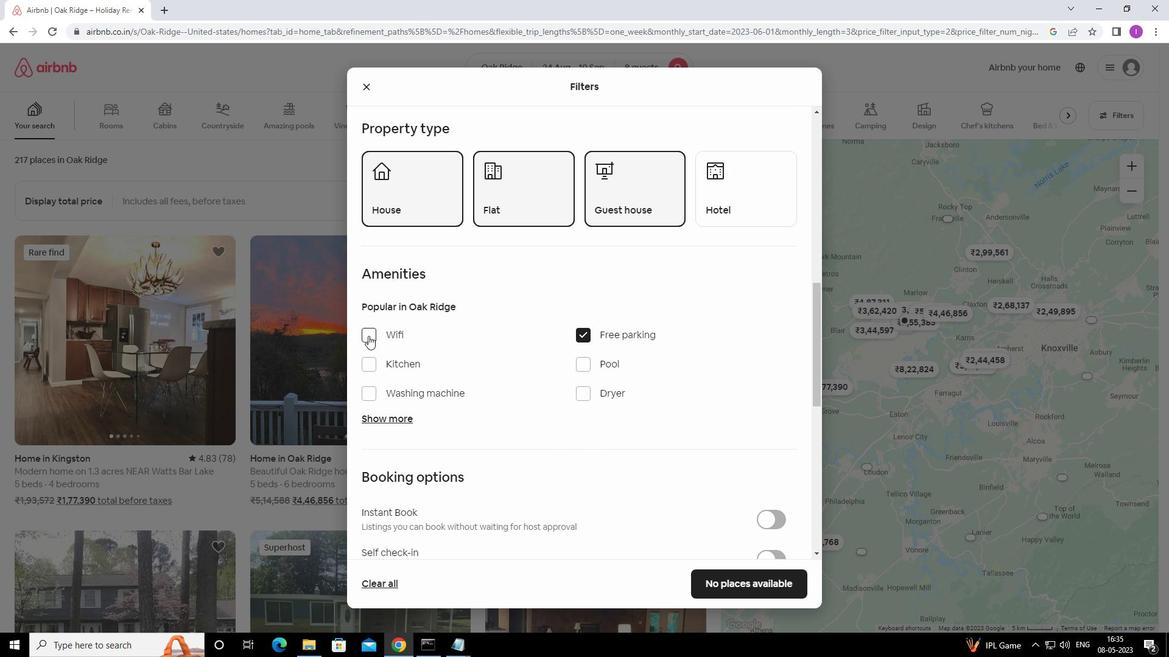 
Action: Mouse moved to (400, 415)
Screenshot: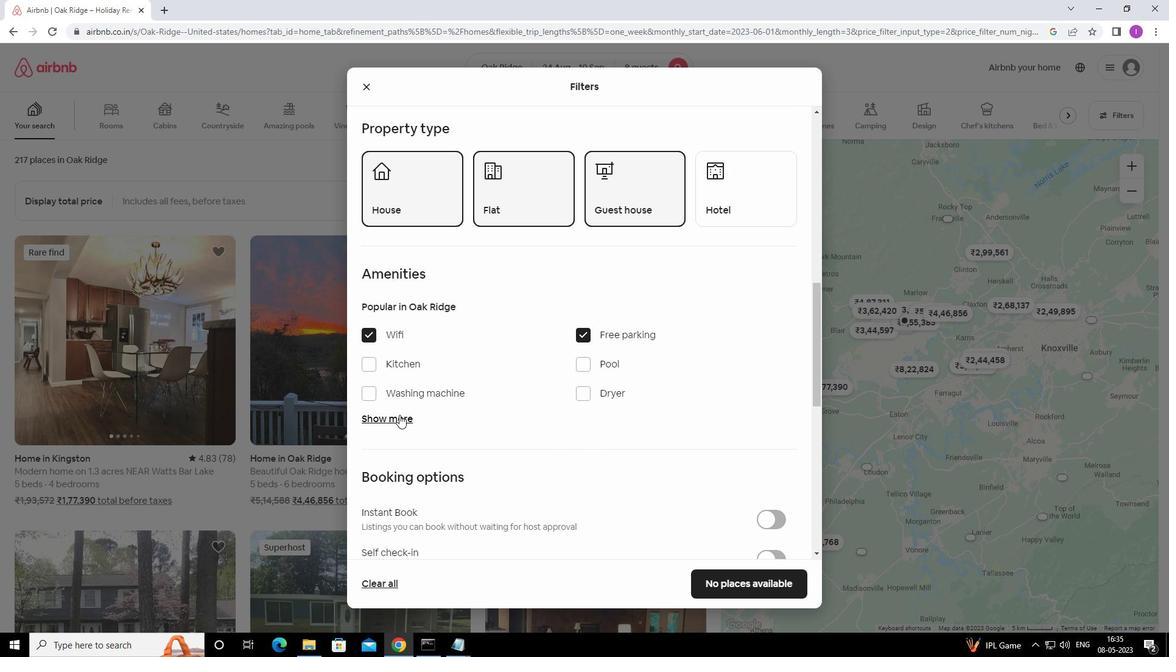 
Action: Mouse pressed left at (400, 415)
Screenshot: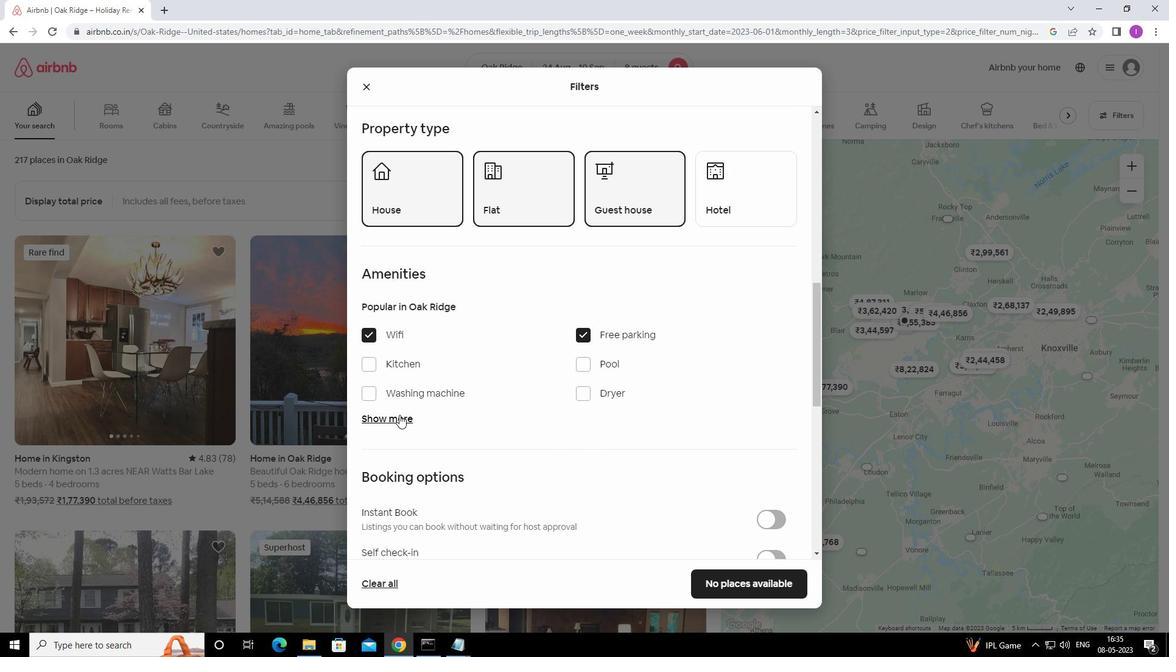
Action: Mouse moved to (582, 485)
Screenshot: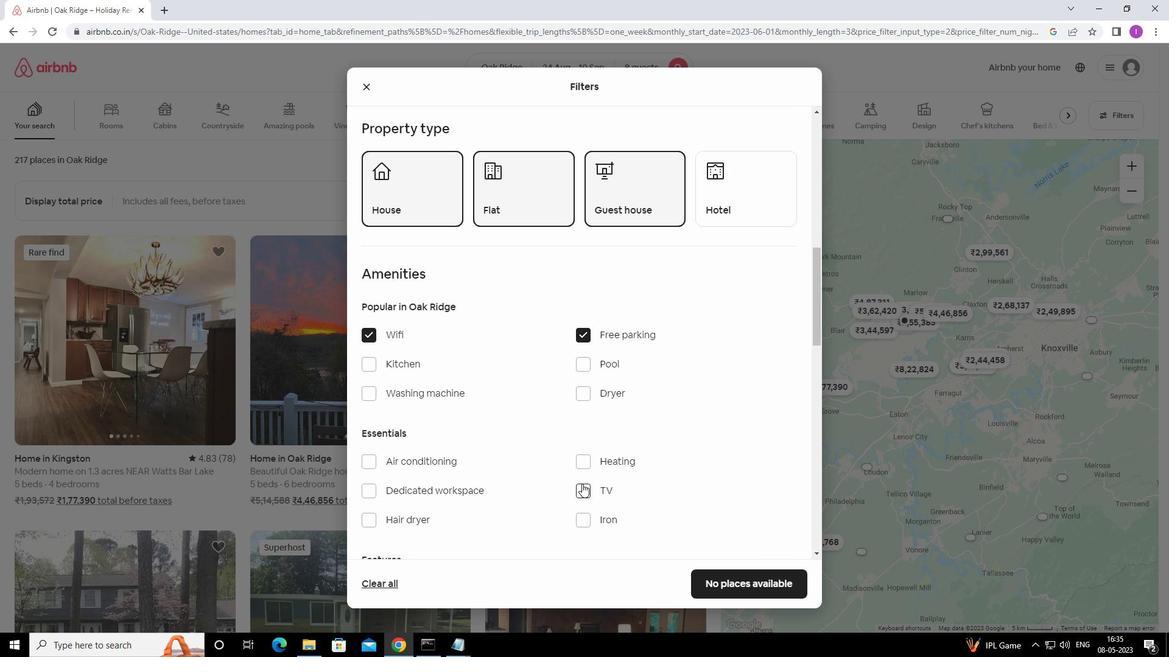 
Action: Mouse pressed left at (582, 485)
Screenshot: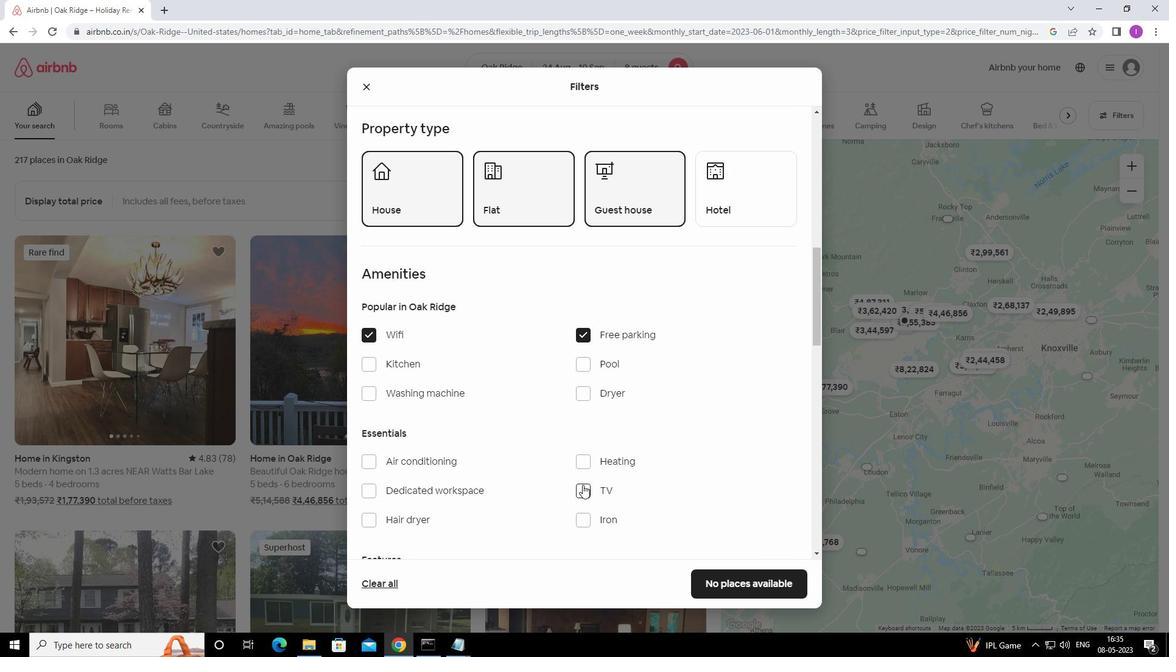 
Action: Mouse moved to (360, 482)
Screenshot: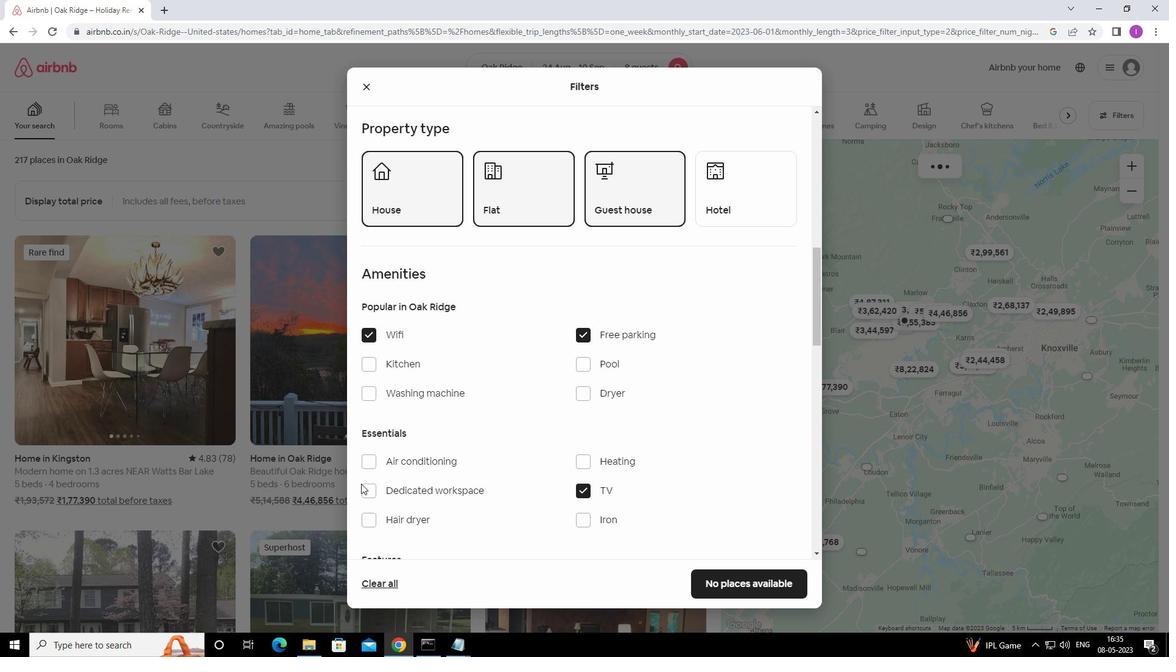 
Action: Mouse scrolled (360, 482) with delta (0, 0)
Screenshot: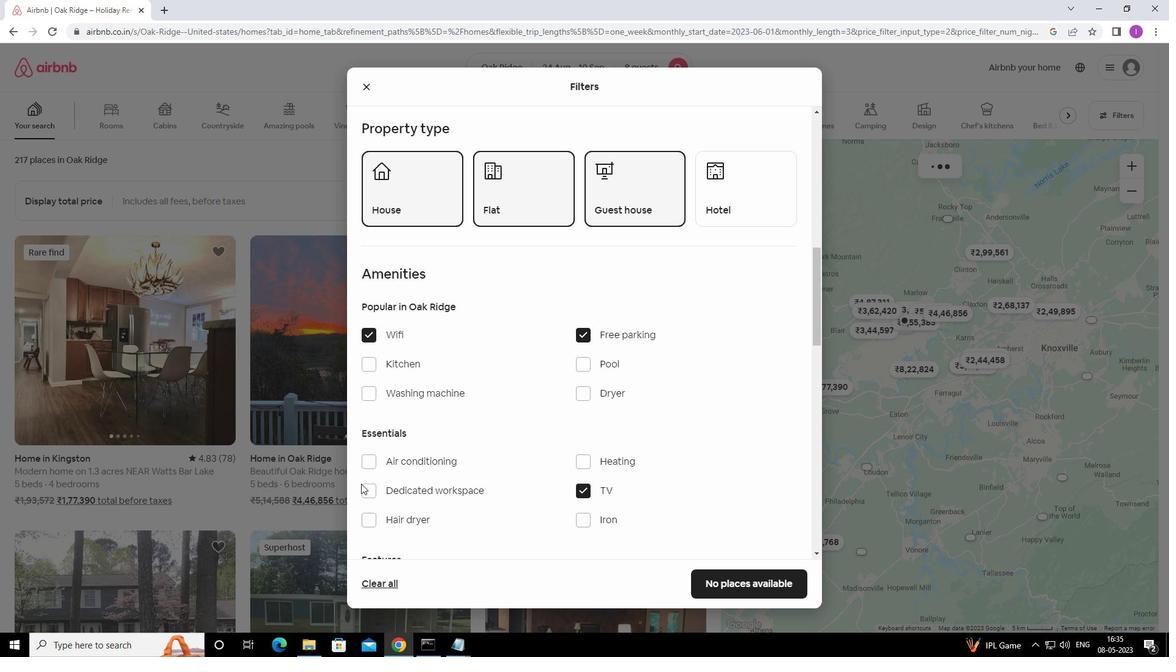 
Action: Mouse scrolled (360, 482) with delta (0, 0)
Screenshot: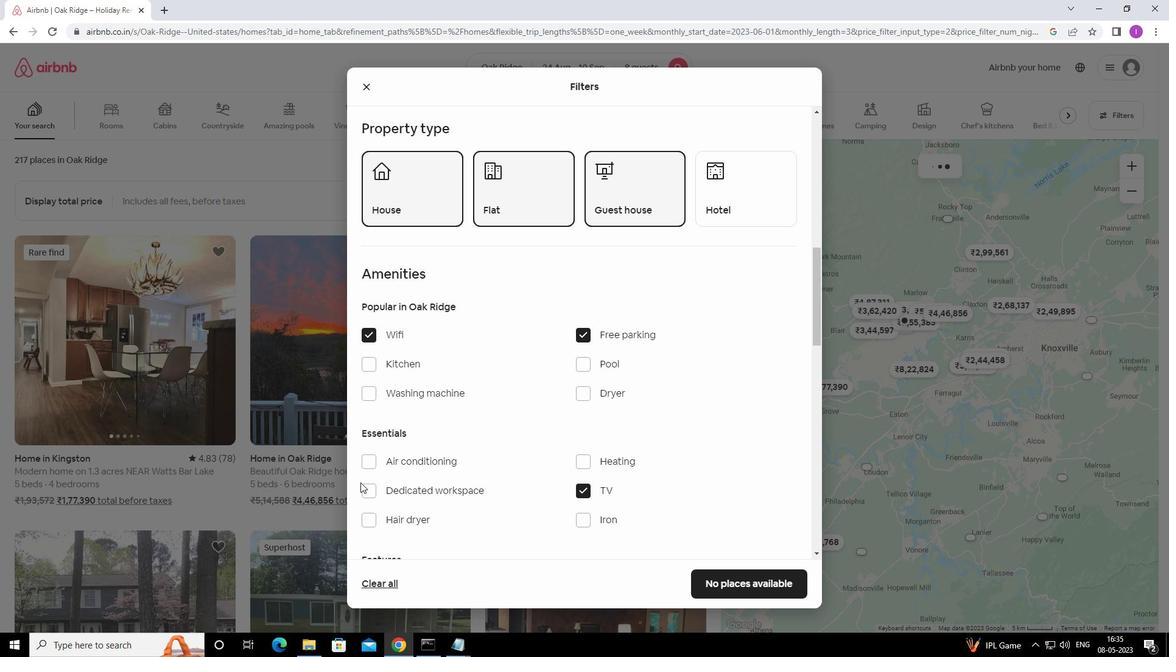 
Action: Mouse moved to (360, 482)
Screenshot: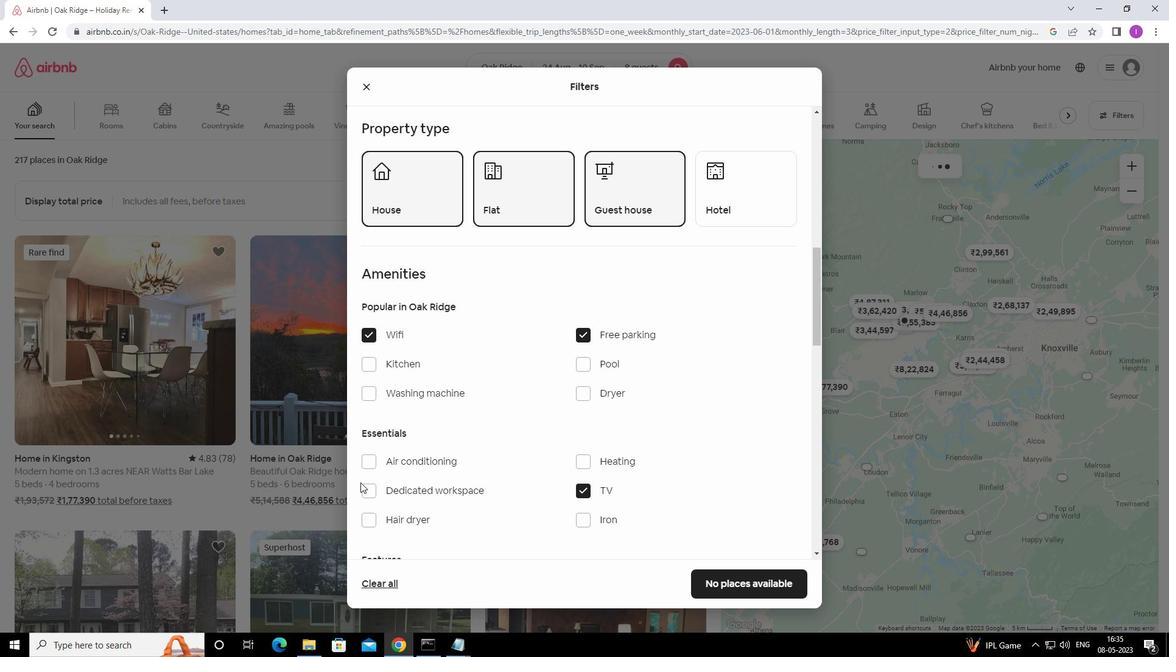 
Action: Mouse scrolled (360, 482) with delta (0, 0)
Screenshot: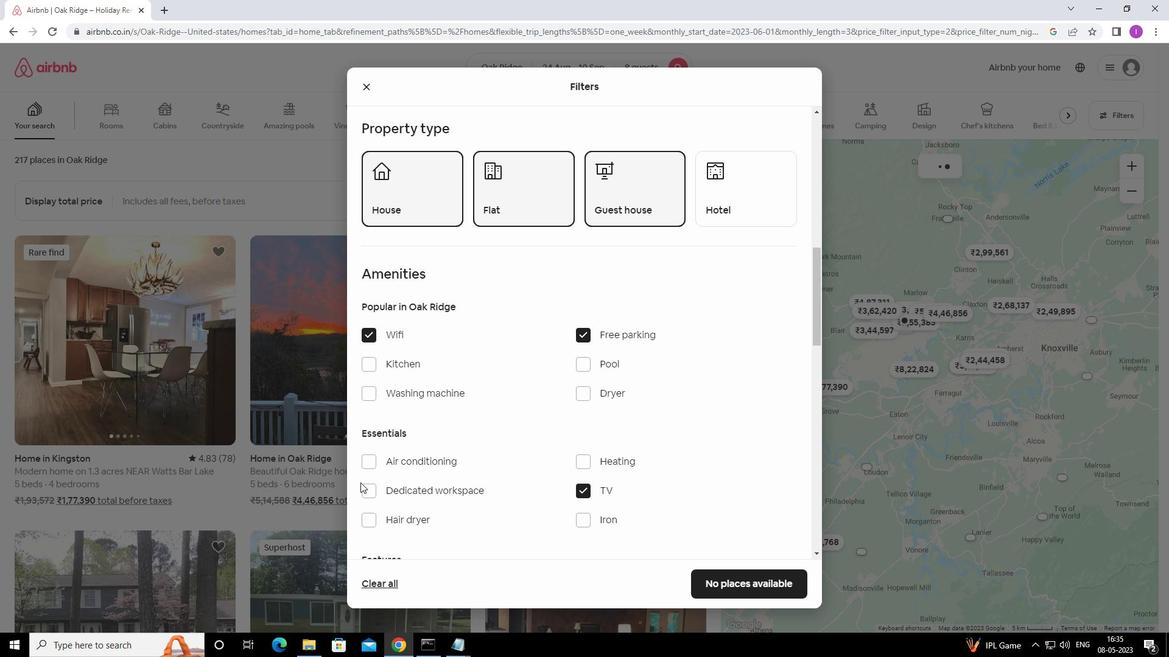 
Action: Mouse moved to (581, 431)
Screenshot: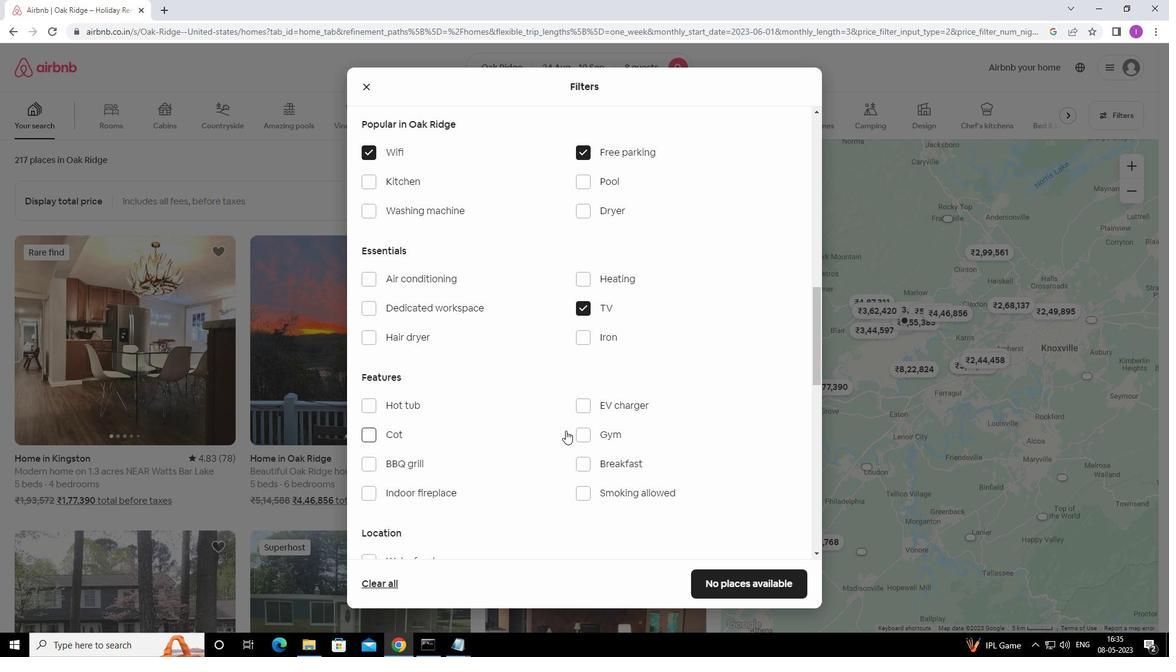 
Action: Mouse pressed left at (581, 431)
Screenshot: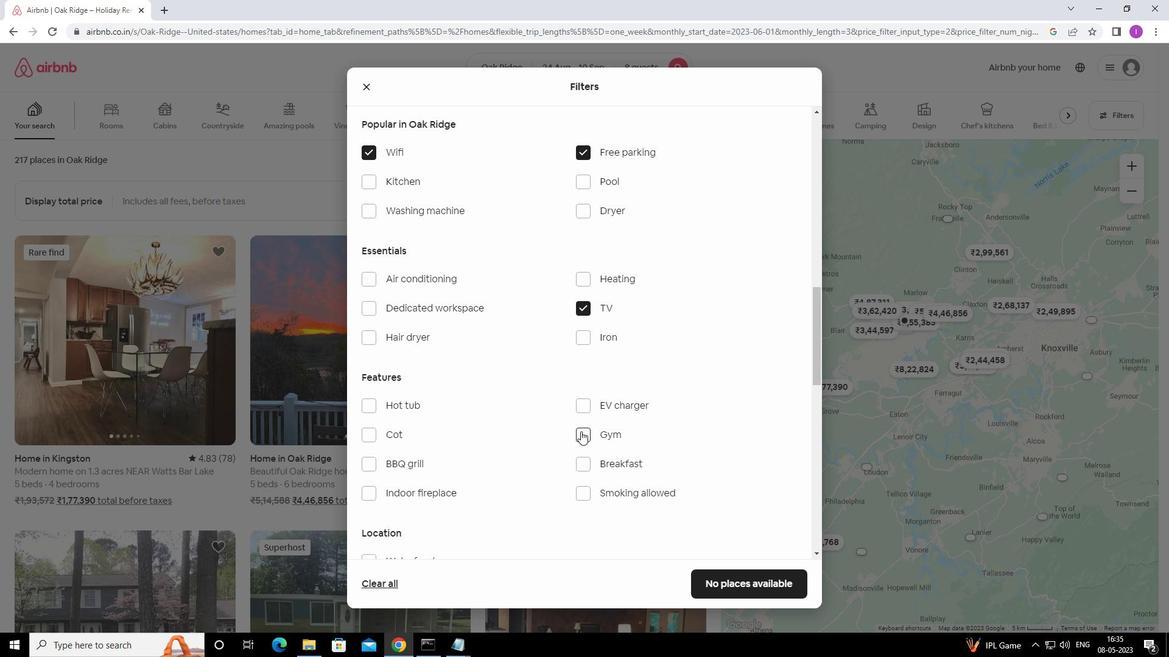 
Action: Mouse moved to (577, 464)
Screenshot: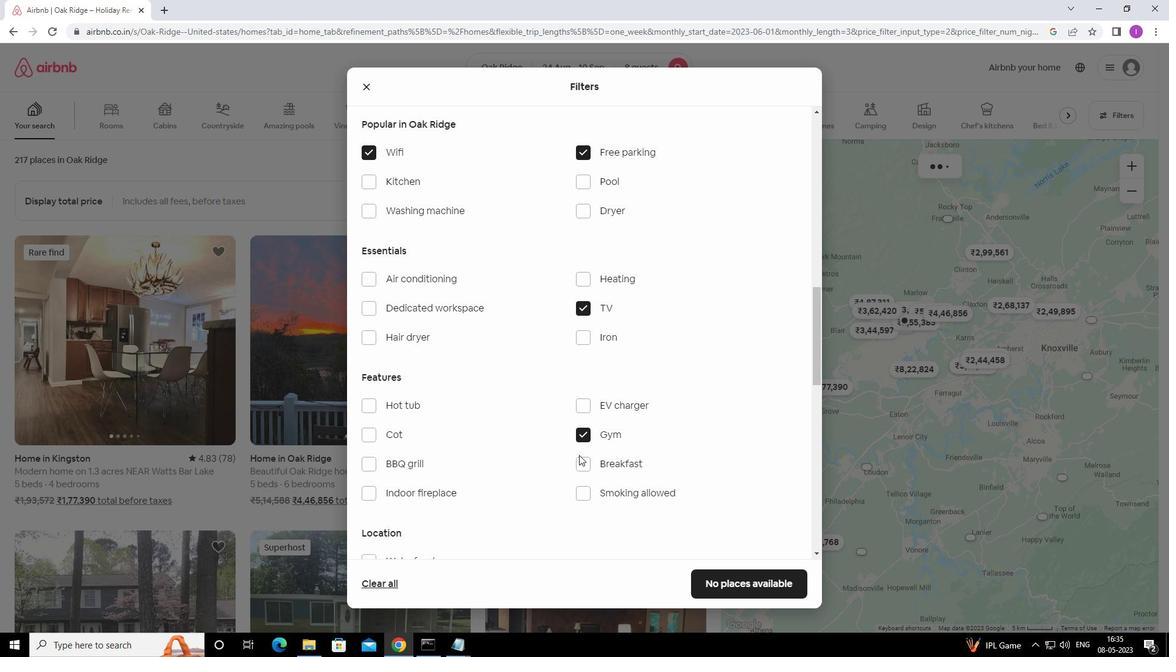 
Action: Mouse pressed left at (577, 464)
Screenshot: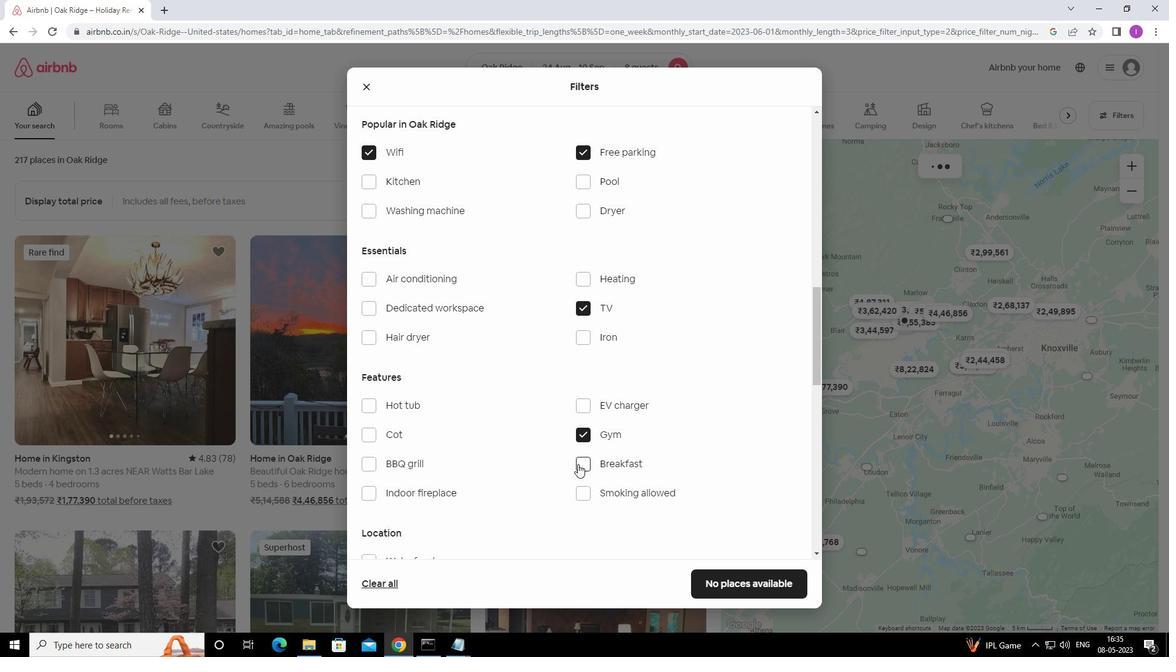 
Action: Mouse moved to (393, 506)
Screenshot: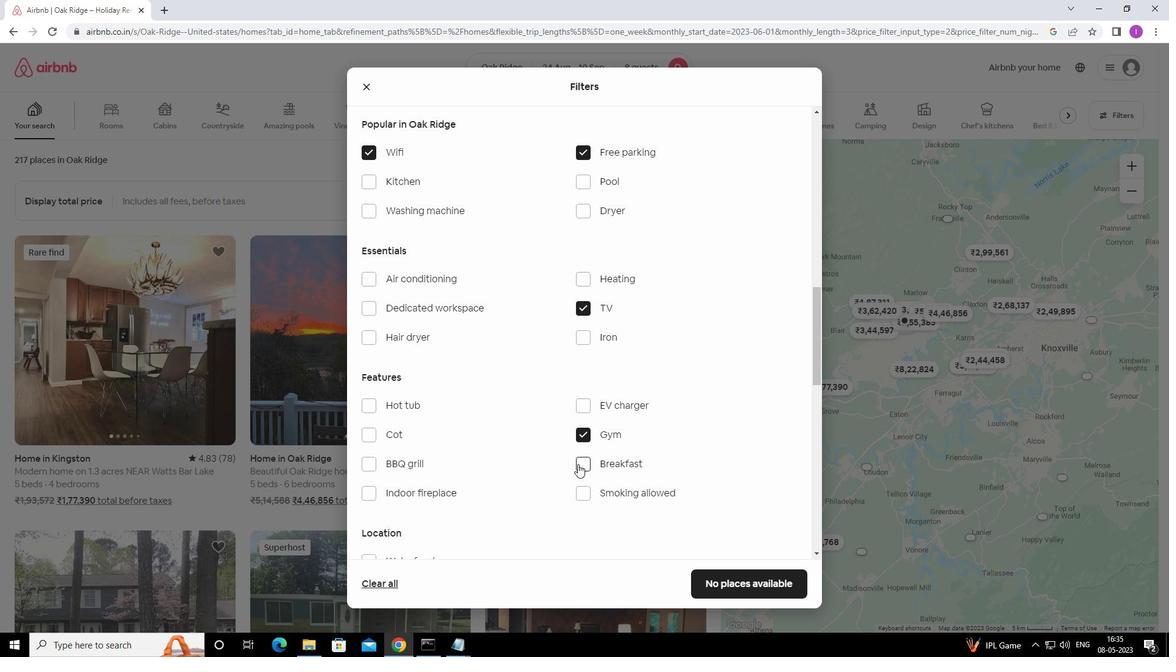 
Action: Mouse scrolled (393, 505) with delta (0, 0)
Screenshot: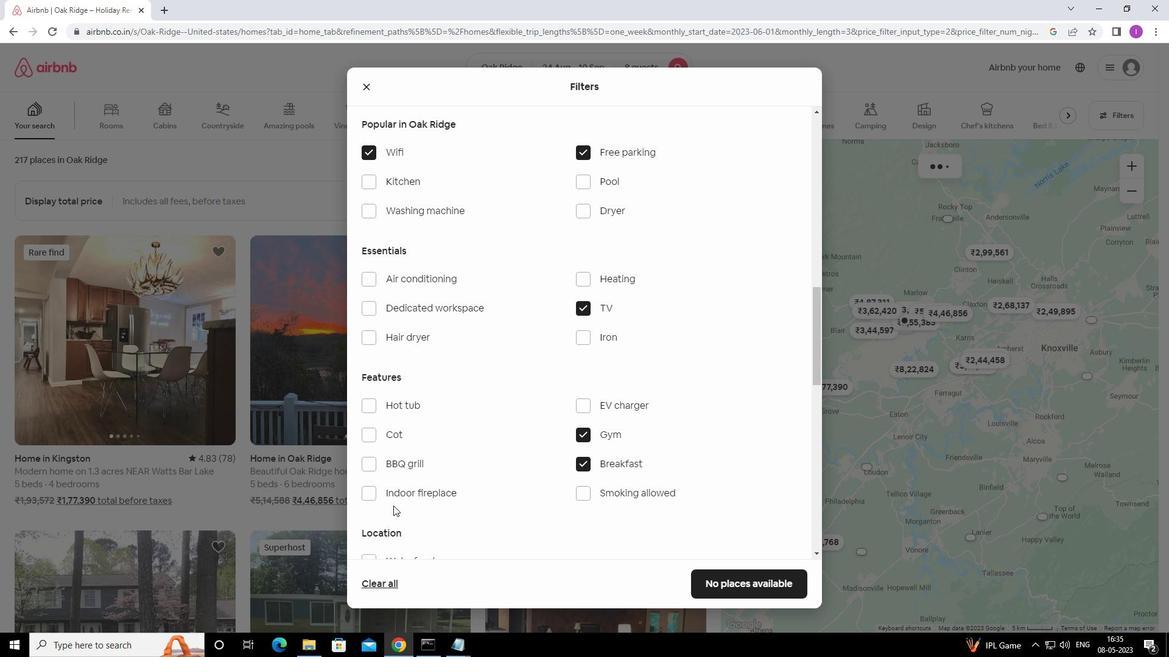 
Action: Mouse moved to (393, 507)
Screenshot: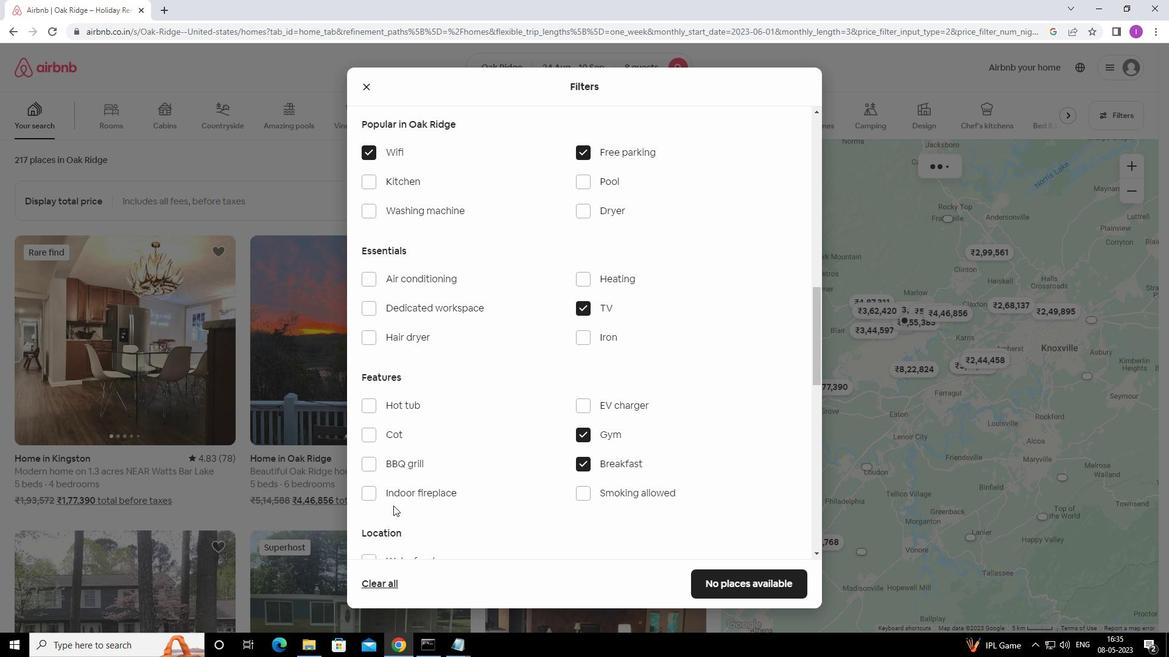 
Action: Mouse scrolled (393, 506) with delta (0, 0)
Screenshot: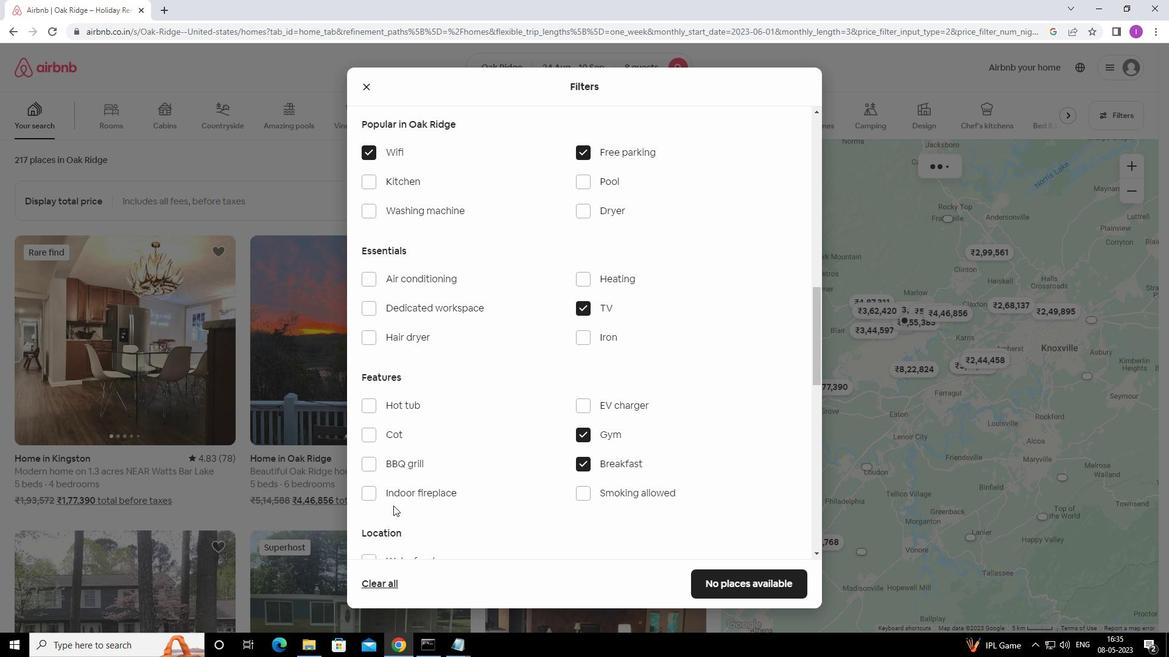 
Action: Mouse moved to (393, 507)
Screenshot: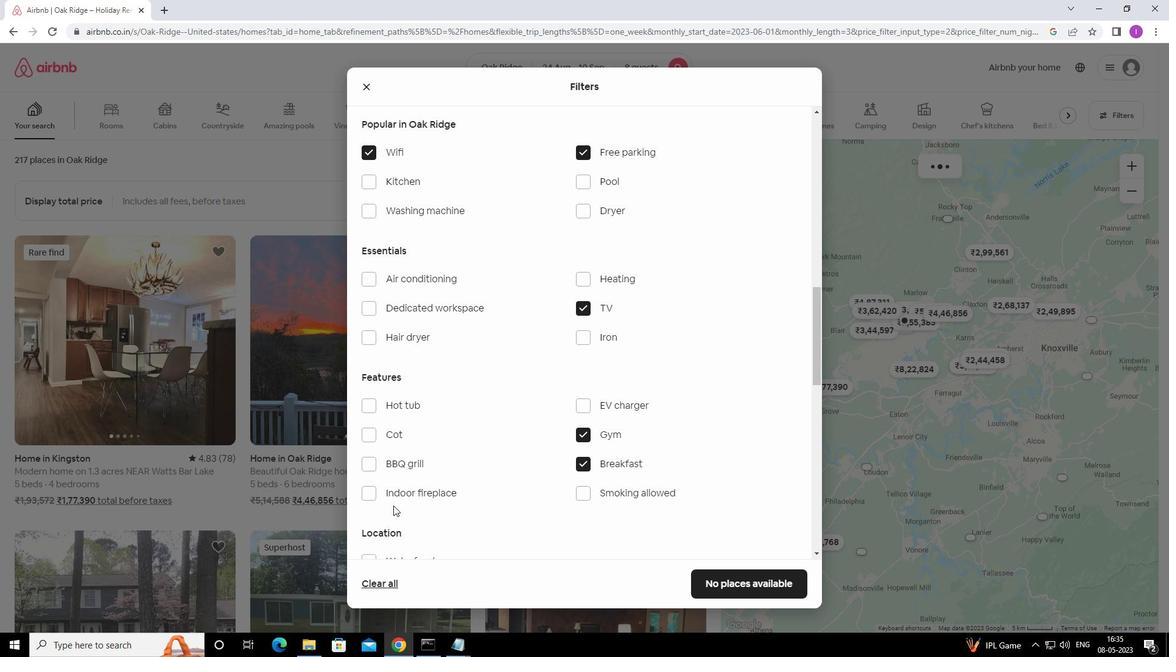 
Action: Mouse scrolled (393, 506) with delta (0, 0)
Screenshot: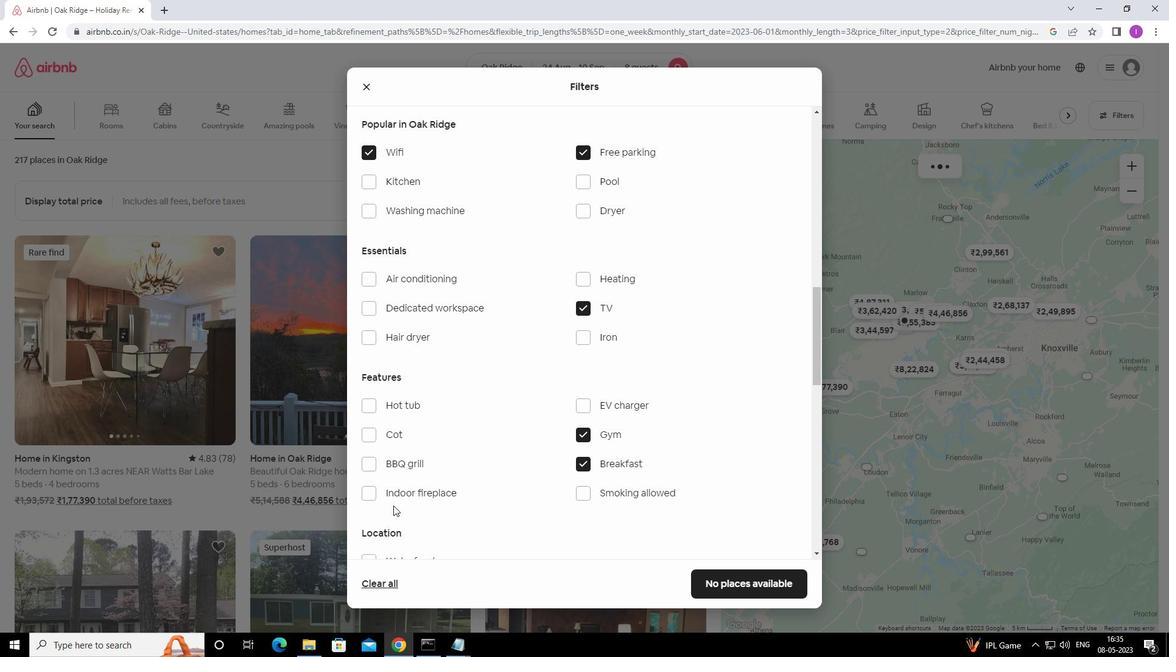 
Action: Mouse moved to (393, 507)
Screenshot: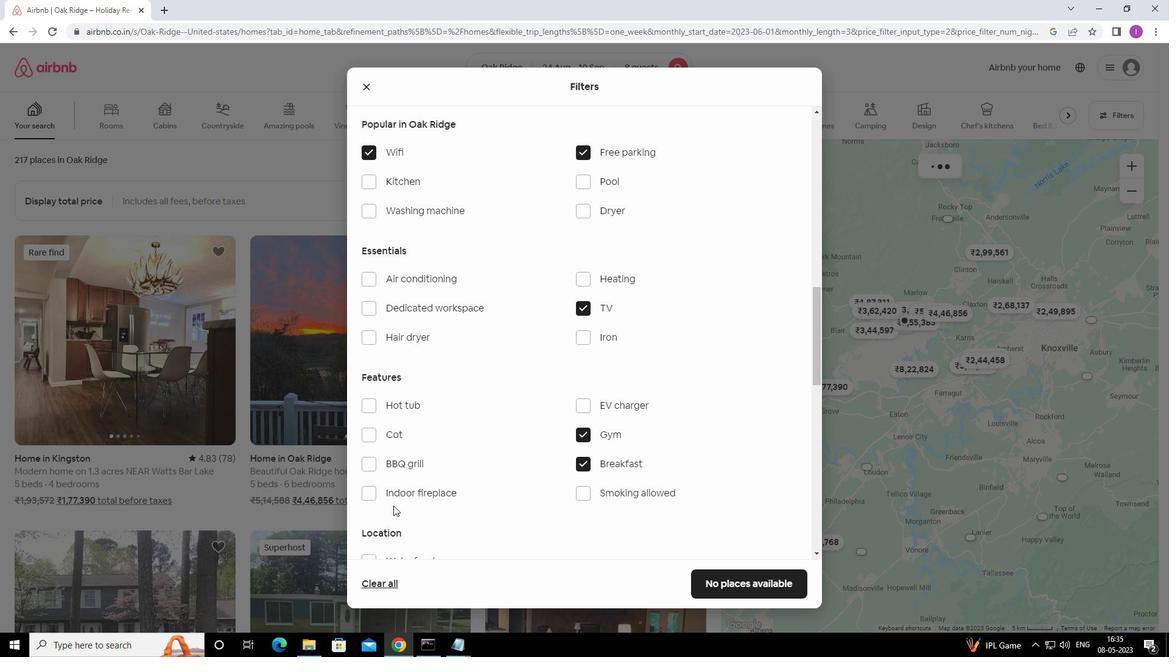 
Action: Mouse scrolled (393, 506) with delta (0, 0)
Screenshot: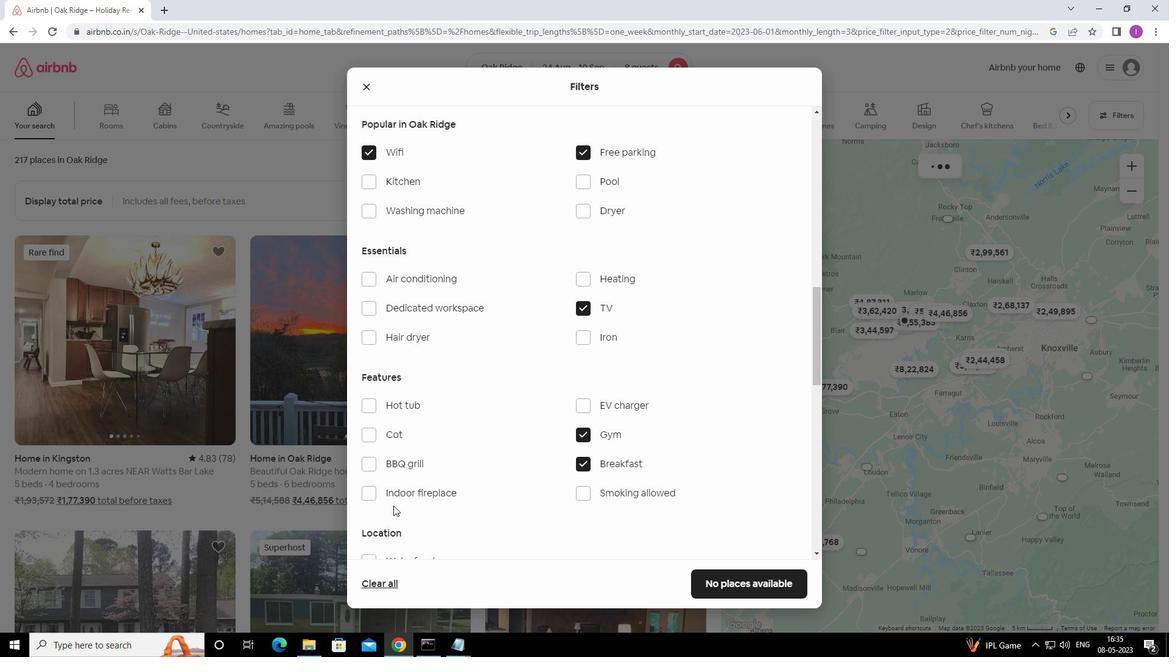 
Action: Mouse moved to (408, 492)
Screenshot: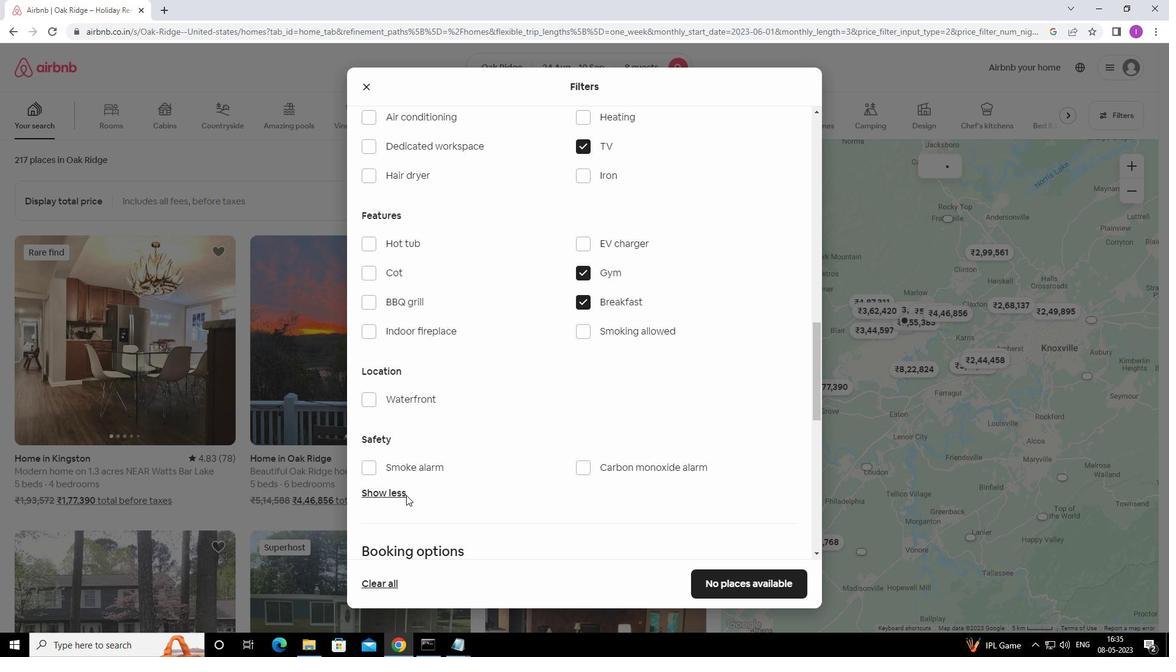 
Action: Mouse scrolled (408, 492) with delta (0, 0)
Screenshot: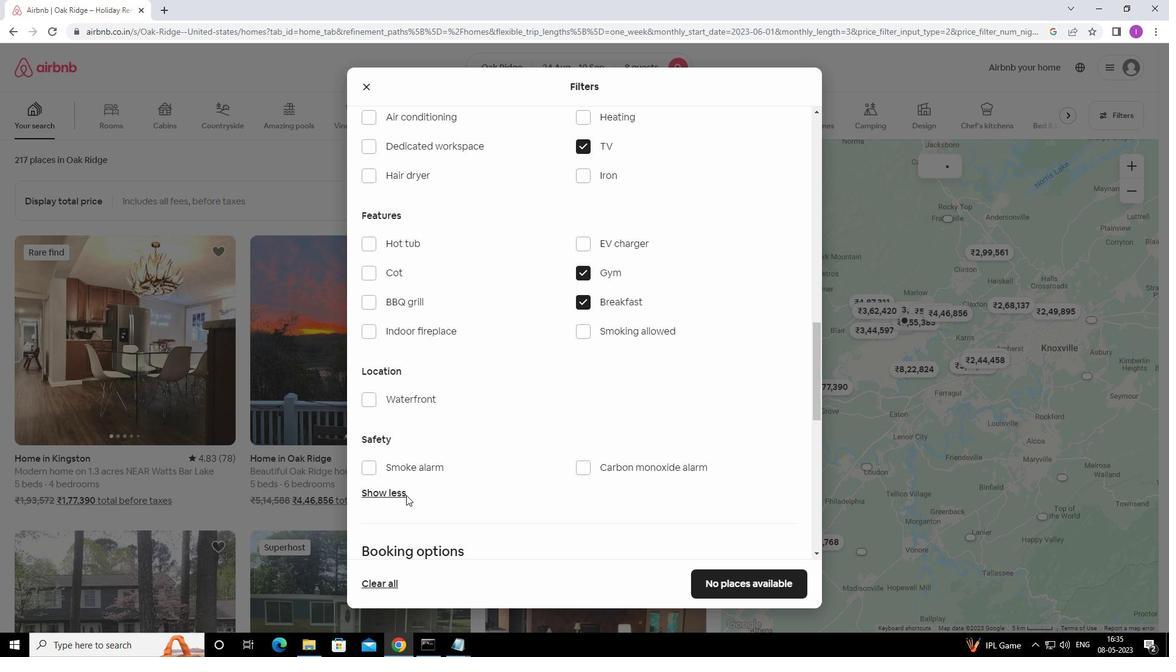 
Action: Mouse scrolled (408, 492) with delta (0, 0)
Screenshot: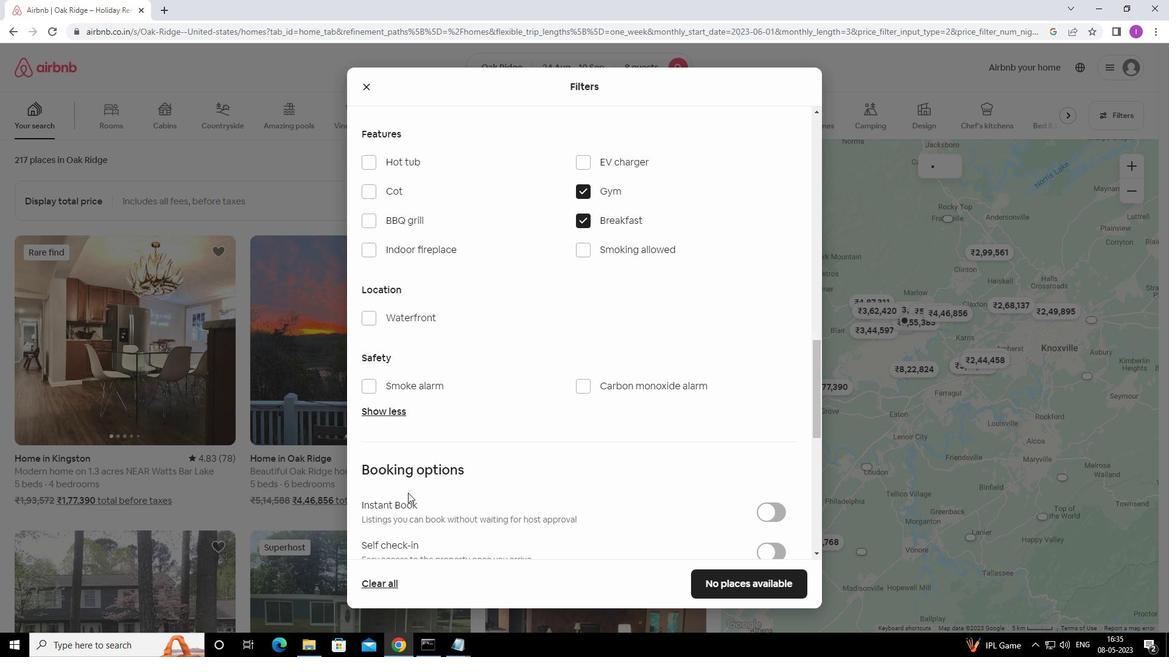 
Action: Mouse moved to (409, 492)
Screenshot: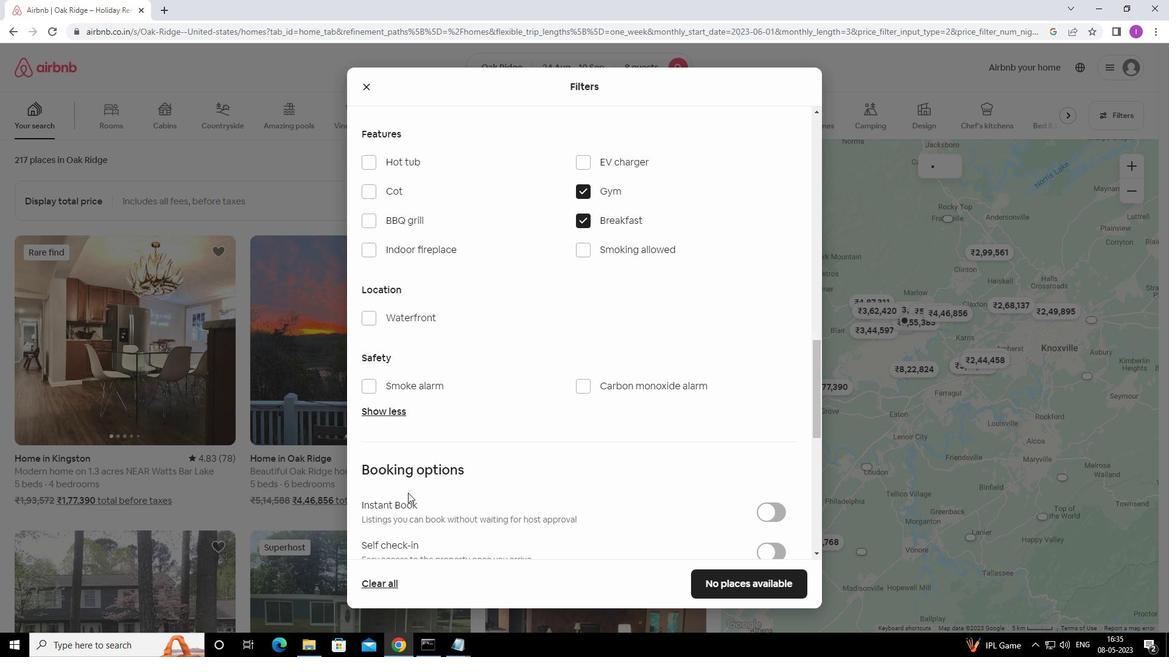 
Action: Mouse scrolled (409, 492) with delta (0, 0)
Screenshot: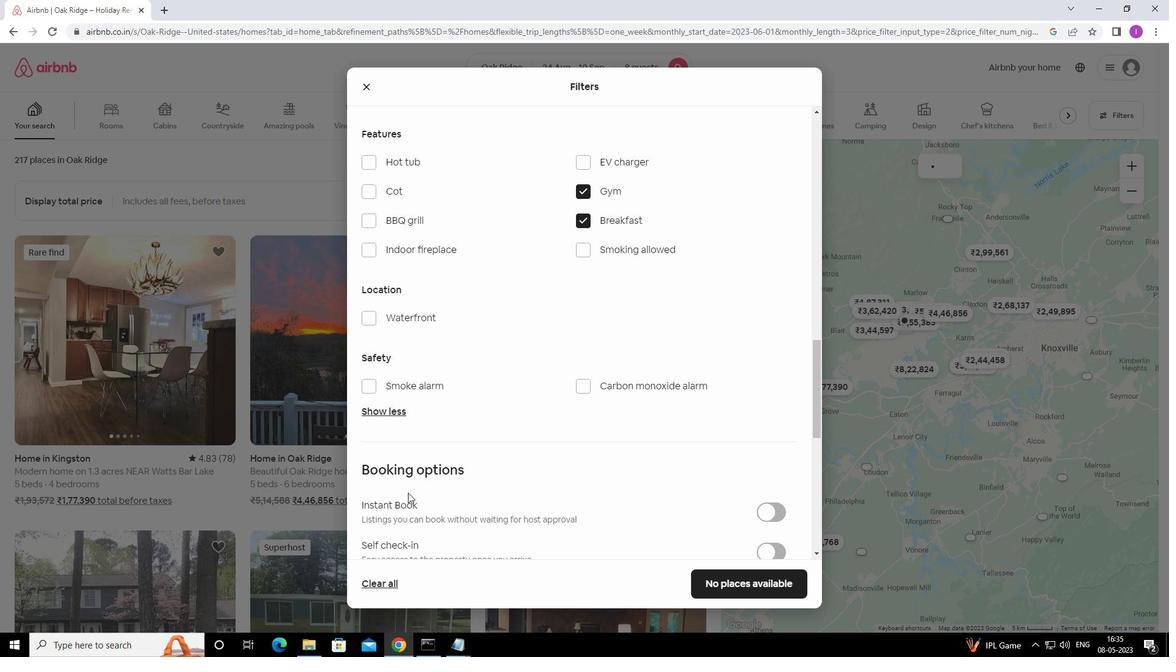 
Action: Mouse moved to (765, 376)
Screenshot: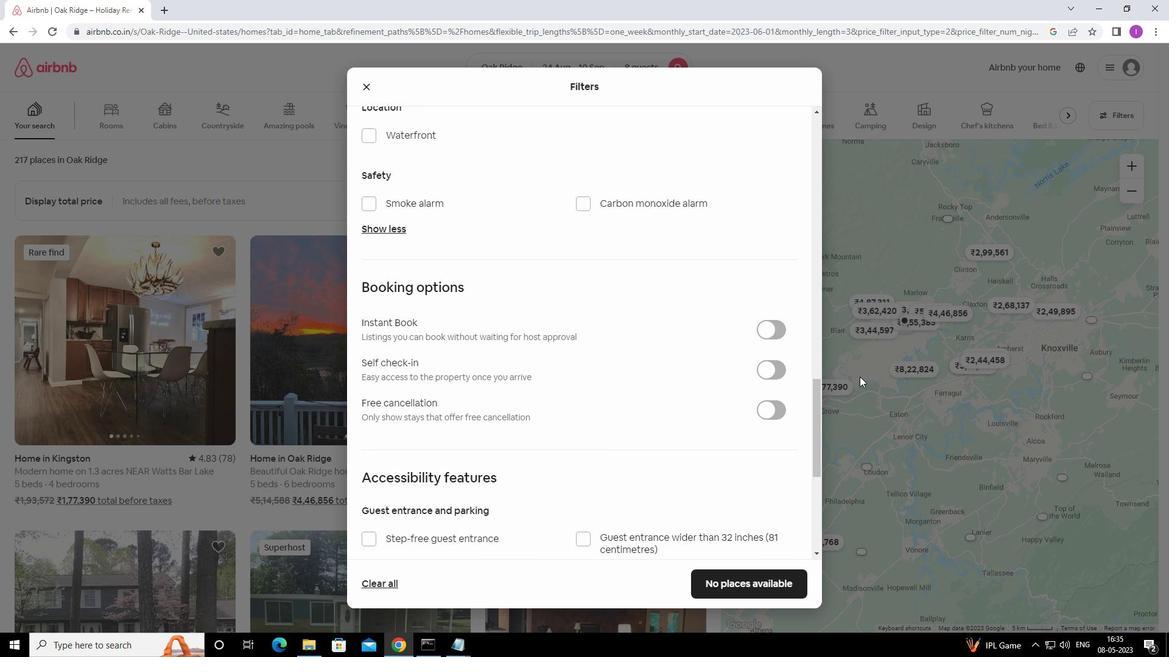 
Action: Mouse pressed left at (765, 376)
Screenshot: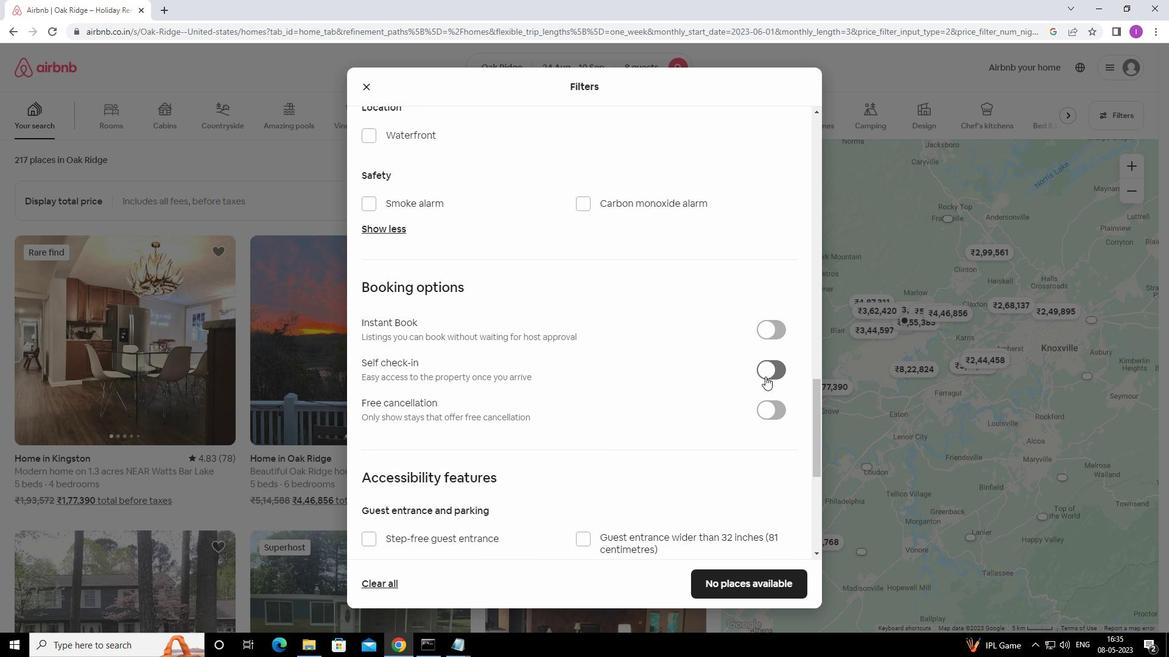 
Action: Mouse moved to (489, 500)
Screenshot: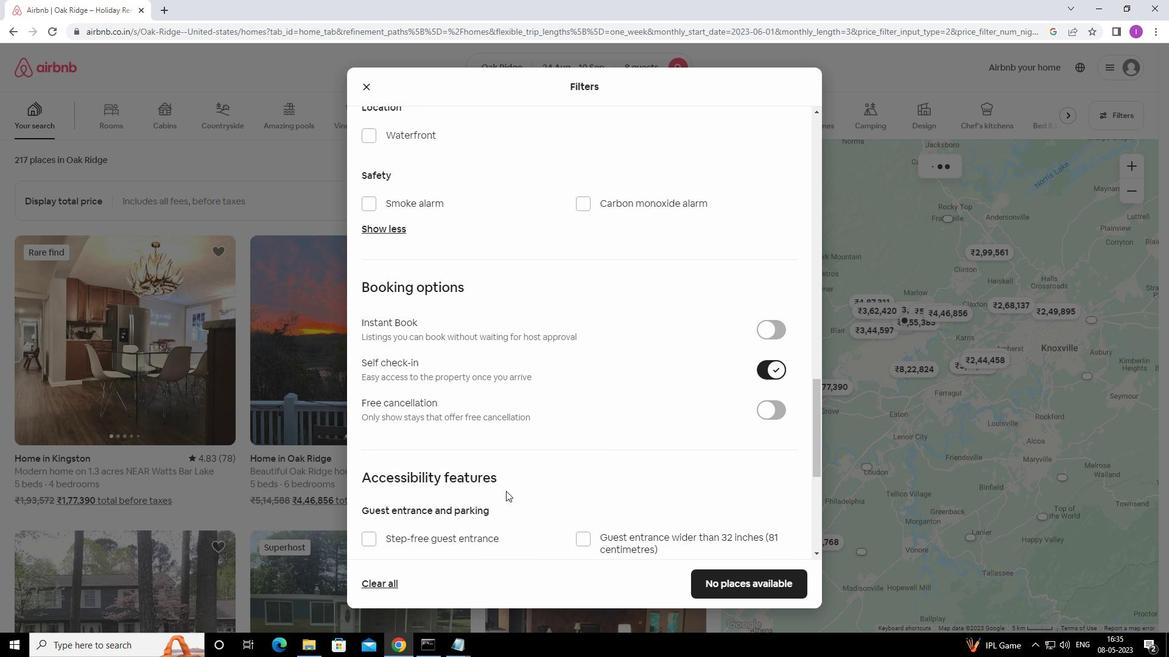 
Action: Mouse scrolled (489, 500) with delta (0, 0)
Screenshot: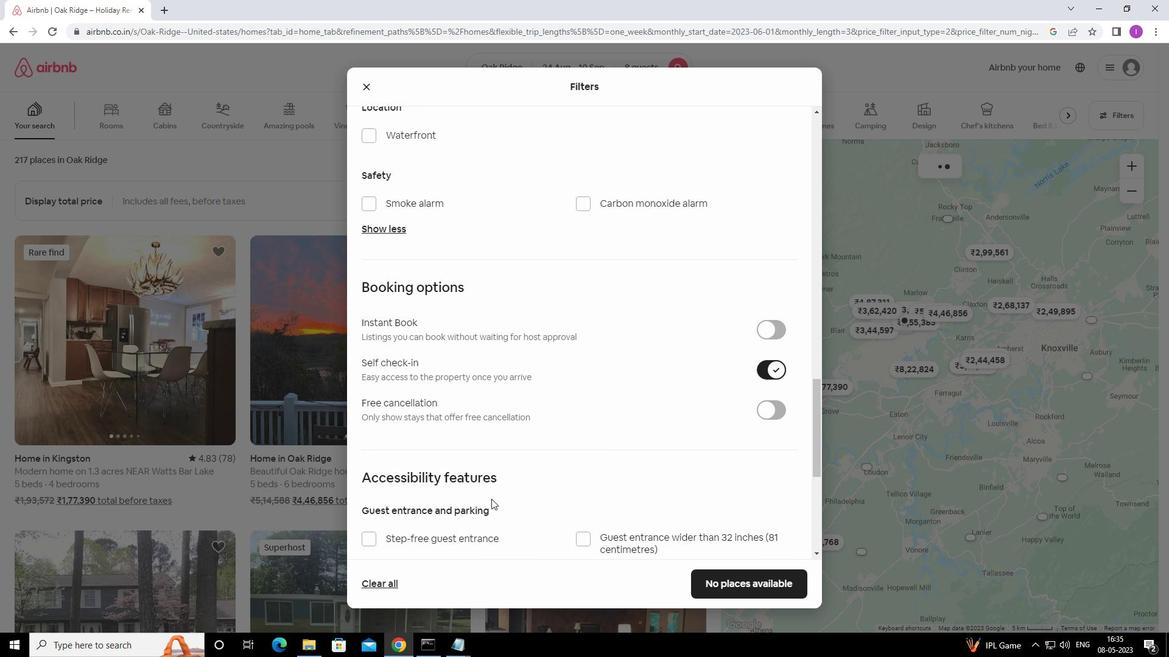 
Action: Mouse moved to (489, 501)
Screenshot: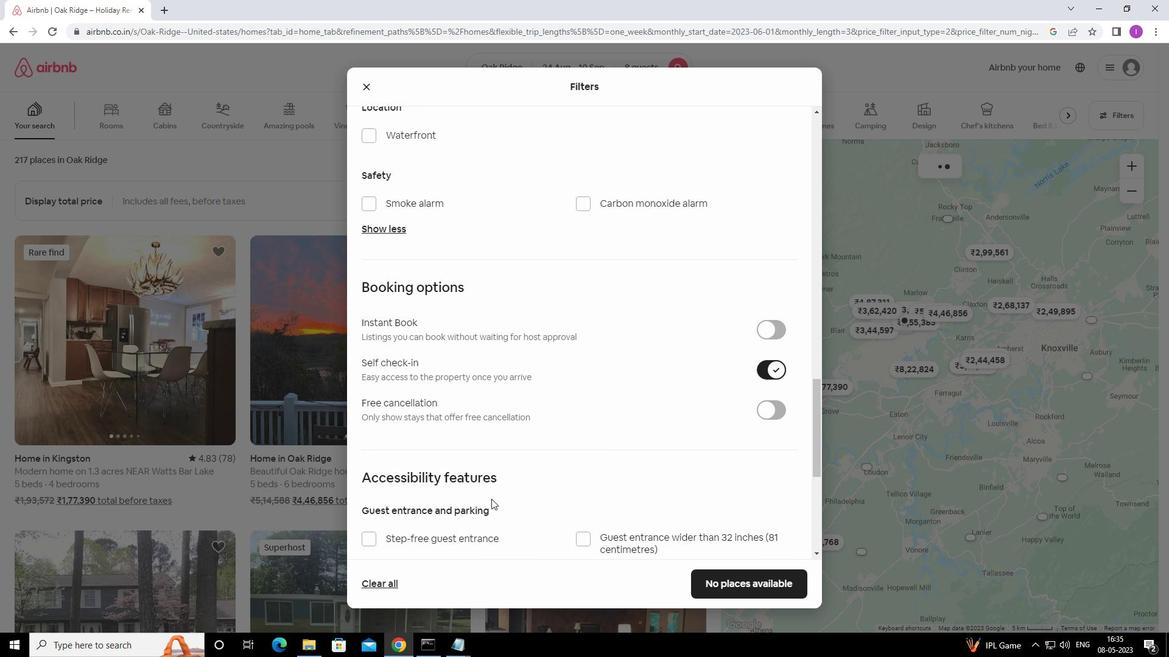 
Action: Mouse scrolled (489, 500) with delta (0, 0)
Screenshot: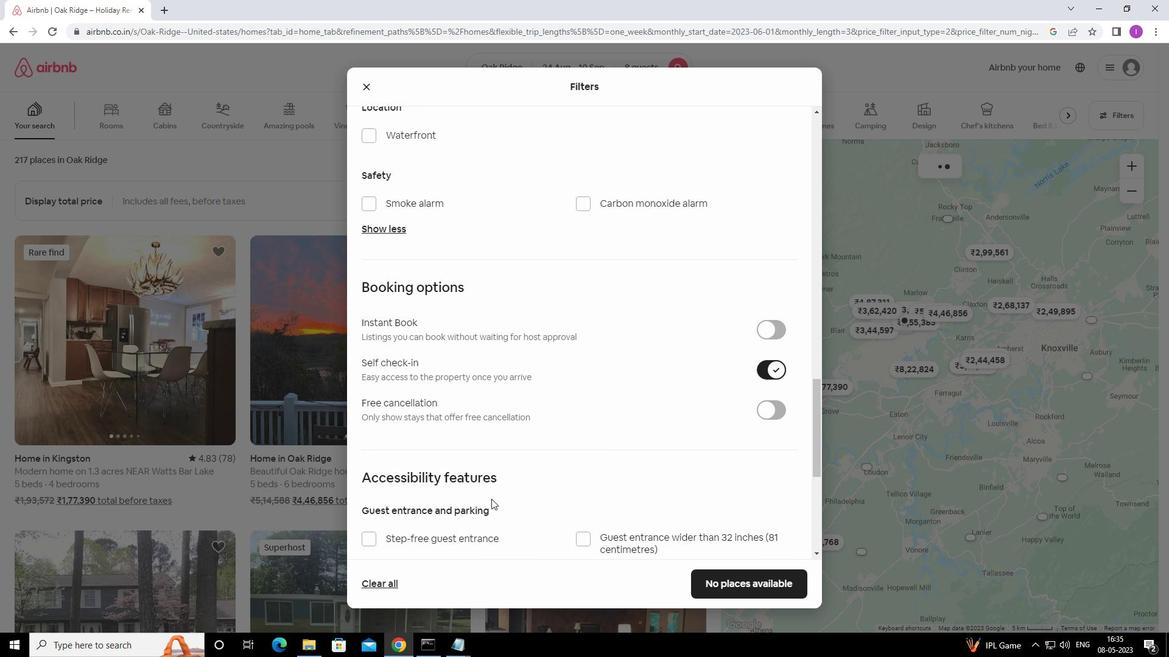 
Action: Mouse scrolled (489, 500) with delta (0, 0)
Screenshot: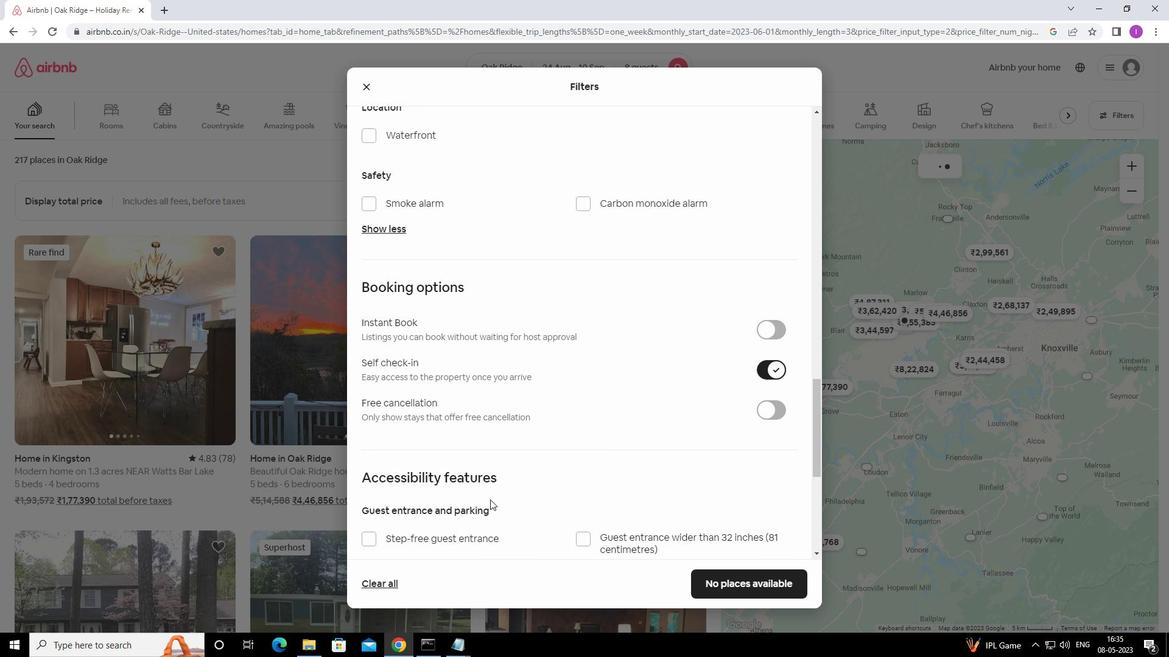 
Action: Mouse moved to (490, 501)
Screenshot: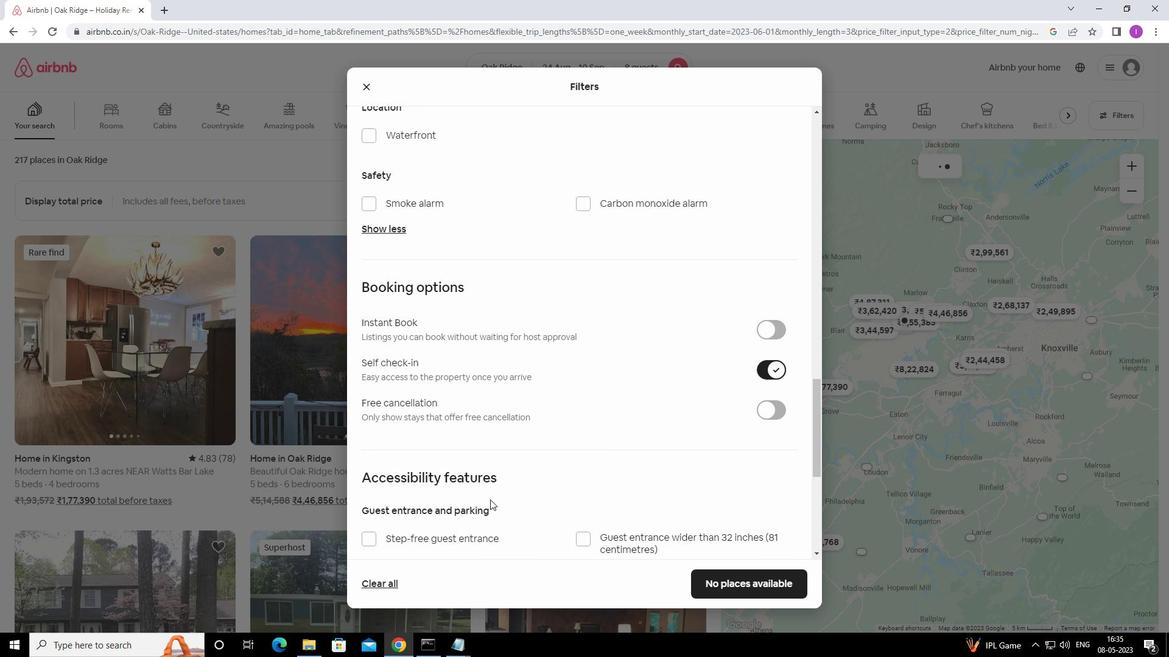 
Action: Mouse scrolled (490, 500) with delta (0, 0)
Screenshot: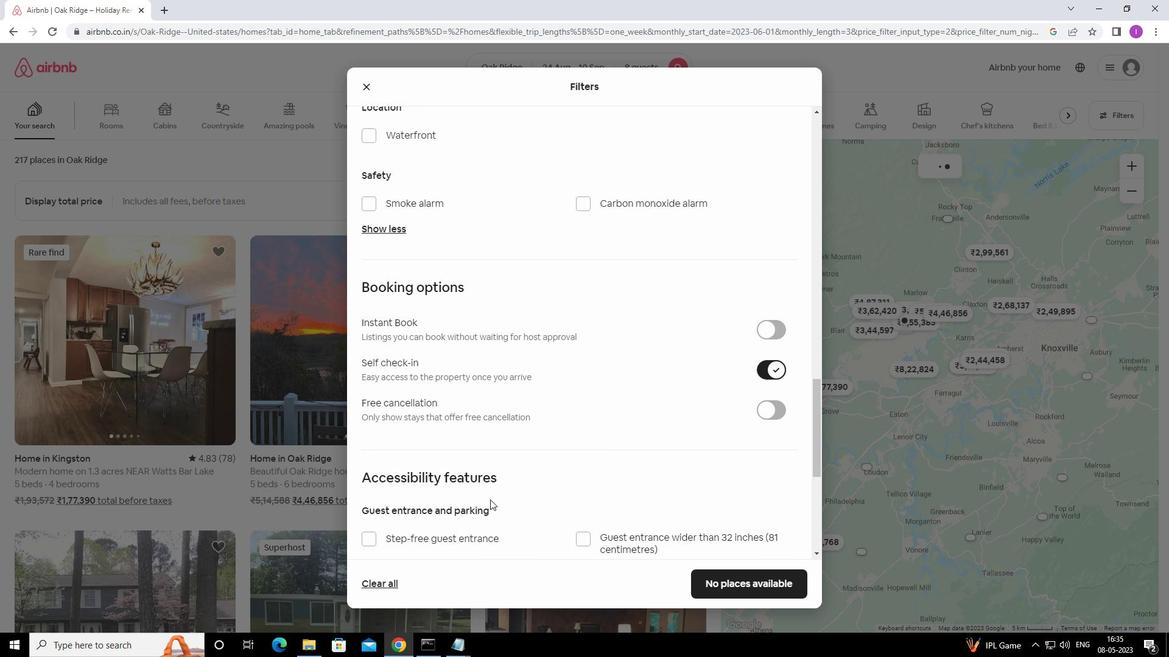 
Action: Mouse moved to (490, 501)
Screenshot: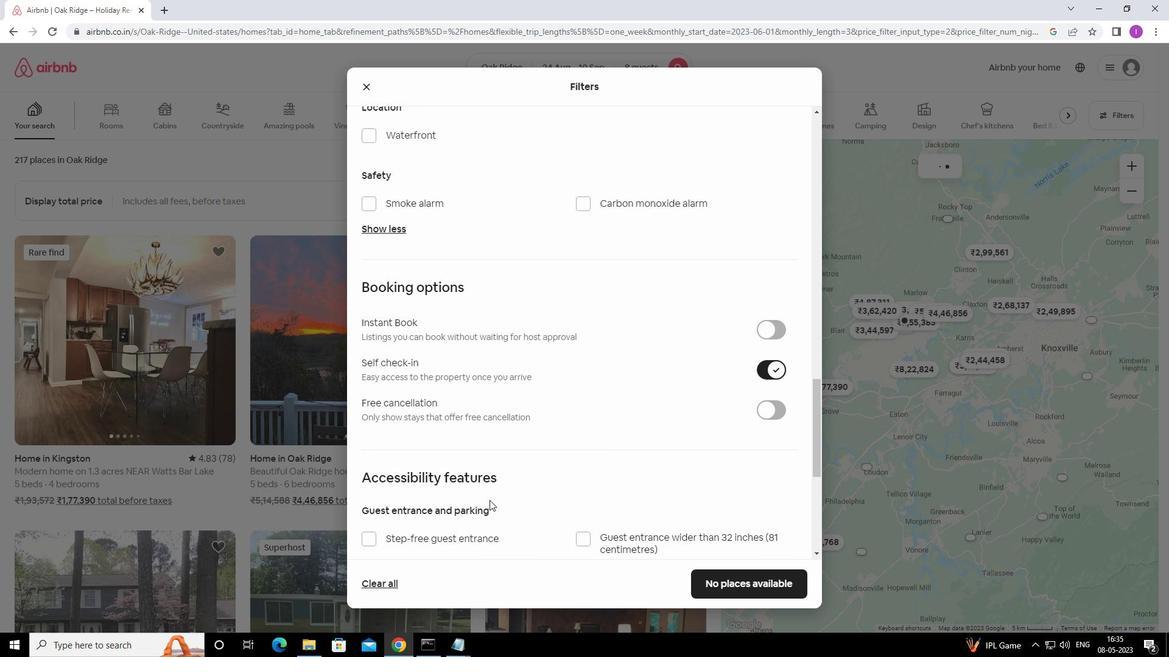 
Action: Mouse scrolled (490, 500) with delta (0, 0)
Screenshot: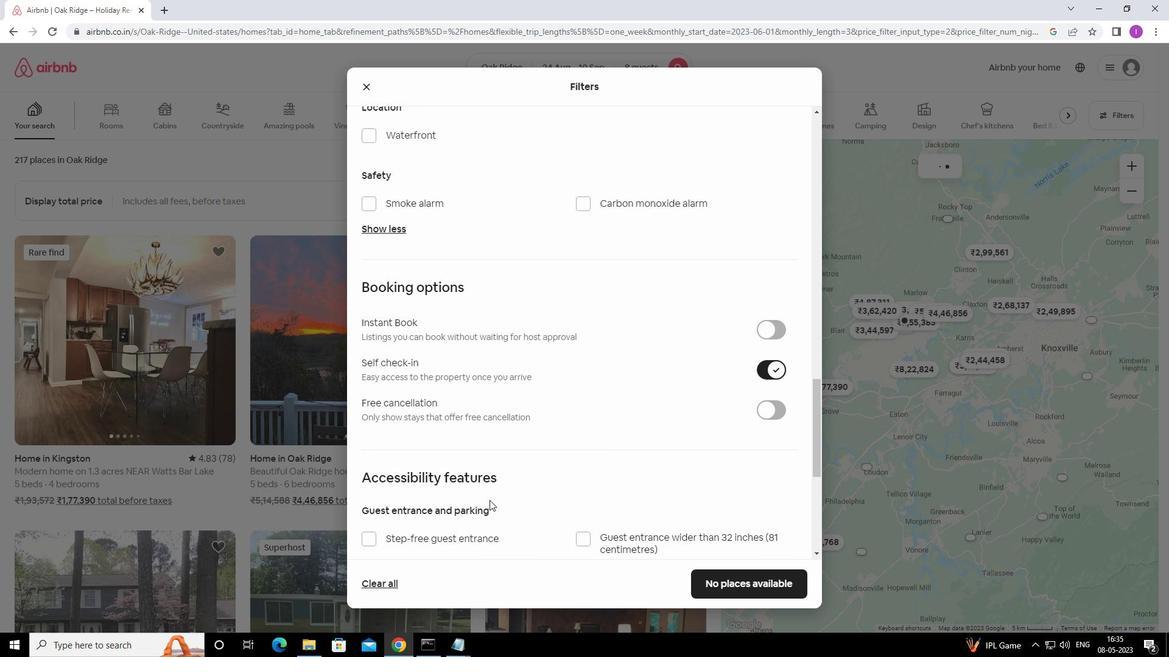 
Action: Mouse moved to (500, 489)
Screenshot: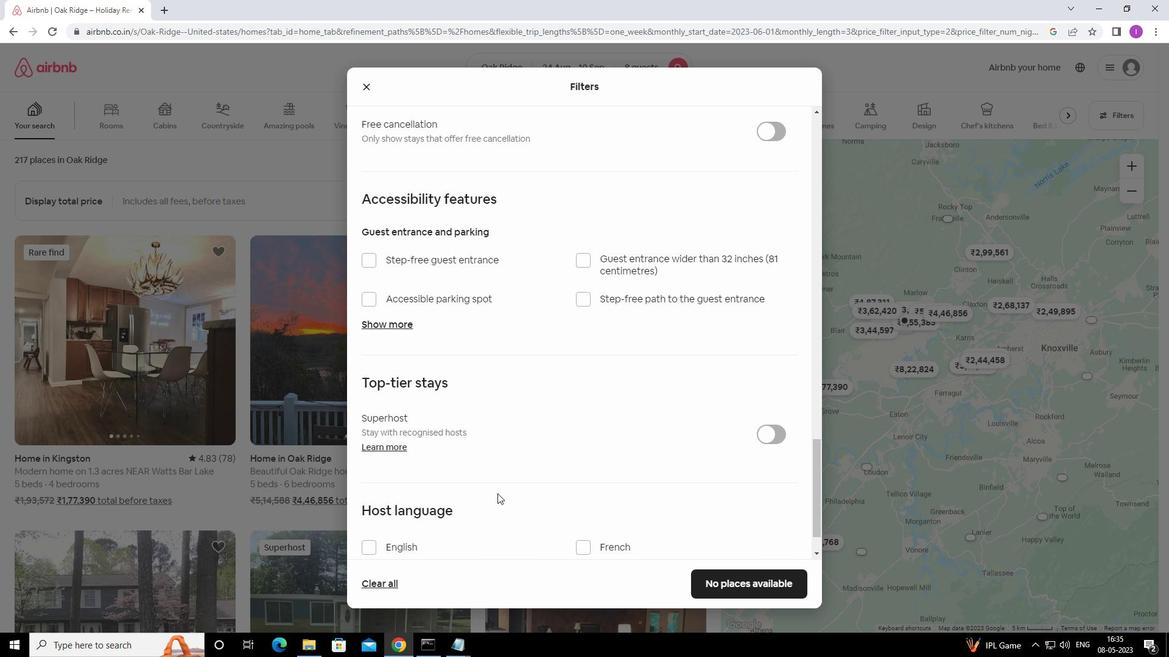
Action: Mouse scrolled (500, 489) with delta (0, 0)
Screenshot: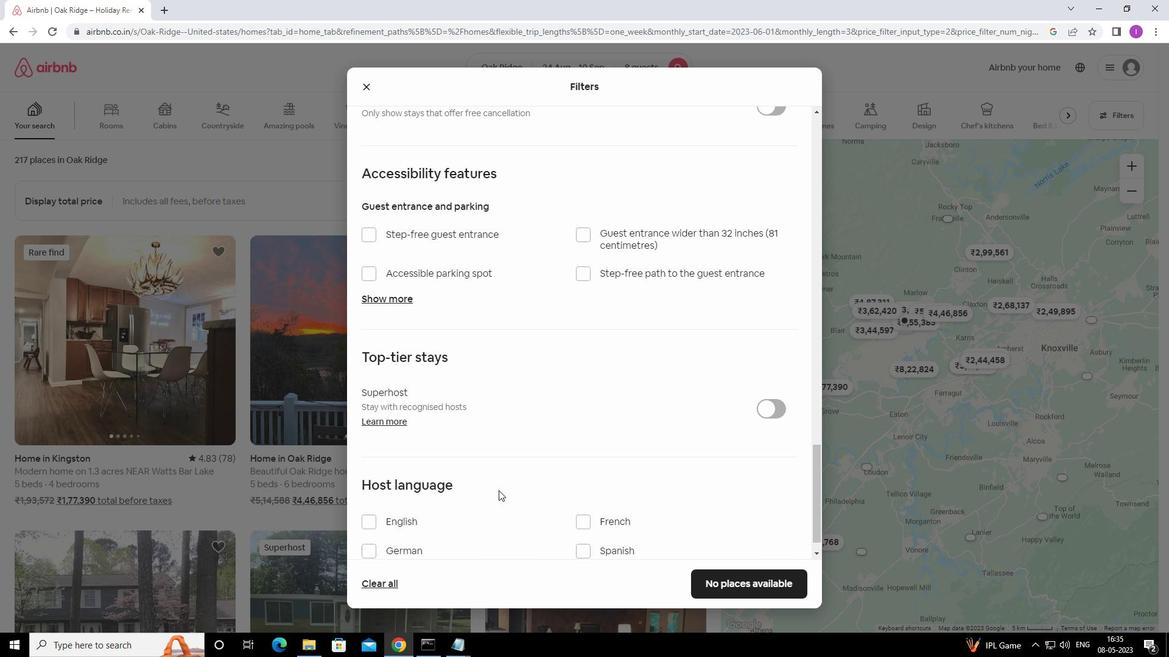 
Action: Mouse scrolled (500, 489) with delta (0, 0)
Screenshot: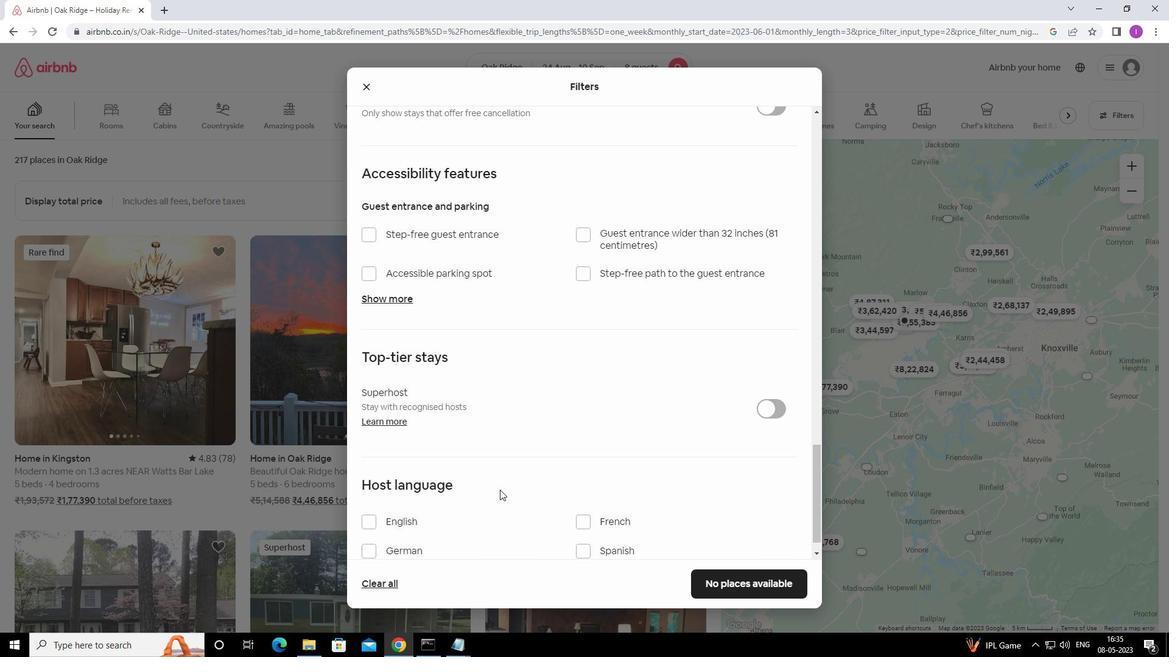 
Action: Mouse scrolled (500, 489) with delta (0, 0)
Screenshot: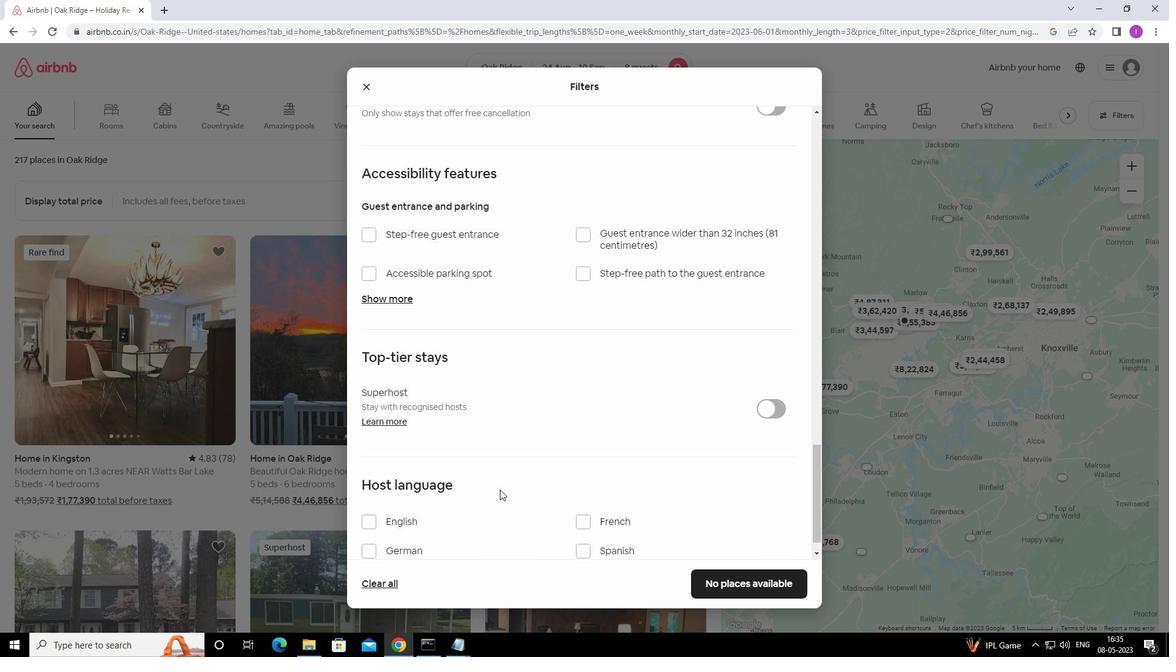 
Action: Mouse scrolled (500, 489) with delta (0, 0)
Screenshot: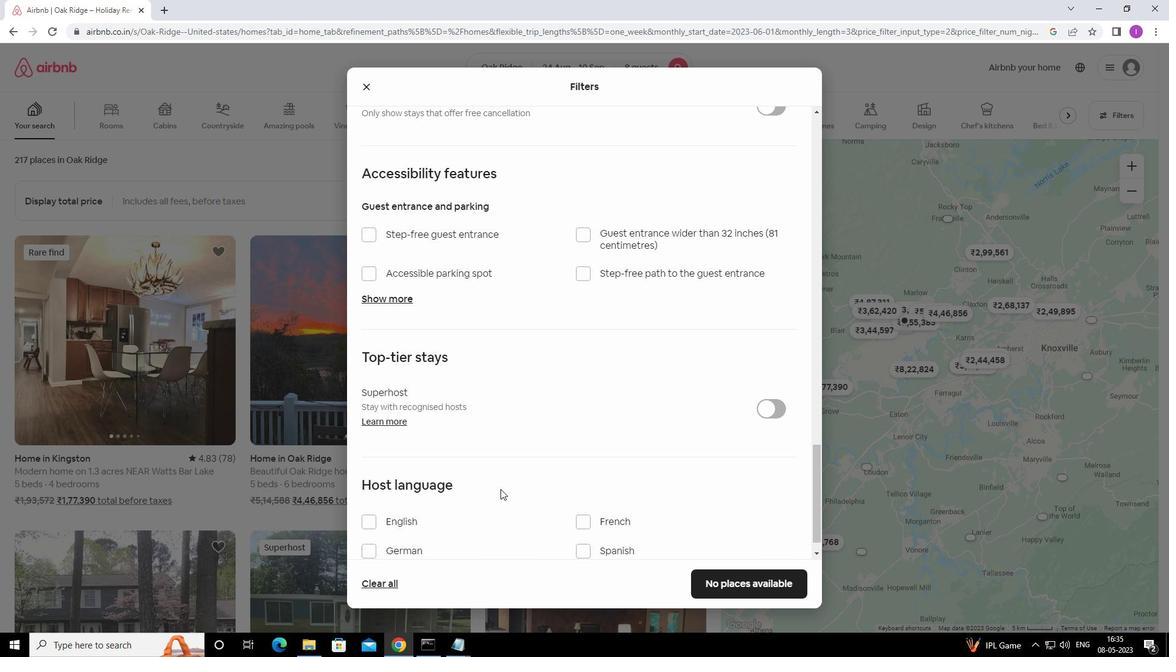 
Action: Mouse moved to (501, 488)
Screenshot: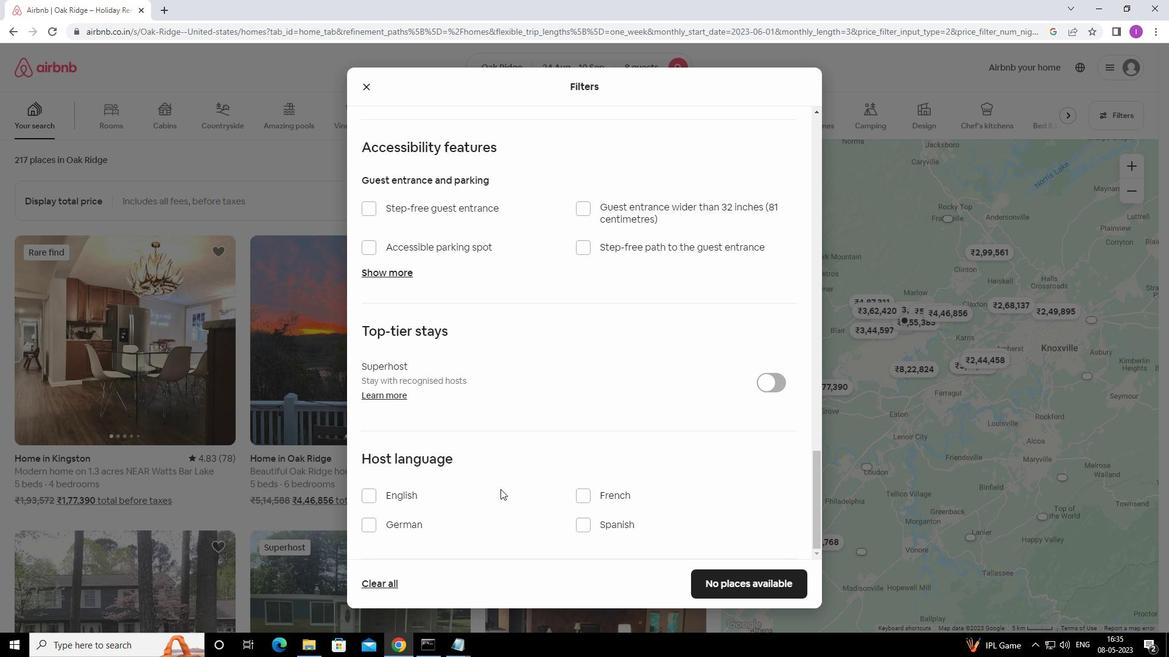 
Action: Mouse scrolled (501, 487) with delta (0, 0)
Screenshot: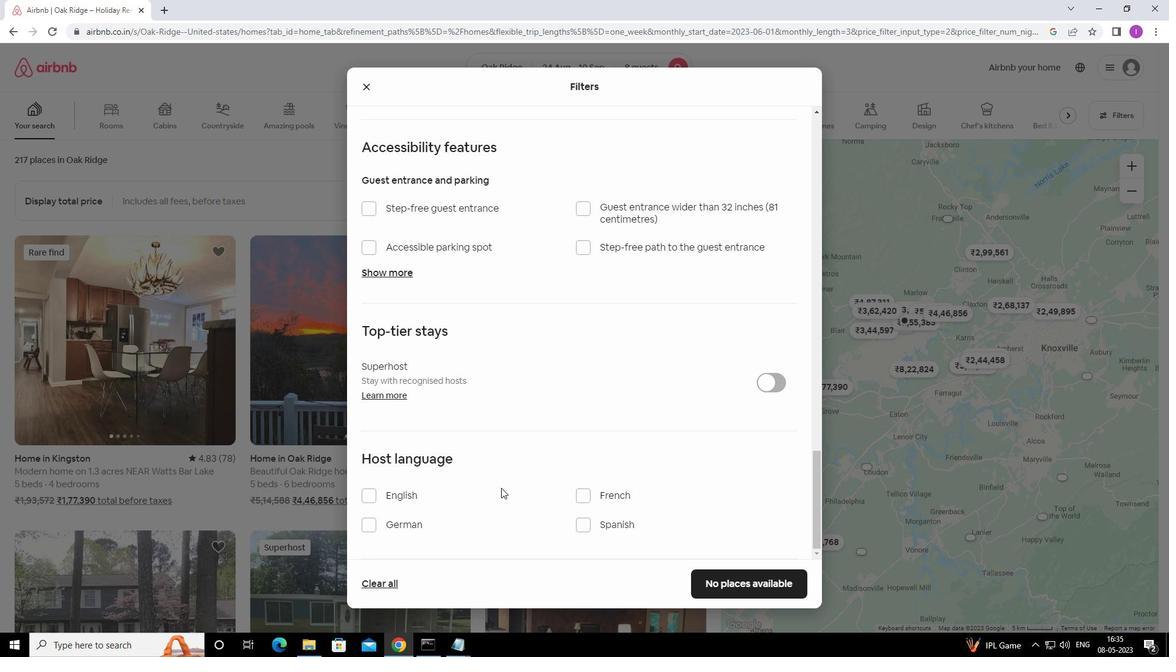 
Action: Mouse scrolled (501, 487) with delta (0, 0)
Screenshot: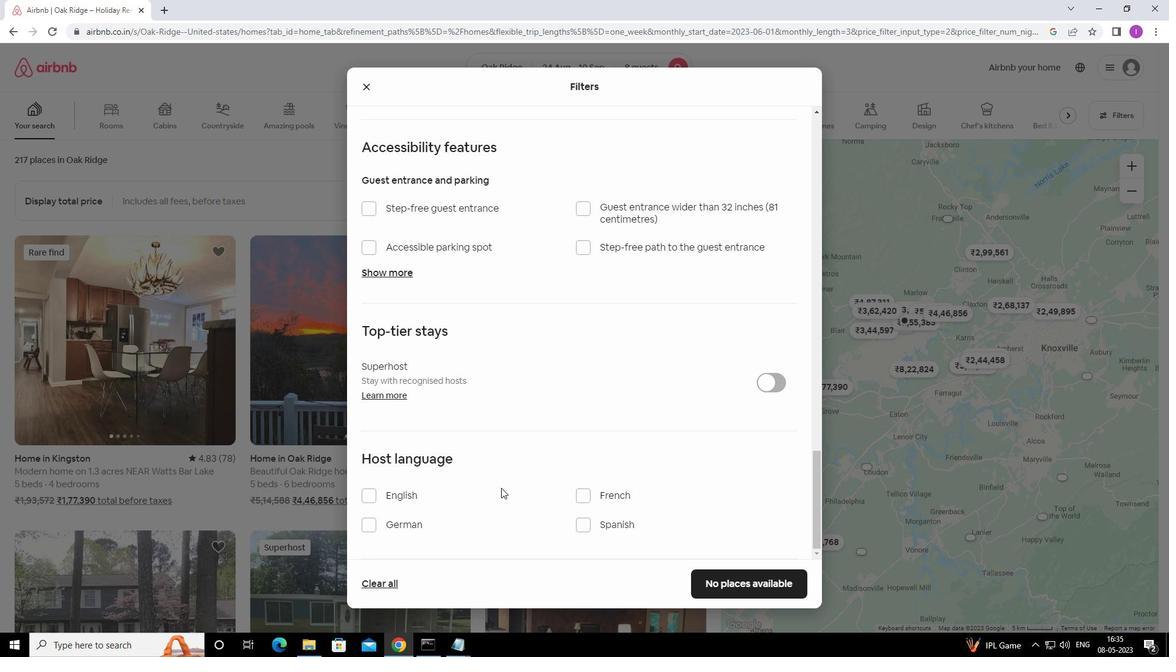 
Action: Mouse moved to (370, 498)
Screenshot: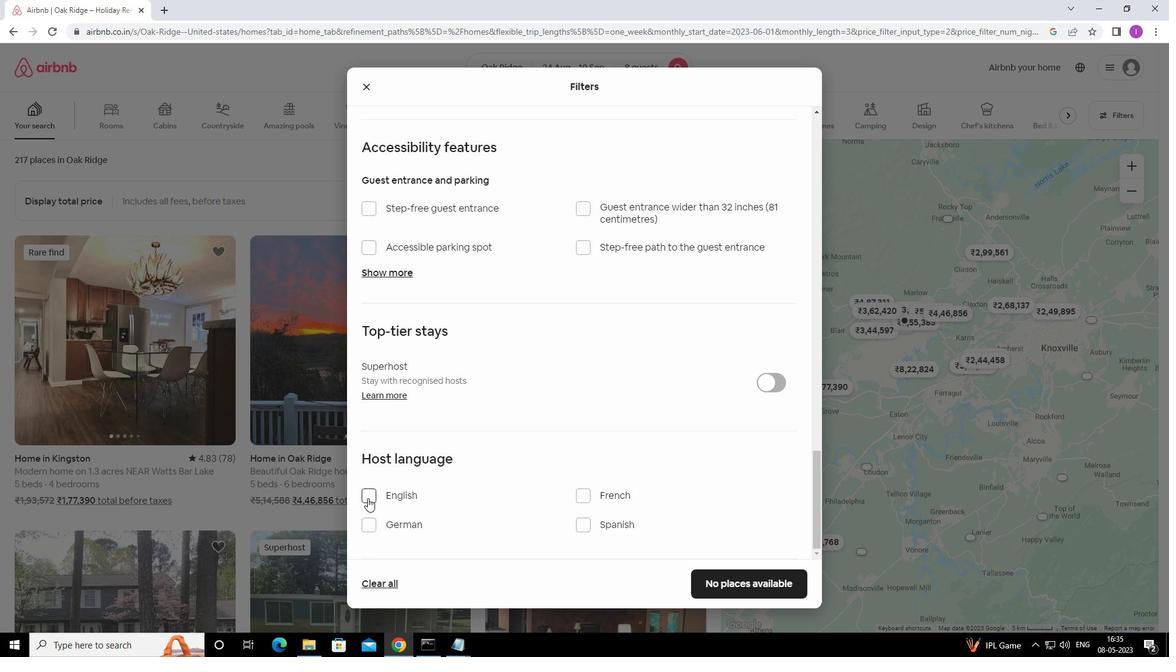 
Action: Mouse pressed left at (370, 498)
Screenshot: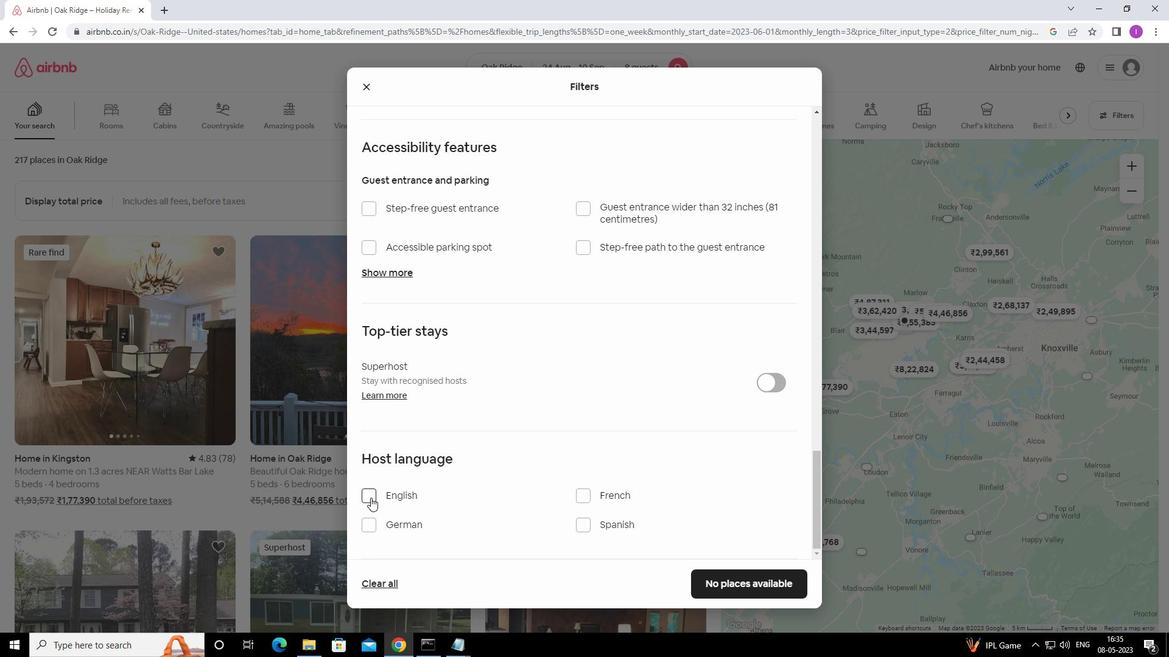 
Action: Mouse moved to (735, 581)
Screenshot: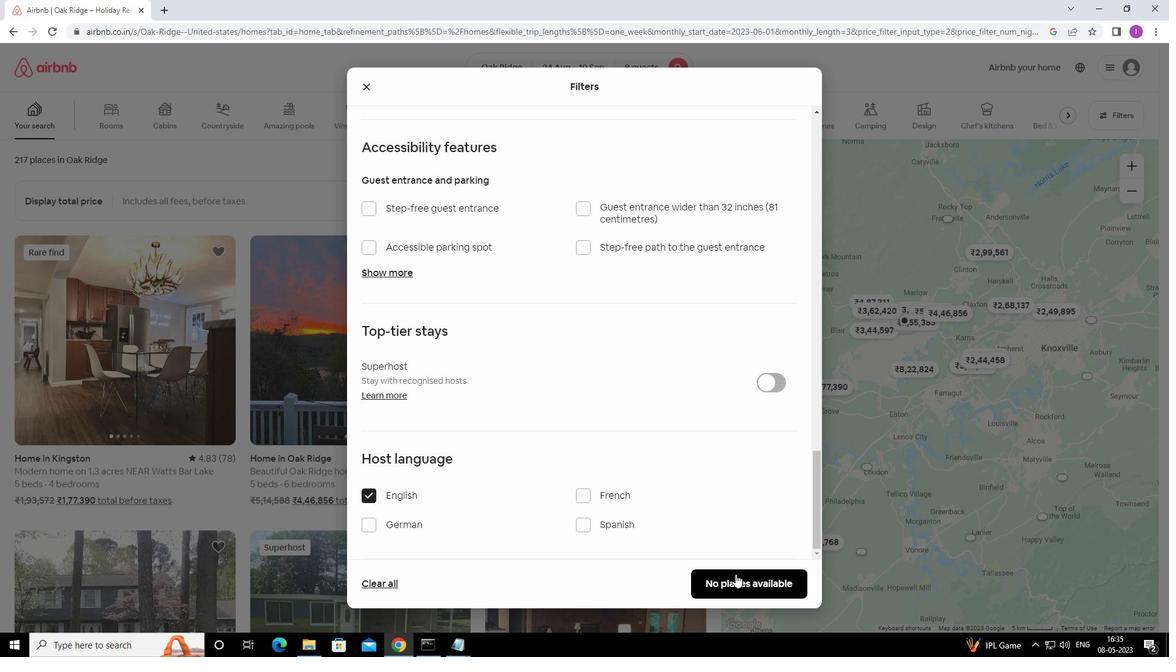
Action: Mouse pressed left at (735, 581)
Screenshot: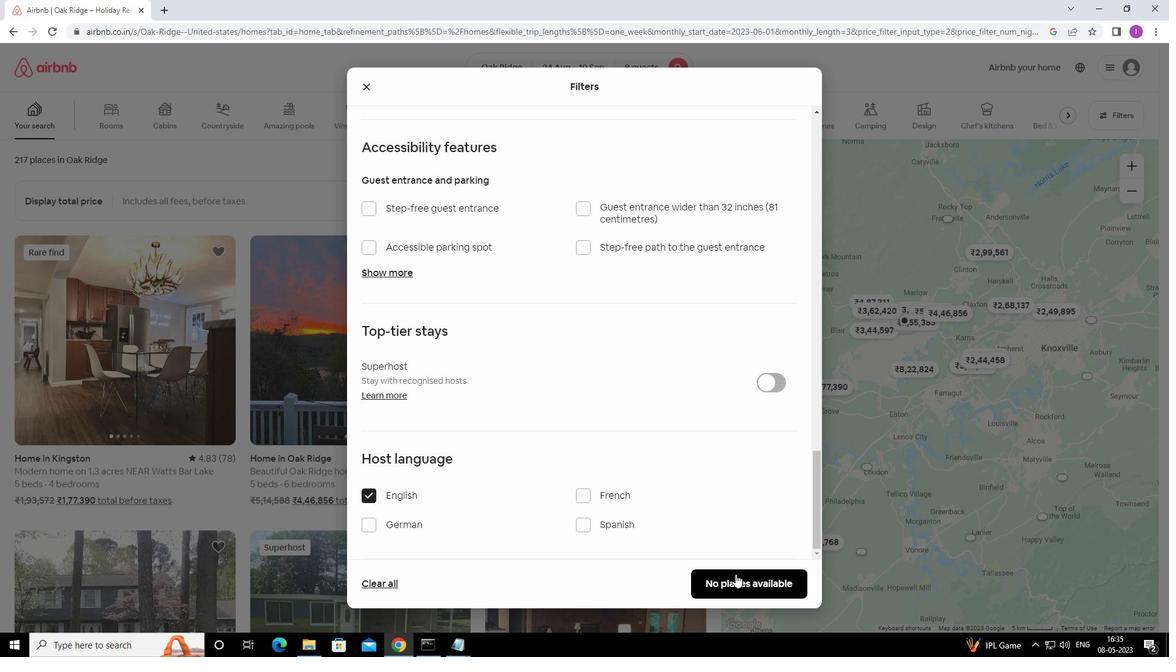 
Action: Mouse moved to (683, 442)
Screenshot: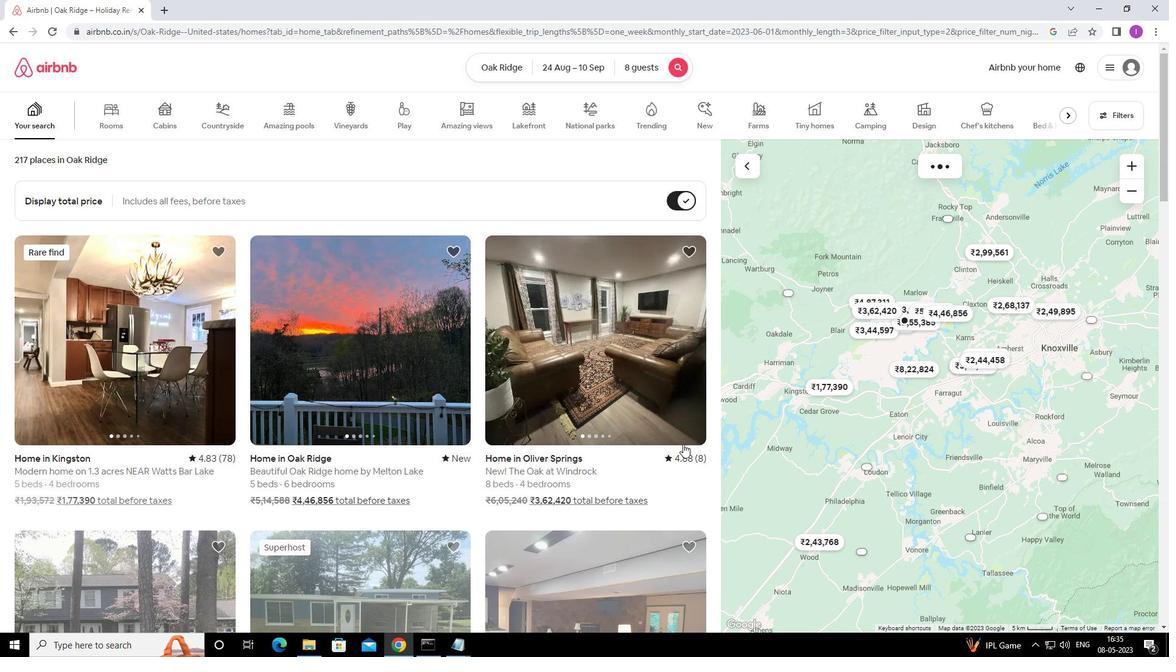 
